 Task: Add a signature Karen Flores containing Best wishes for a happy National Youth Day, Karen Flores to email address softage.8@softage.net and add a label Dashboards
Action: Mouse moved to (1133, 60)
Screenshot: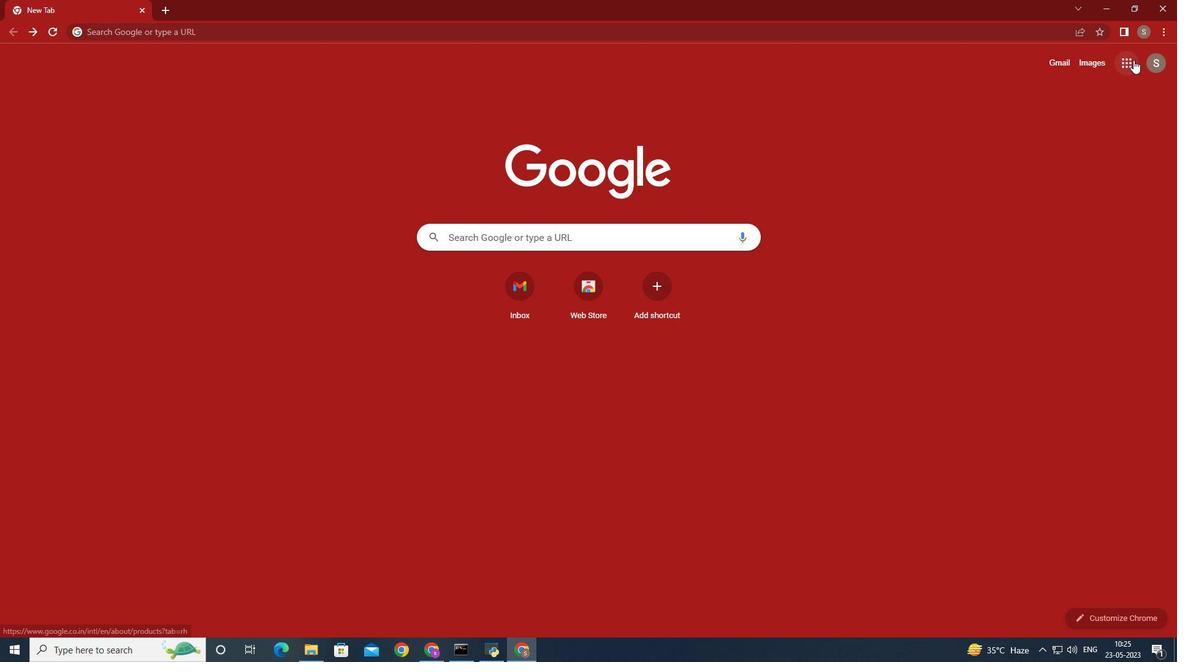 
Action: Mouse pressed left at (1133, 60)
Screenshot: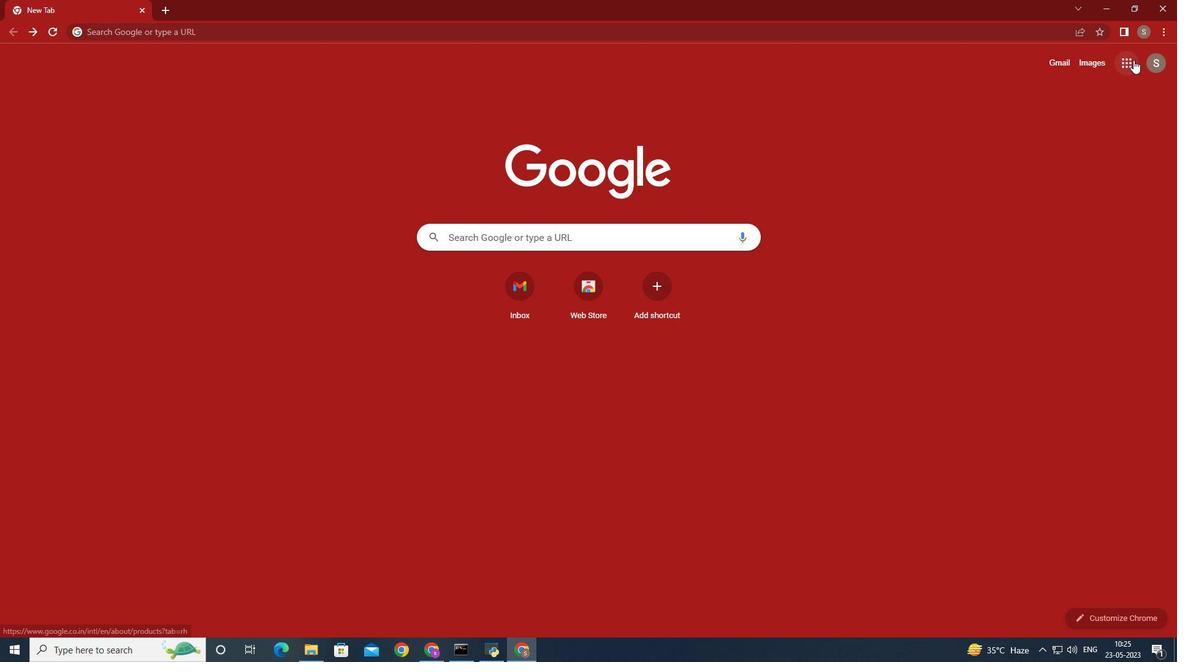 
Action: Mouse moved to (1068, 114)
Screenshot: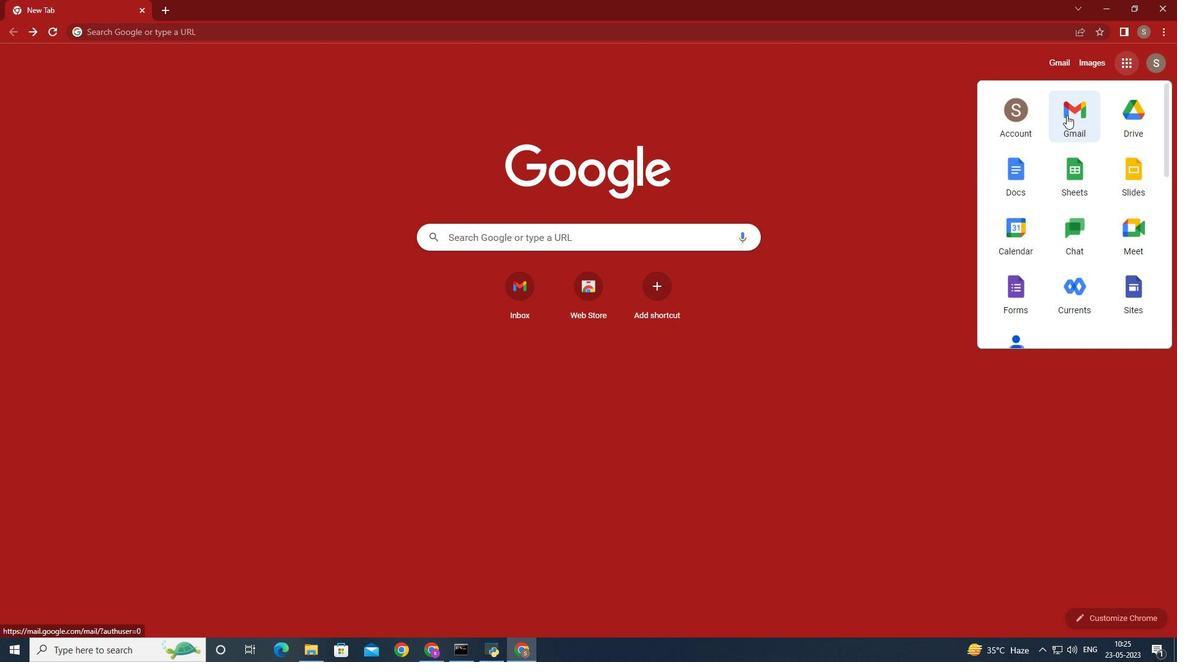 
Action: Mouse pressed left at (1068, 114)
Screenshot: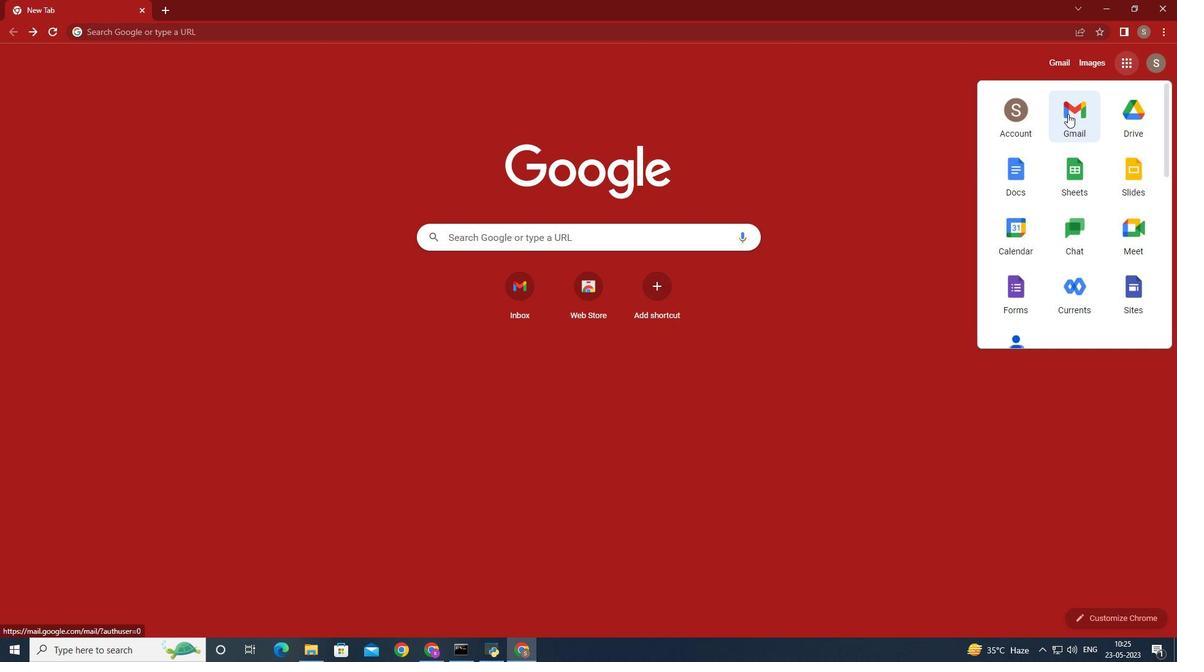 
Action: Mouse moved to (1038, 90)
Screenshot: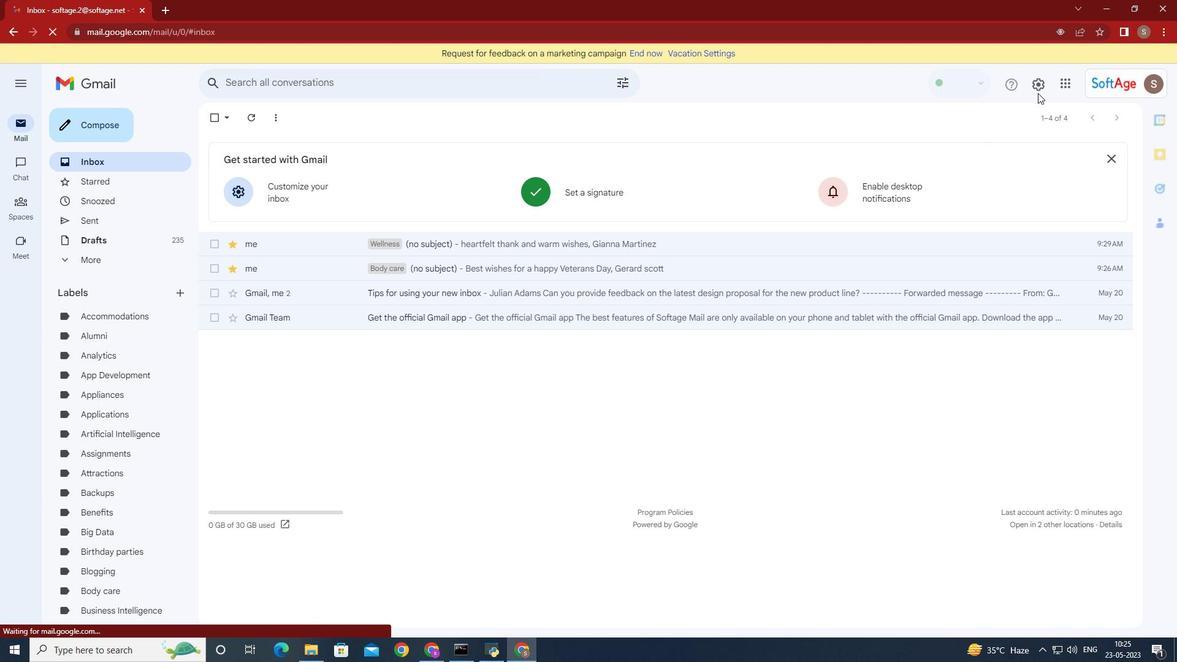 
Action: Mouse pressed left at (1038, 90)
Screenshot: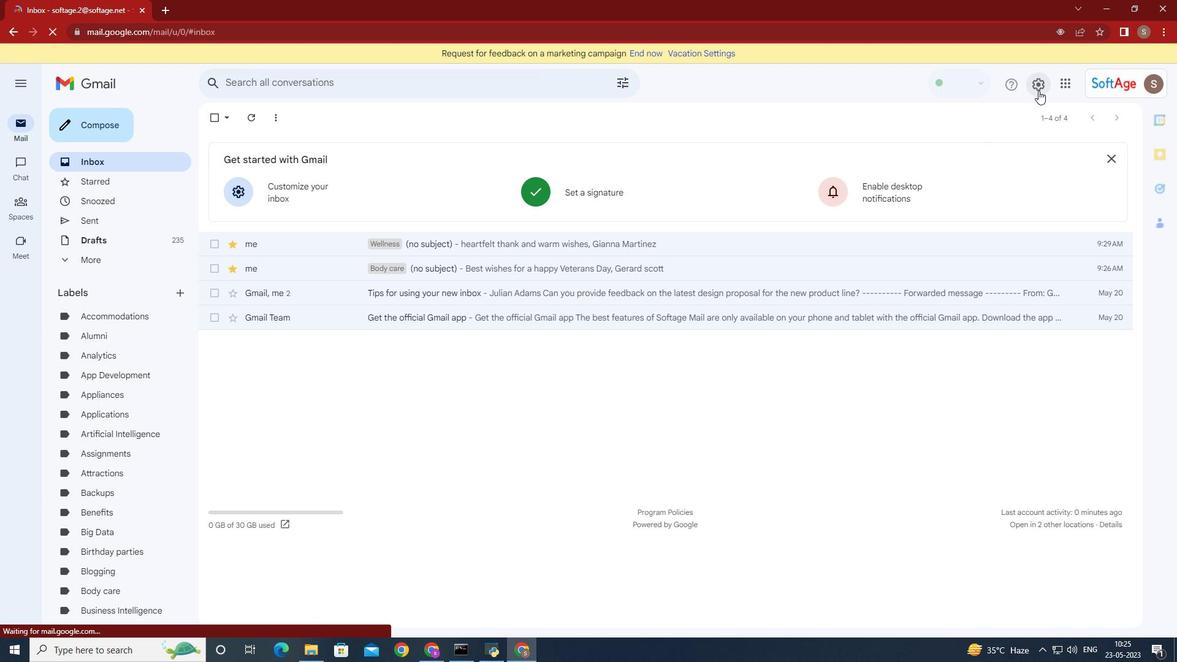 
Action: Mouse moved to (1053, 149)
Screenshot: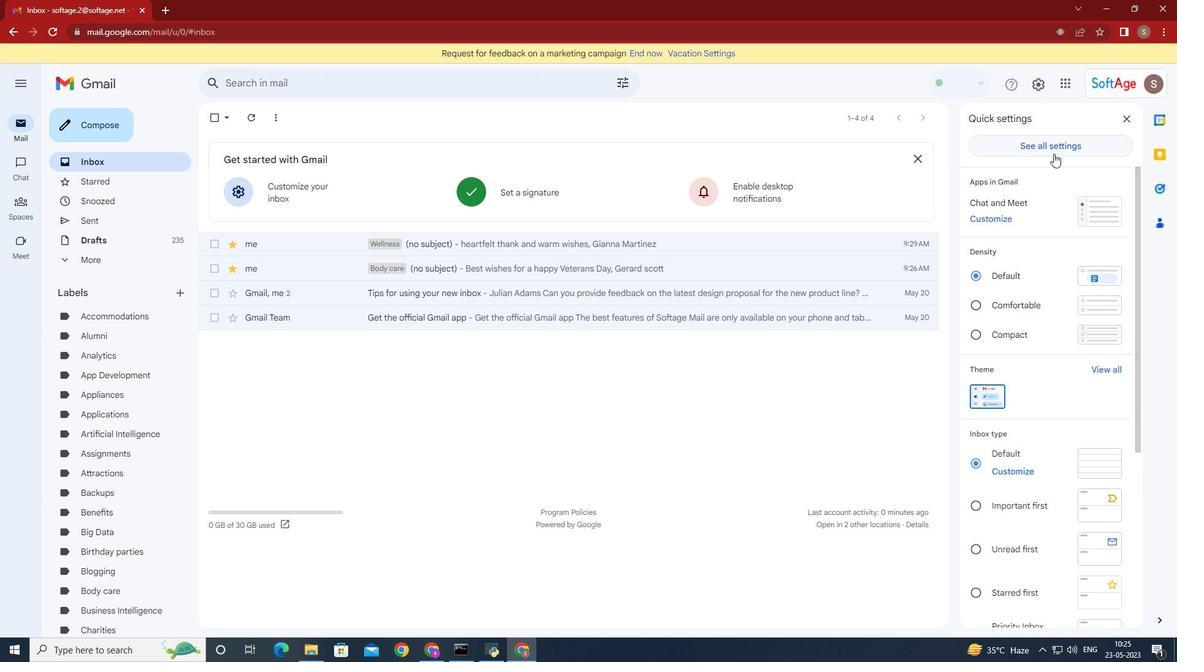 
Action: Mouse pressed left at (1053, 149)
Screenshot: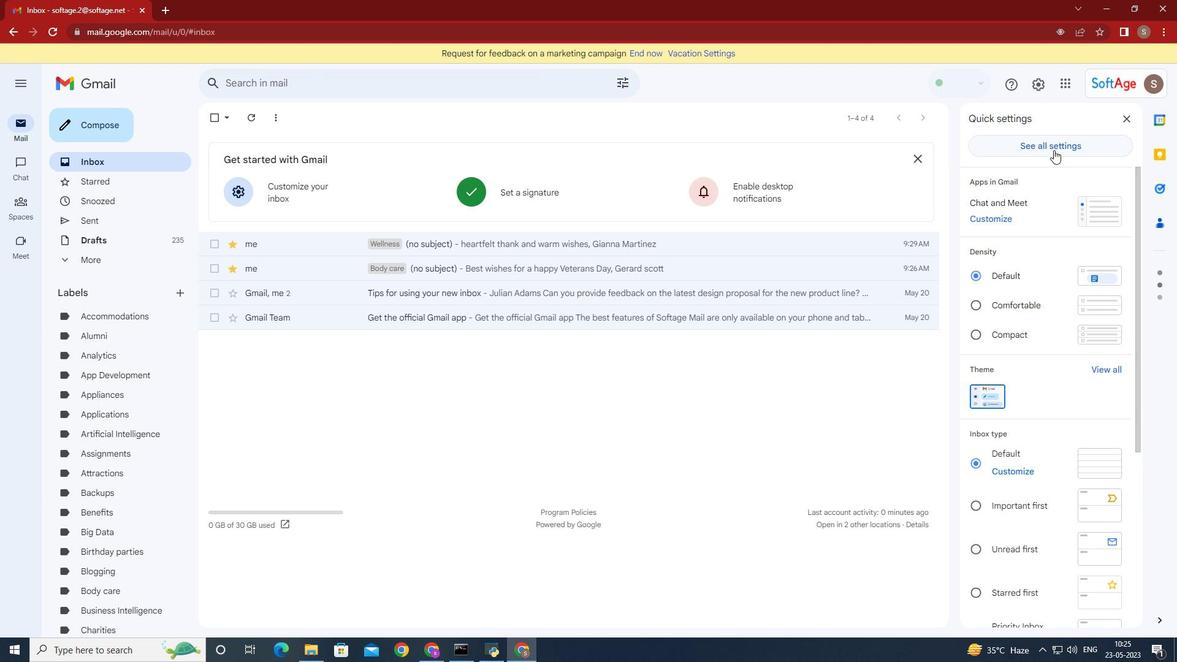 
Action: Mouse moved to (710, 328)
Screenshot: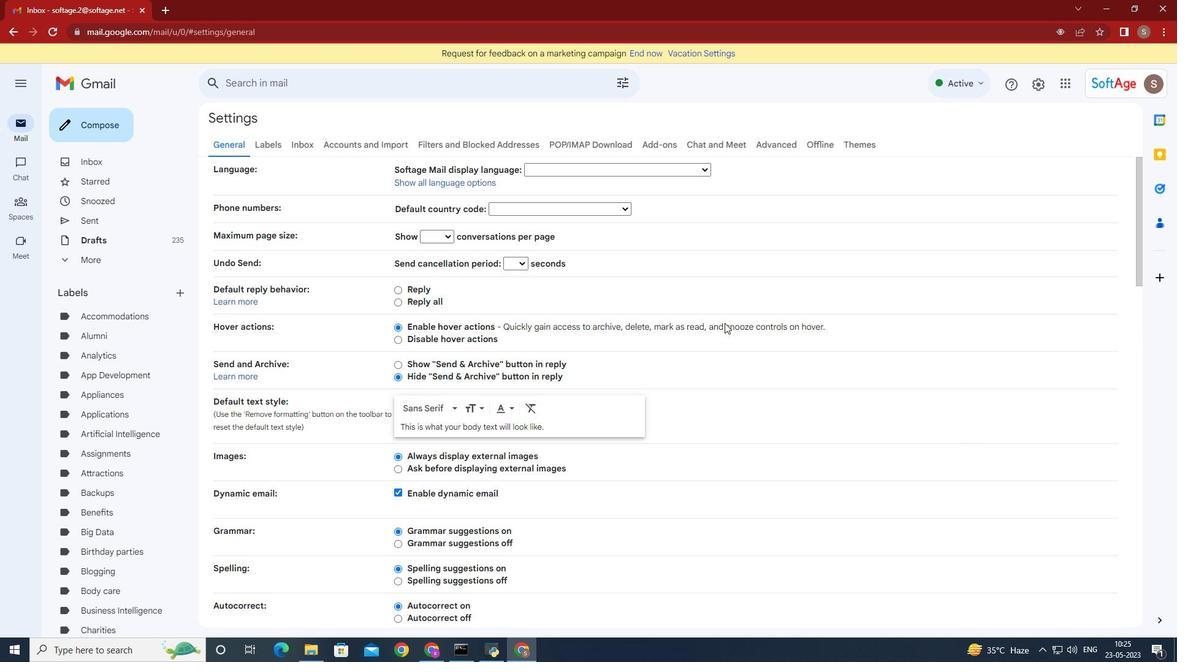 
Action: Mouse scrolled (710, 328) with delta (0, 0)
Screenshot: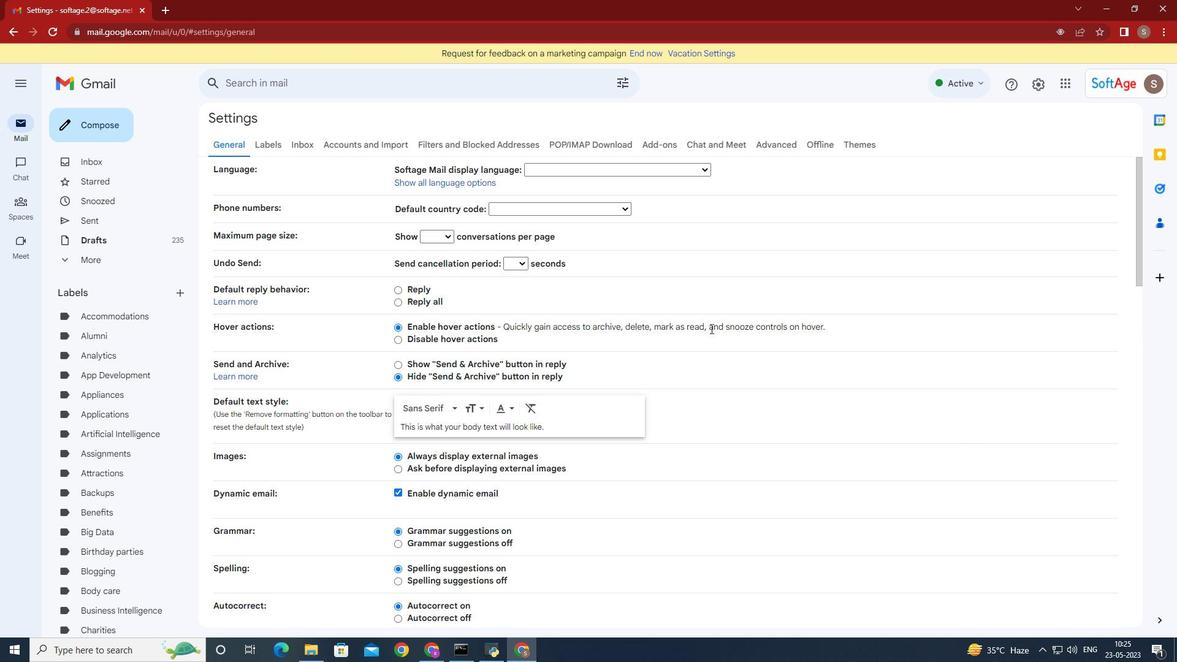 
Action: Mouse scrolled (710, 328) with delta (0, 0)
Screenshot: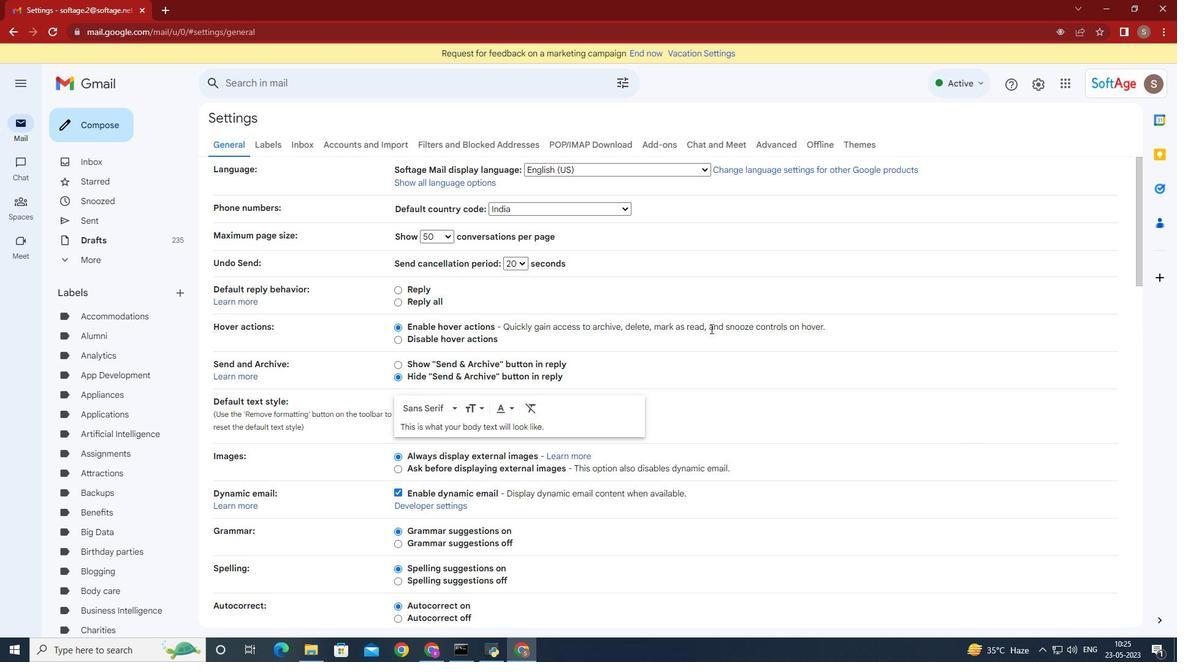 
Action: Mouse scrolled (710, 328) with delta (0, 0)
Screenshot: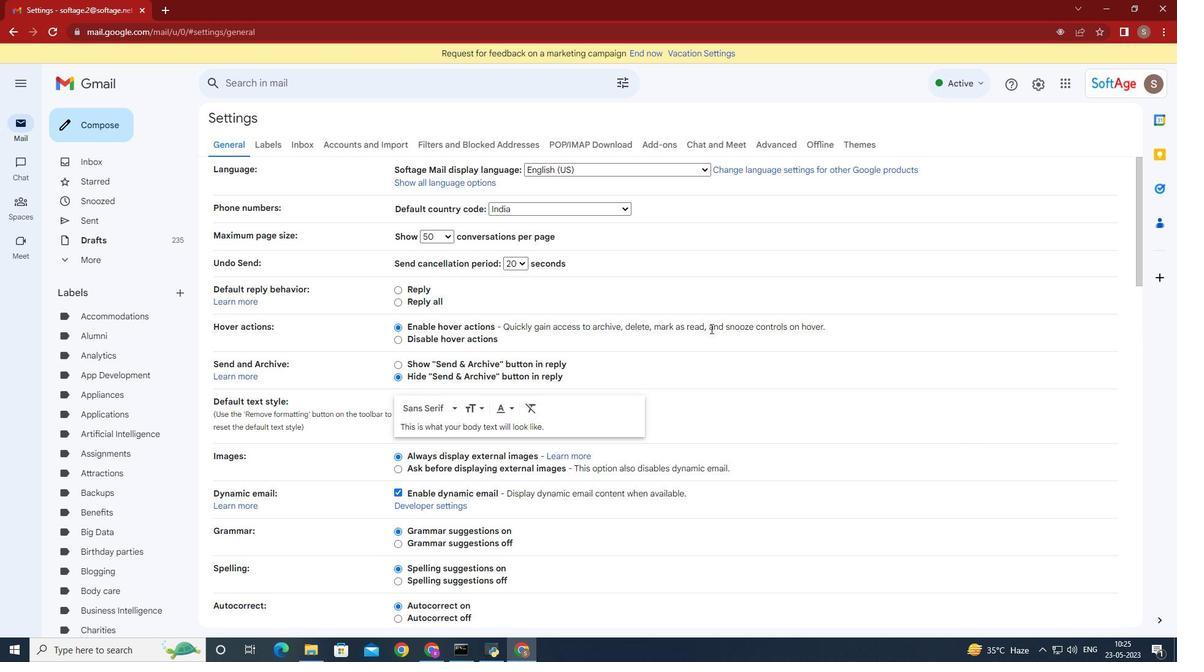 
Action: Mouse moved to (710, 328)
Screenshot: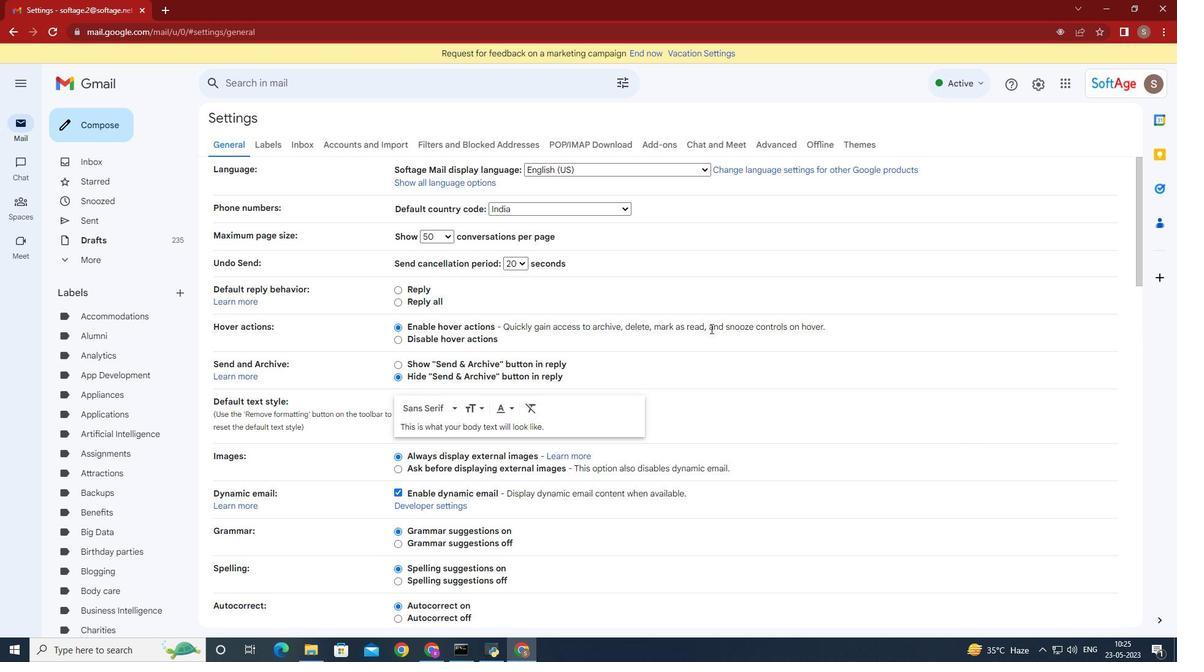 
Action: Mouse scrolled (710, 328) with delta (0, 0)
Screenshot: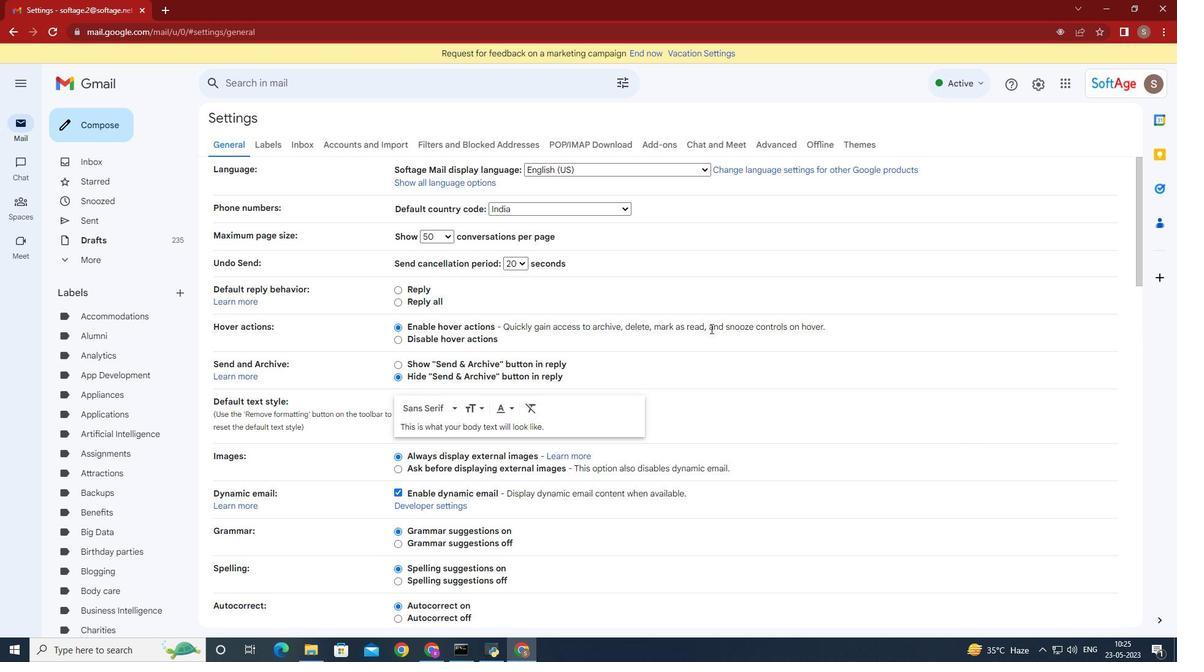 
Action: Mouse moved to (710, 328)
Screenshot: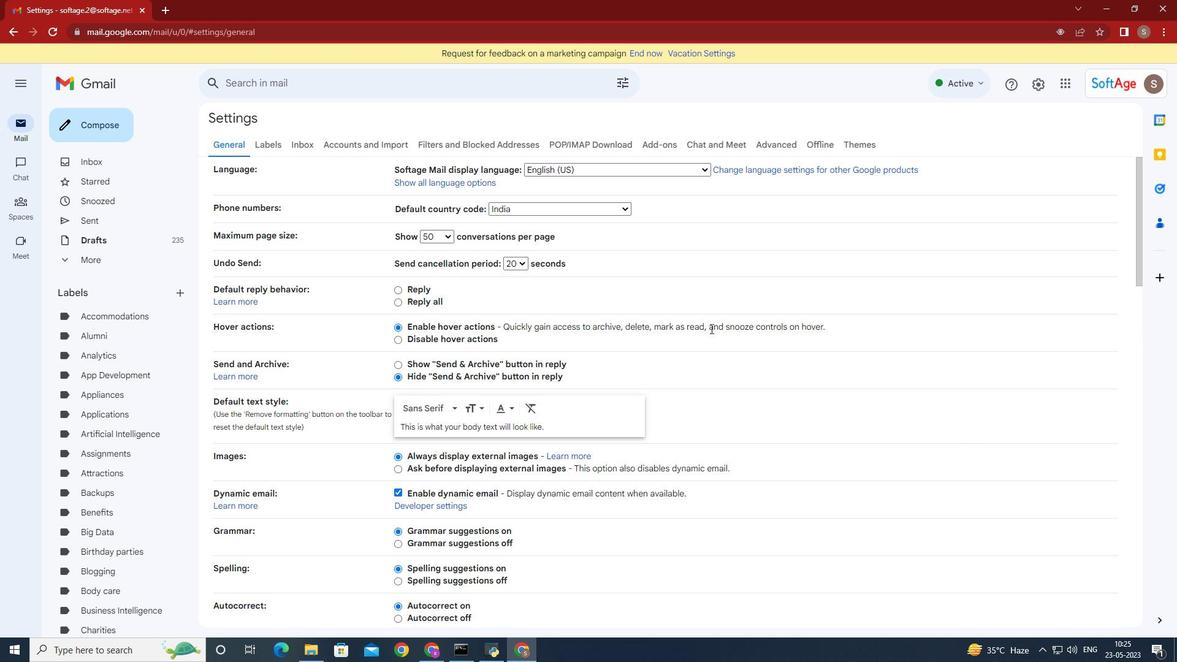 
Action: Mouse scrolled (710, 328) with delta (0, 0)
Screenshot: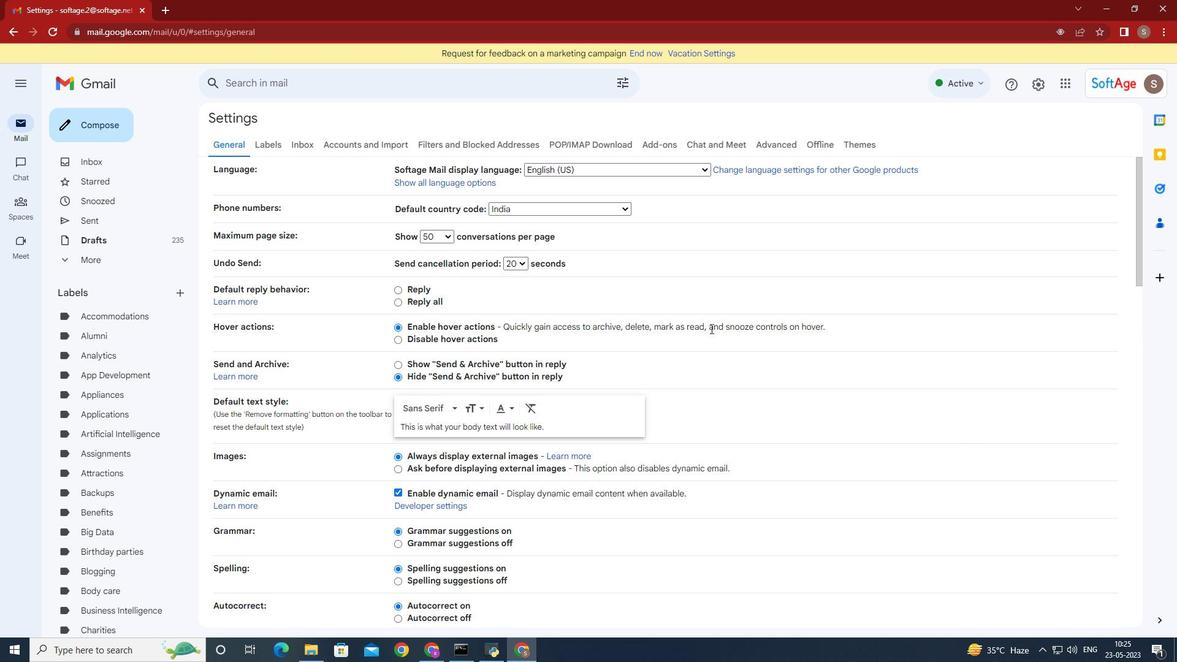 
Action: Mouse moved to (710, 323)
Screenshot: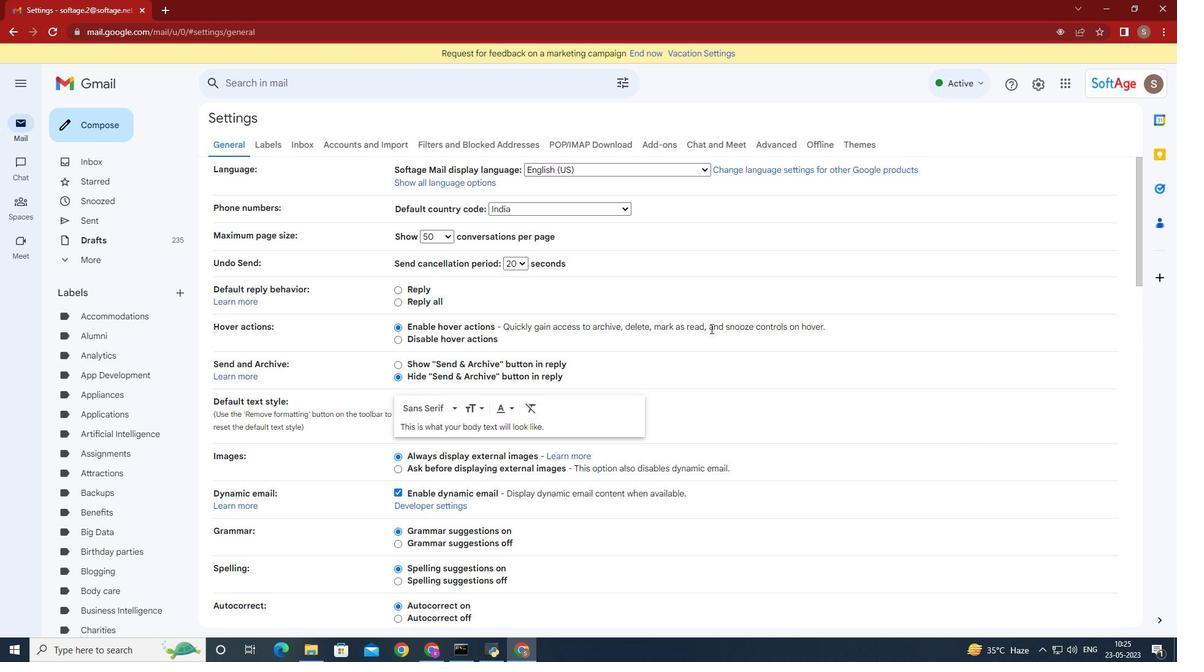 
Action: Mouse scrolled (710, 324) with delta (0, 0)
Screenshot: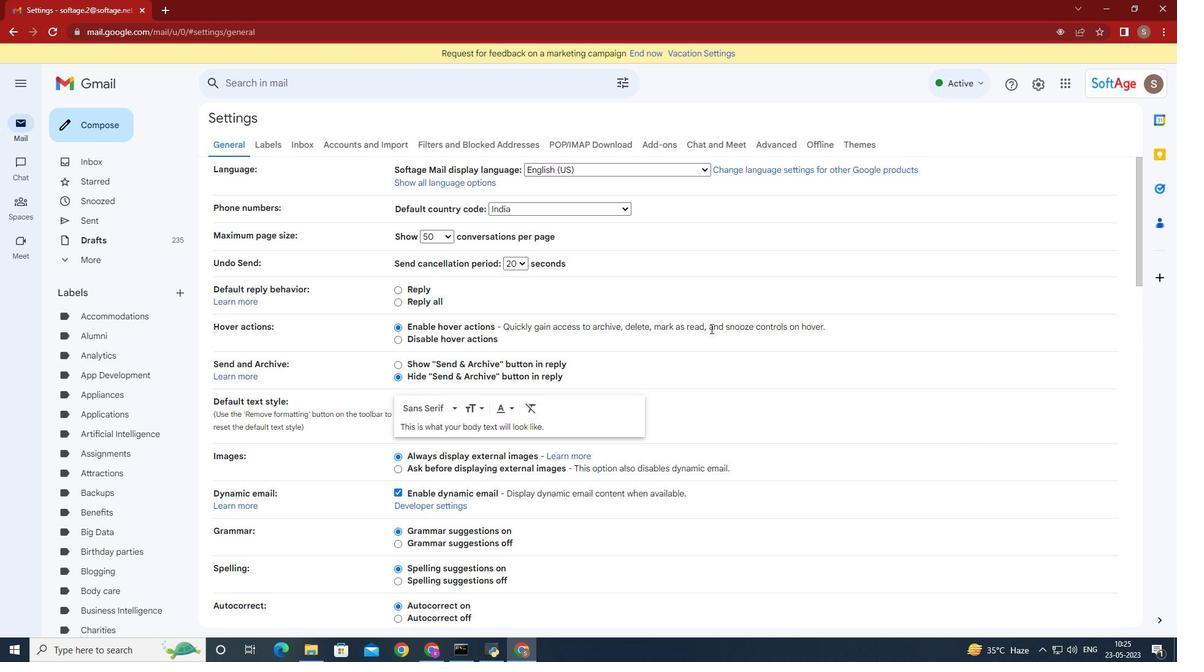 
Action: Mouse moved to (710, 321)
Screenshot: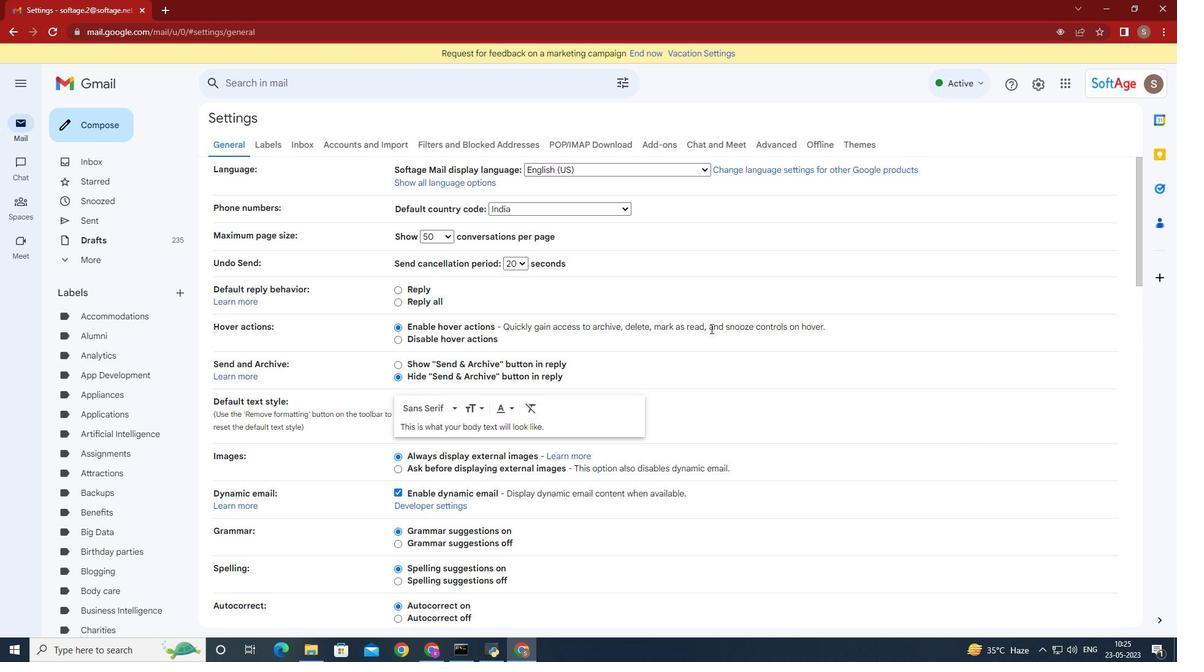 
Action: Mouse scrolled (710, 321) with delta (0, 0)
Screenshot: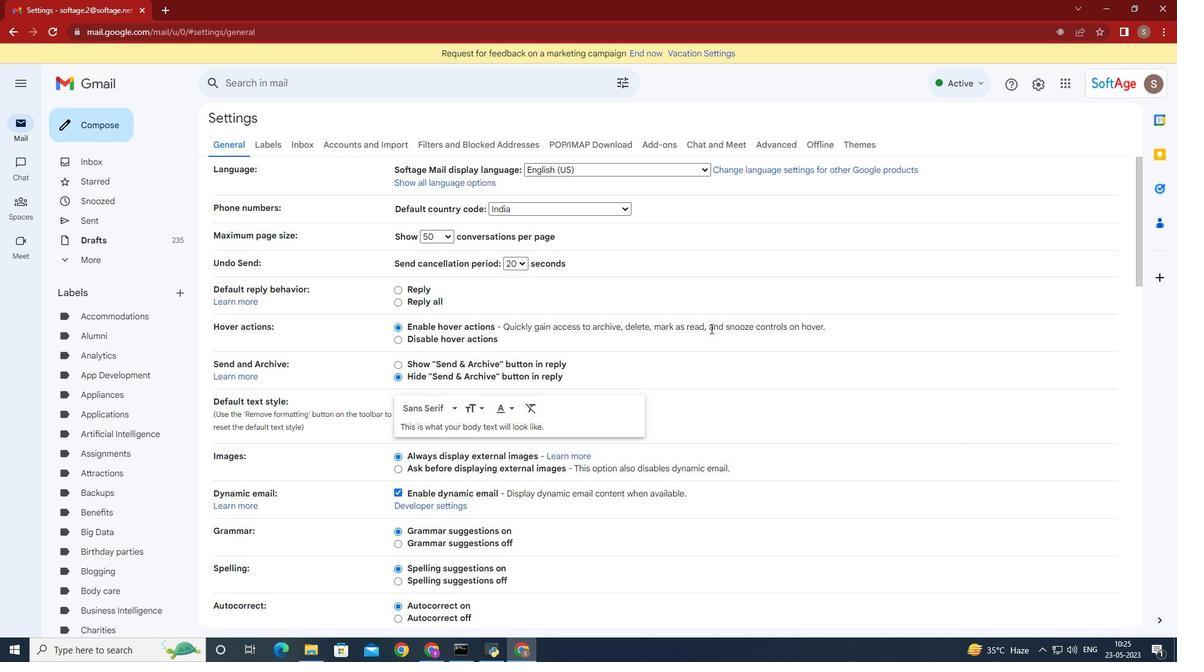
Action: Mouse moved to (703, 321)
Screenshot: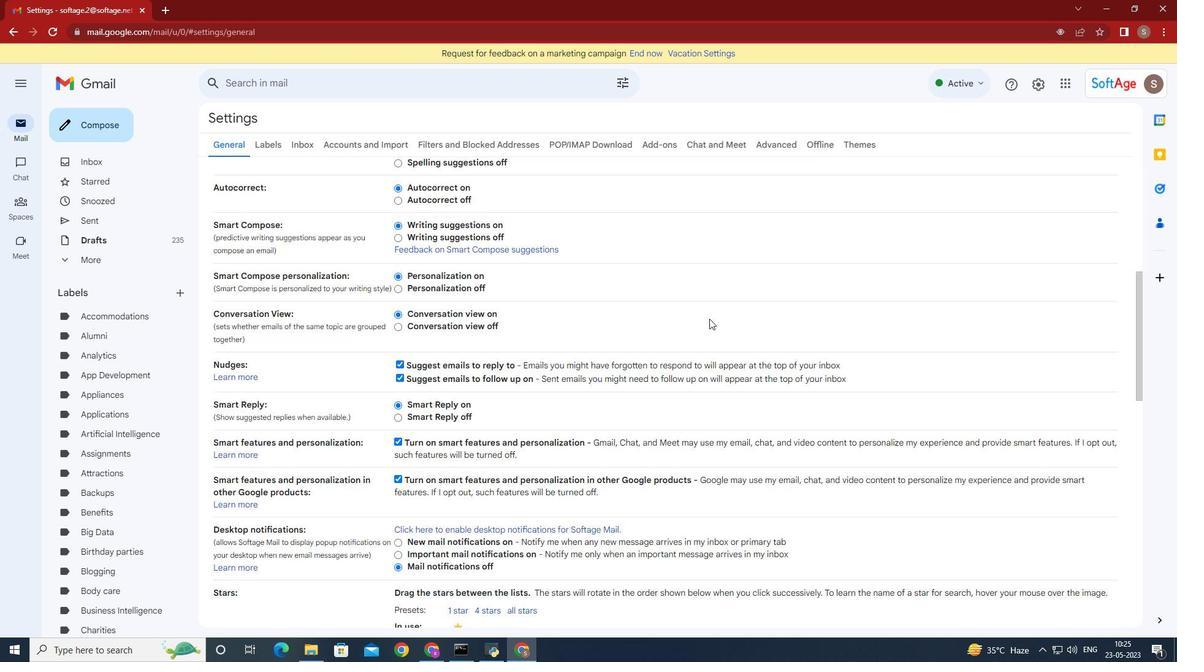 
Action: Mouse scrolled (703, 320) with delta (0, 0)
Screenshot: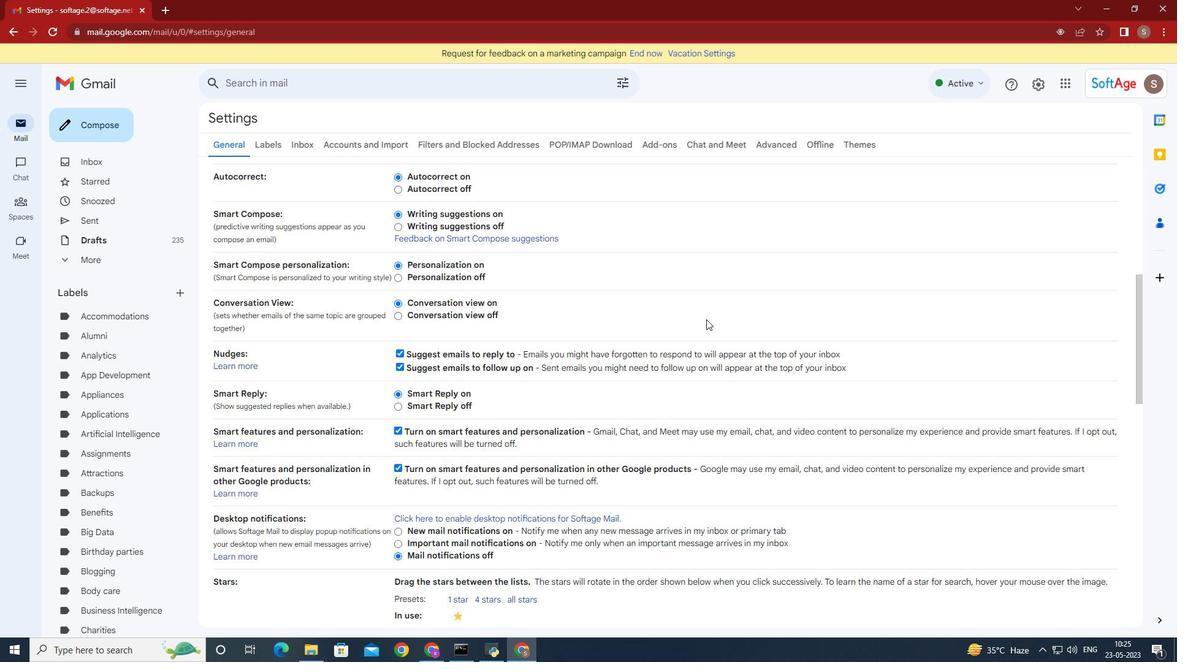
Action: Mouse scrolled (703, 320) with delta (0, 0)
Screenshot: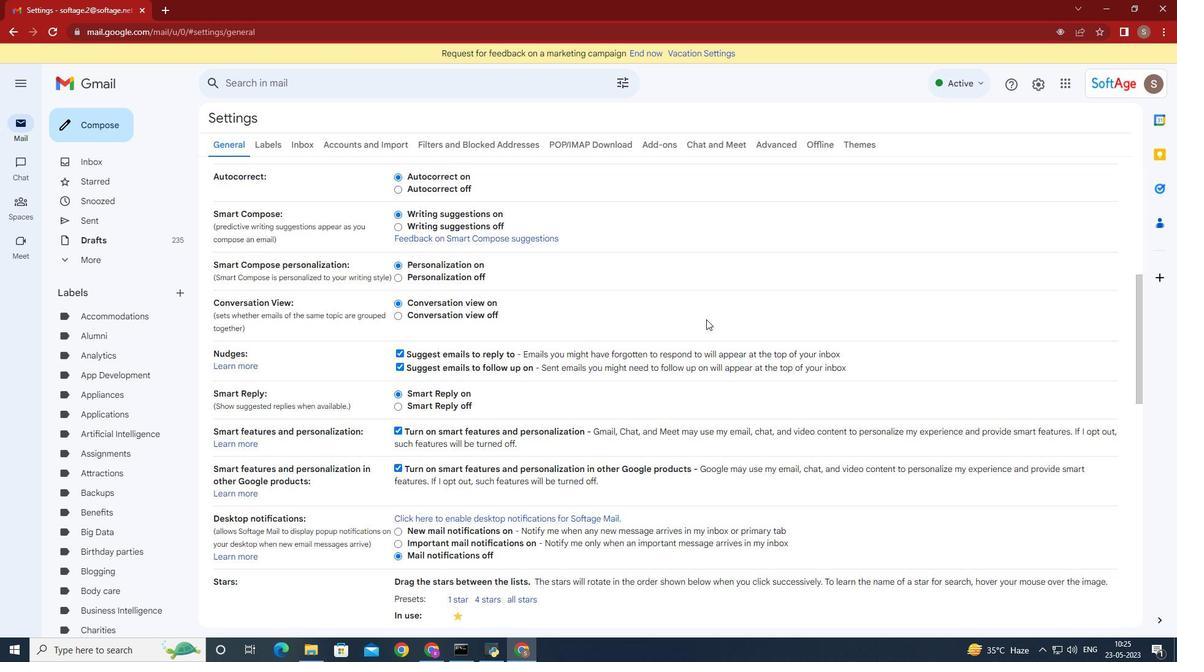 
Action: Mouse scrolled (703, 320) with delta (0, 0)
Screenshot: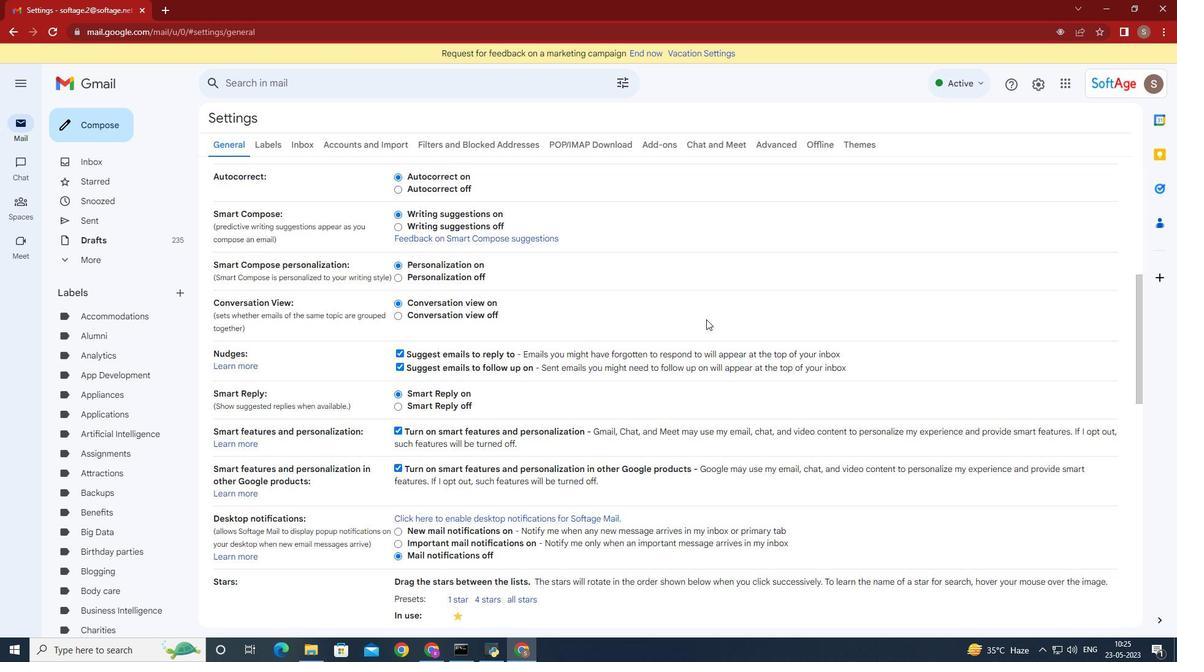 
Action: Mouse scrolled (703, 320) with delta (0, 0)
Screenshot: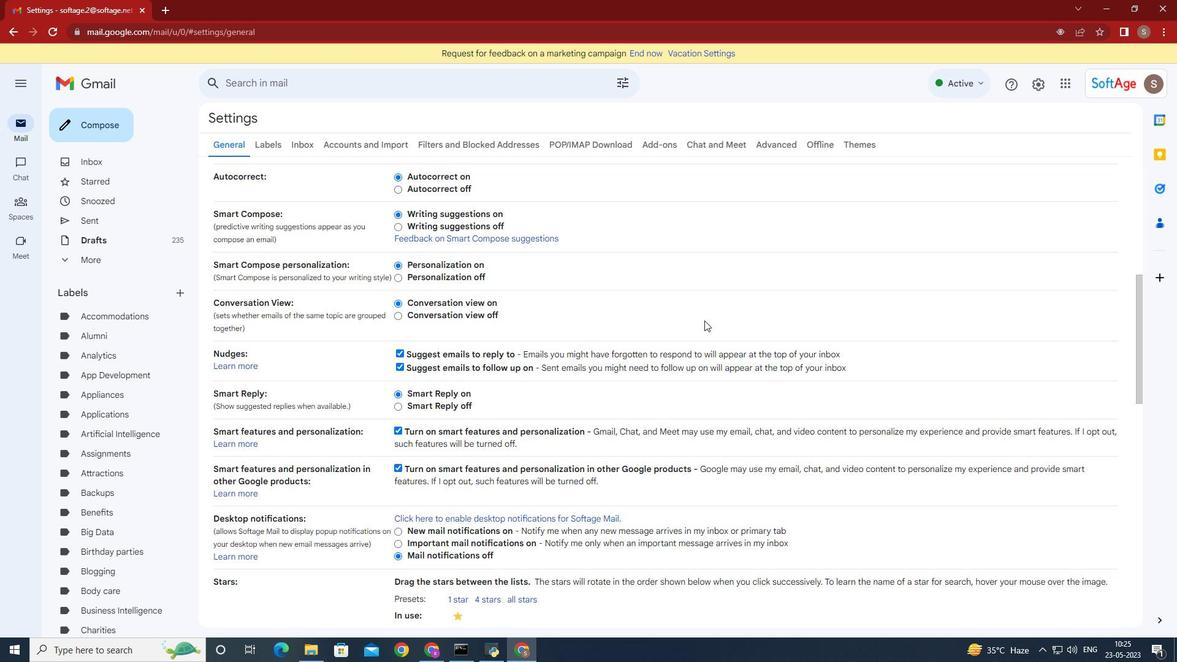 
Action: Mouse moved to (601, 496)
Screenshot: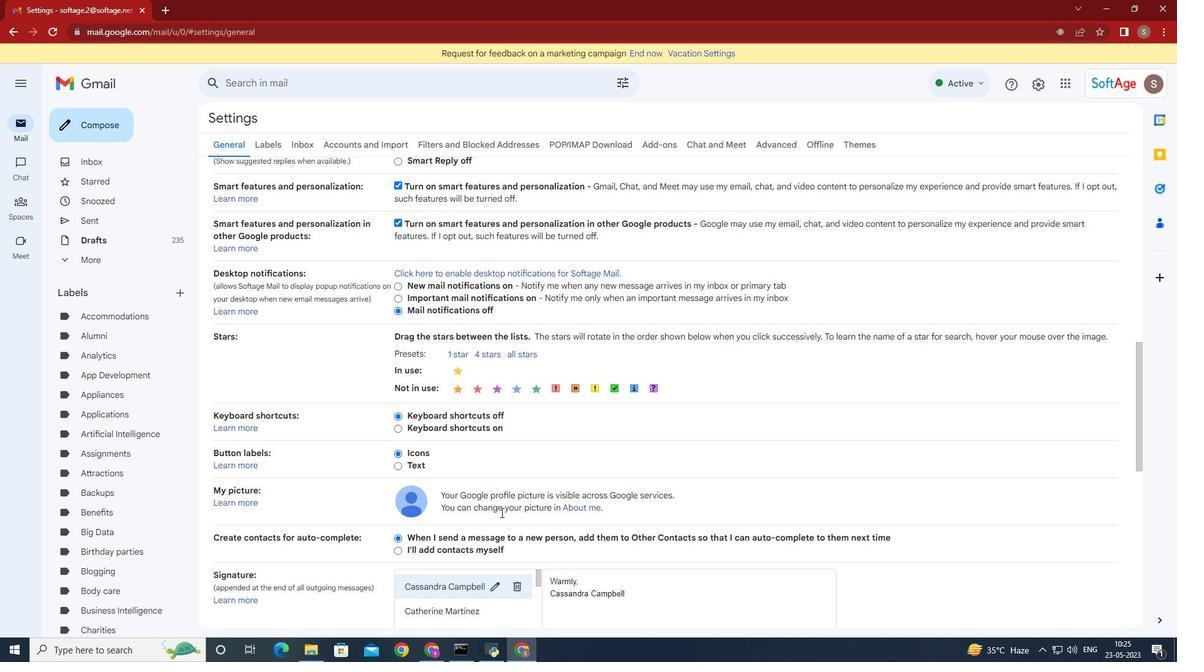 
Action: Mouse scrolled (588, 498) with delta (0, 0)
Screenshot: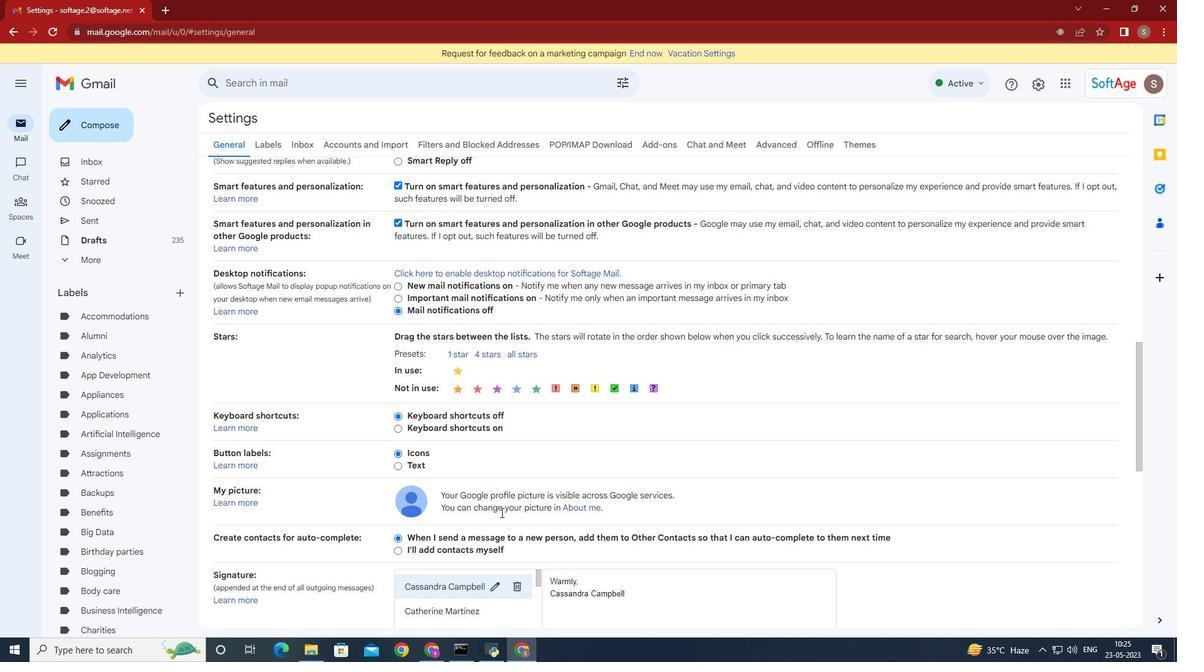 
Action: Mouse moved to (613, 492)
Screenshot: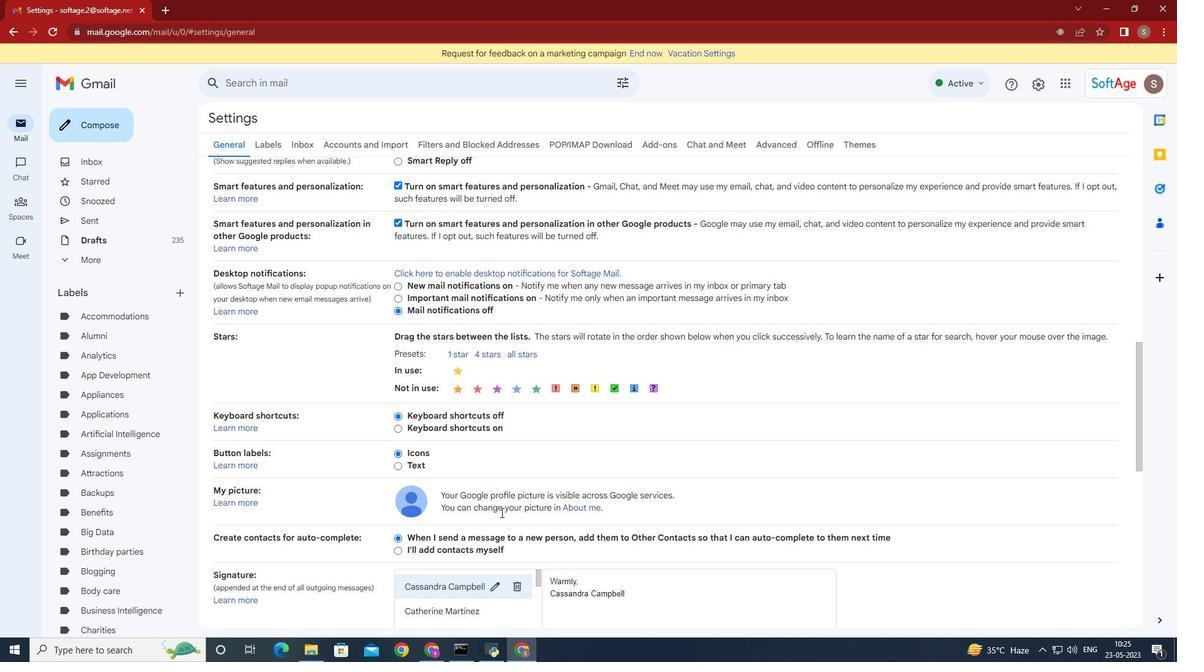 
Action: Mouse scrolled (613, 491) with delta (0, 0)
Screenshot: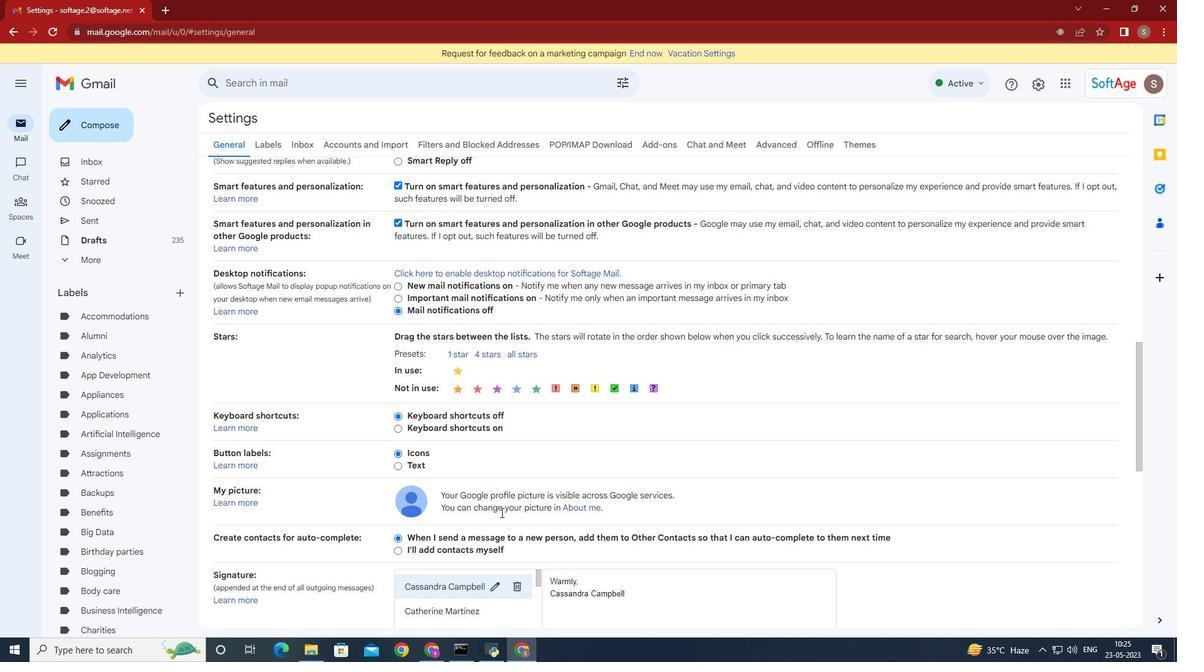 
Action: Mouse moved to (619, 486)
Screenshot: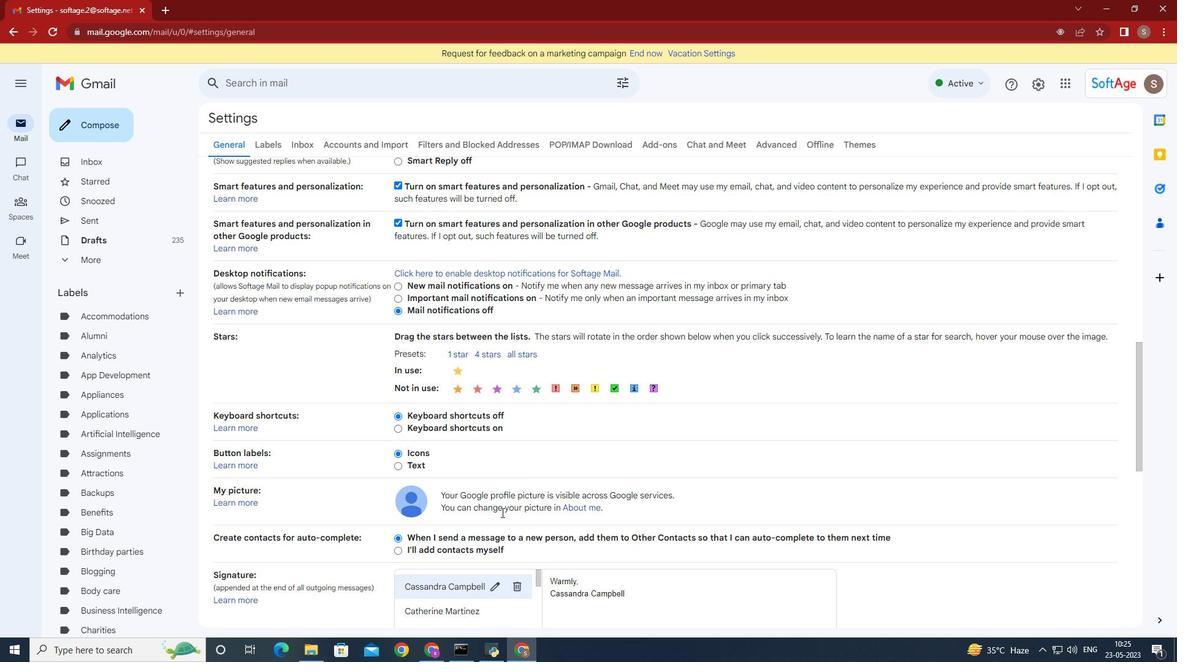 
Action: Mouse scrolled (619, 486) with delta (0, 0)
Screenshot: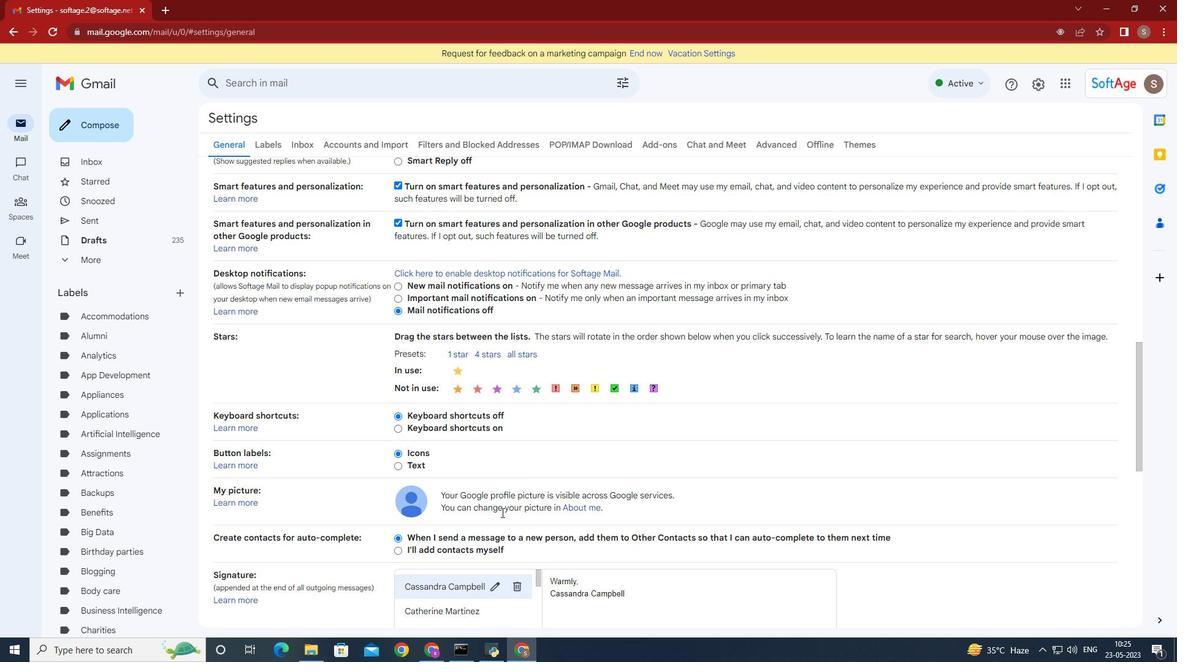
Action: Mouse moved to (631, 468)
Screenshot: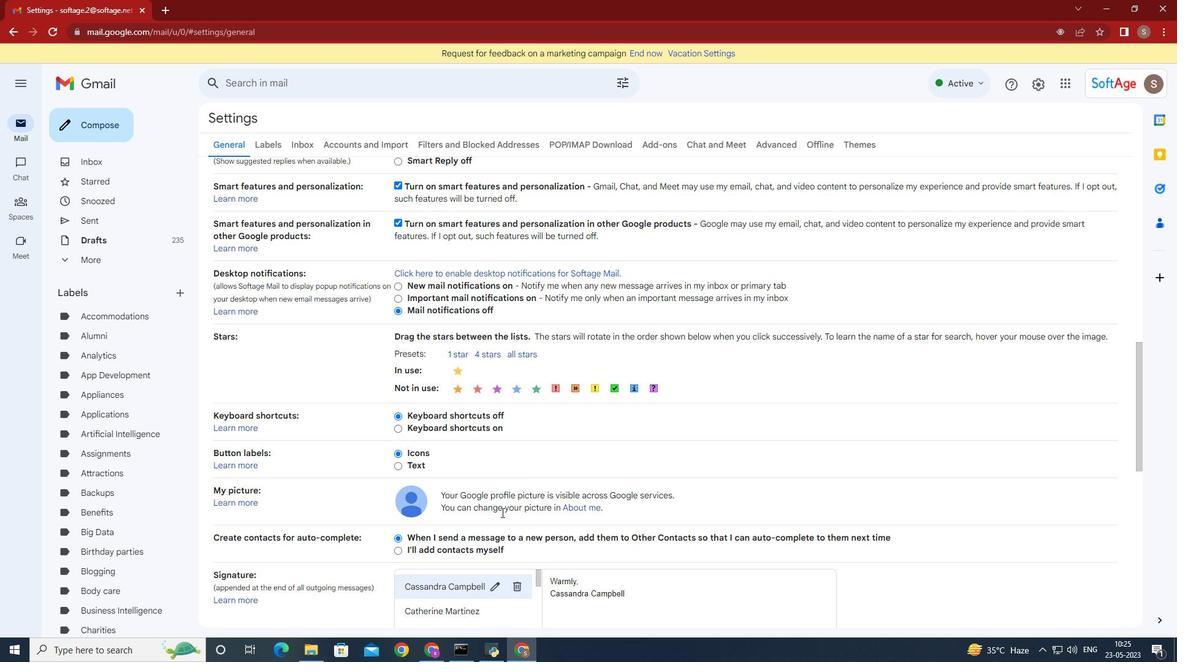 
Action: Mouse scrolled (631, 467) with delta (0, 0)
Screenshot: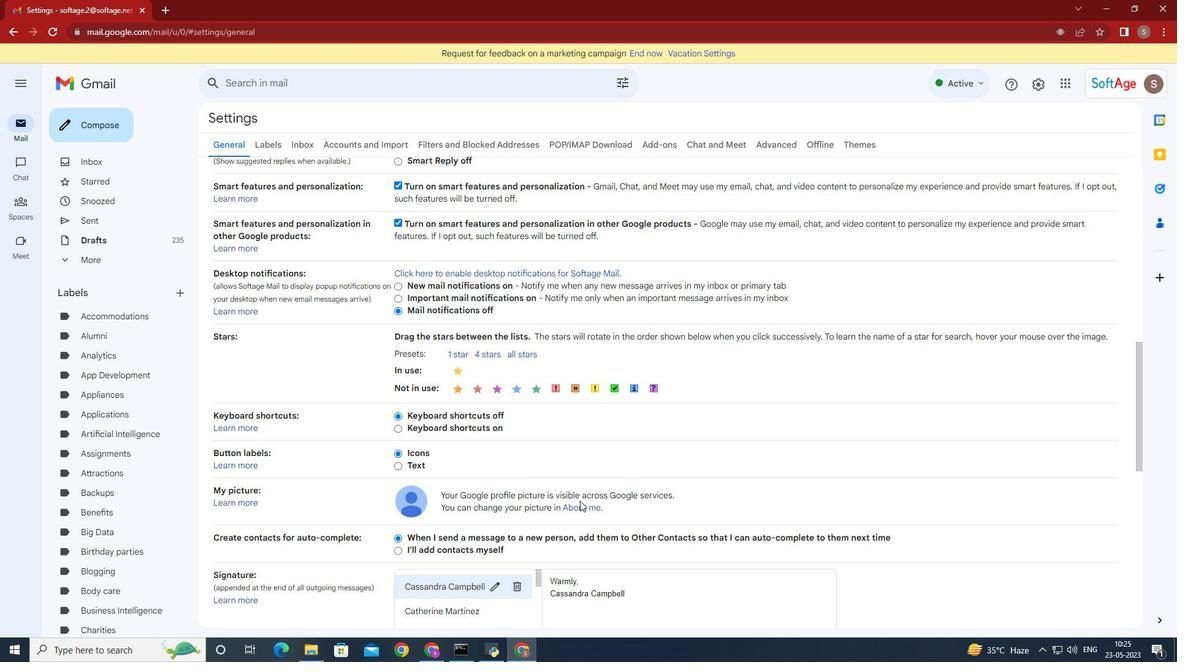 
Action: Mouse moved to (503, 445)
Screenshot: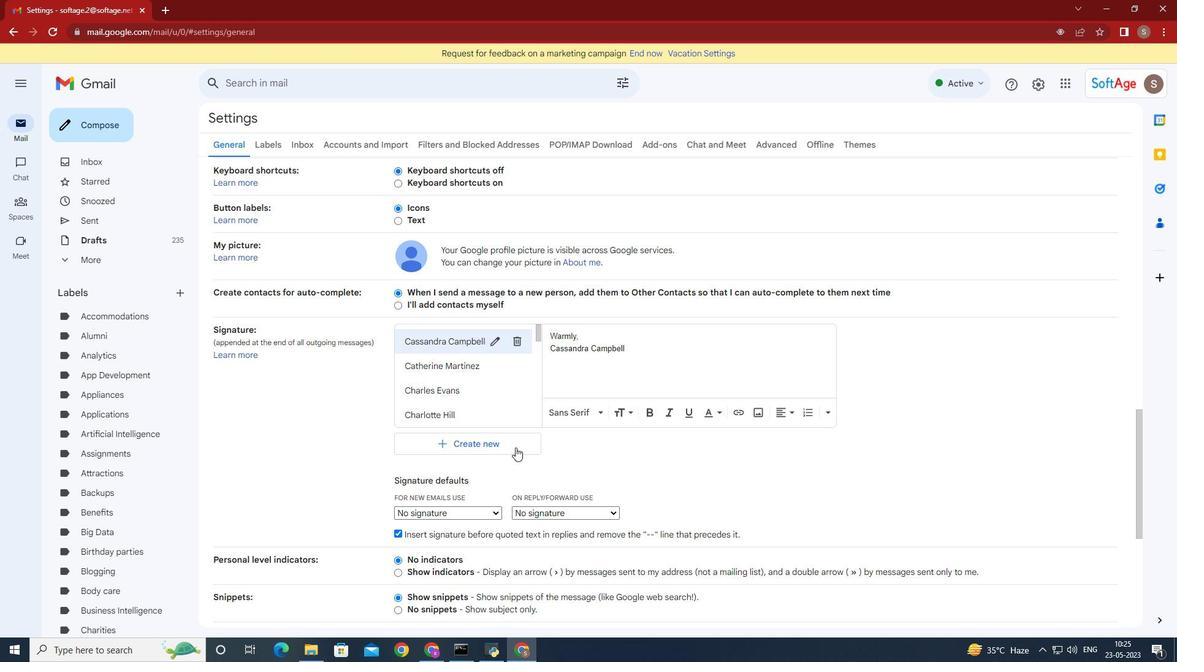 
Action: Mouse pressed left at (503, 445)
Screenshot: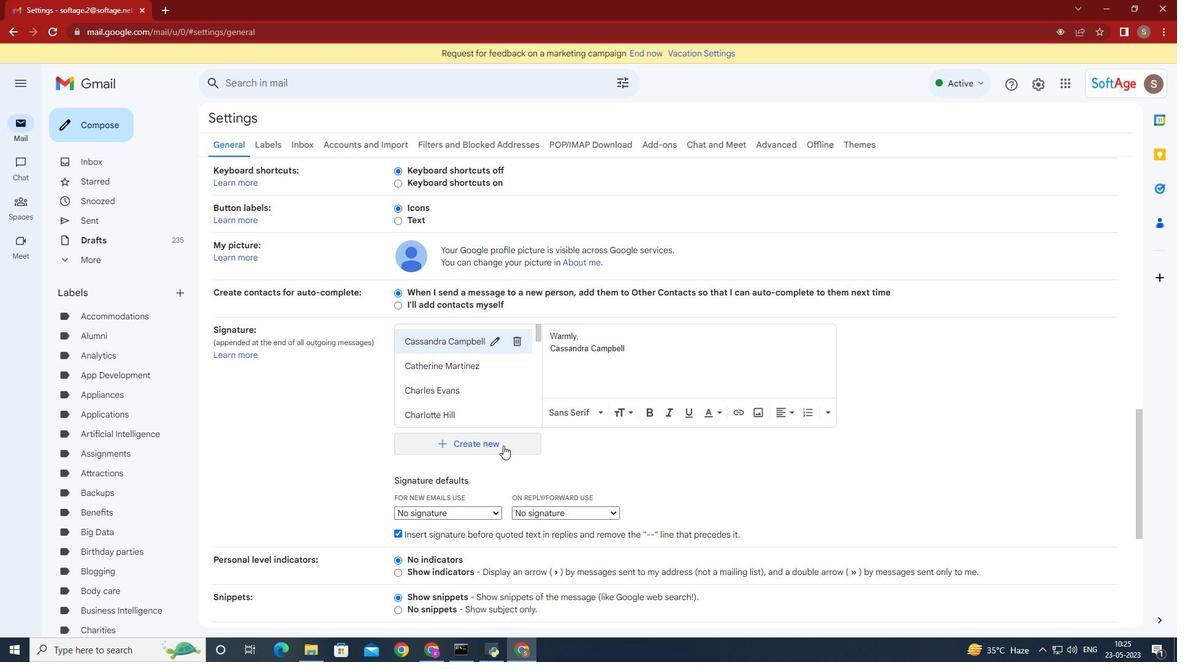 
Action: Mouse moved to (535, 337)
Screenshot: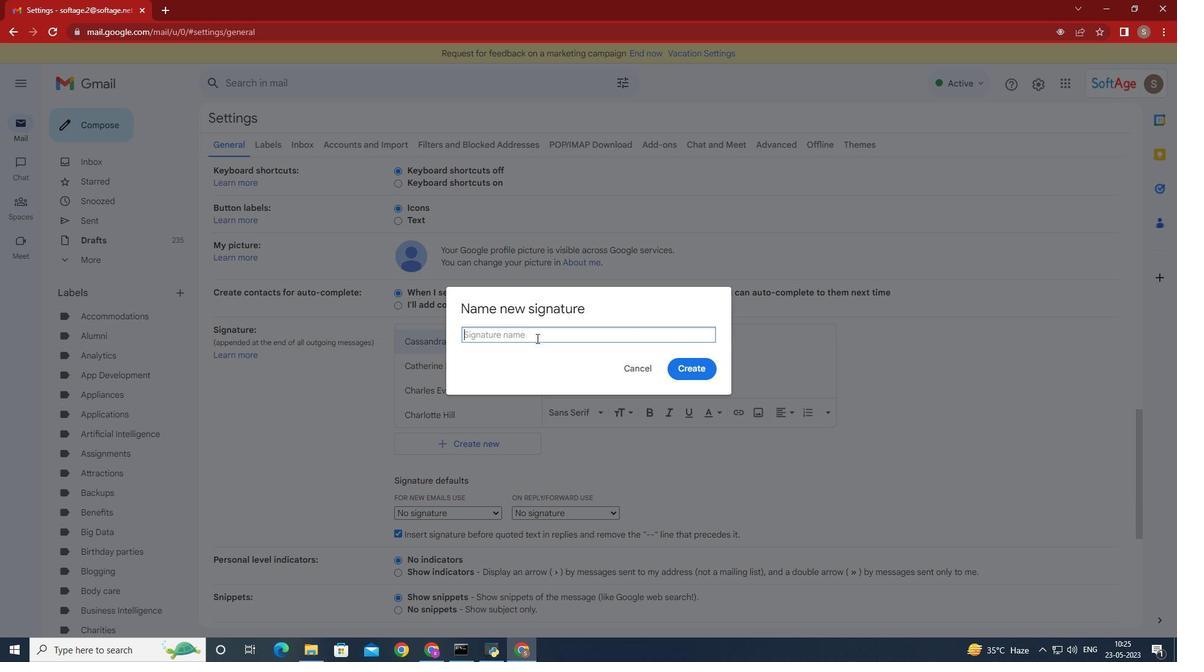 
Action: Key pressed <Key.shift>Karen<Key.space><Key.shift>Flores<Key.space>
Screenshot: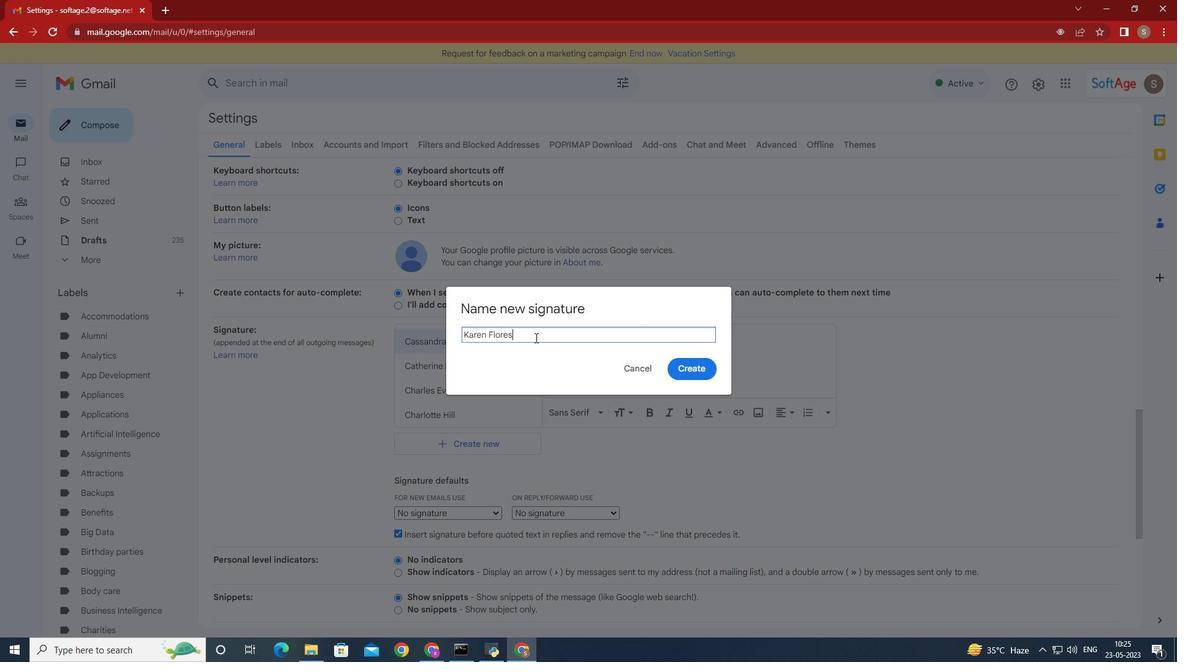 
Action: Mouse moved to (673, 368)
Screenshot: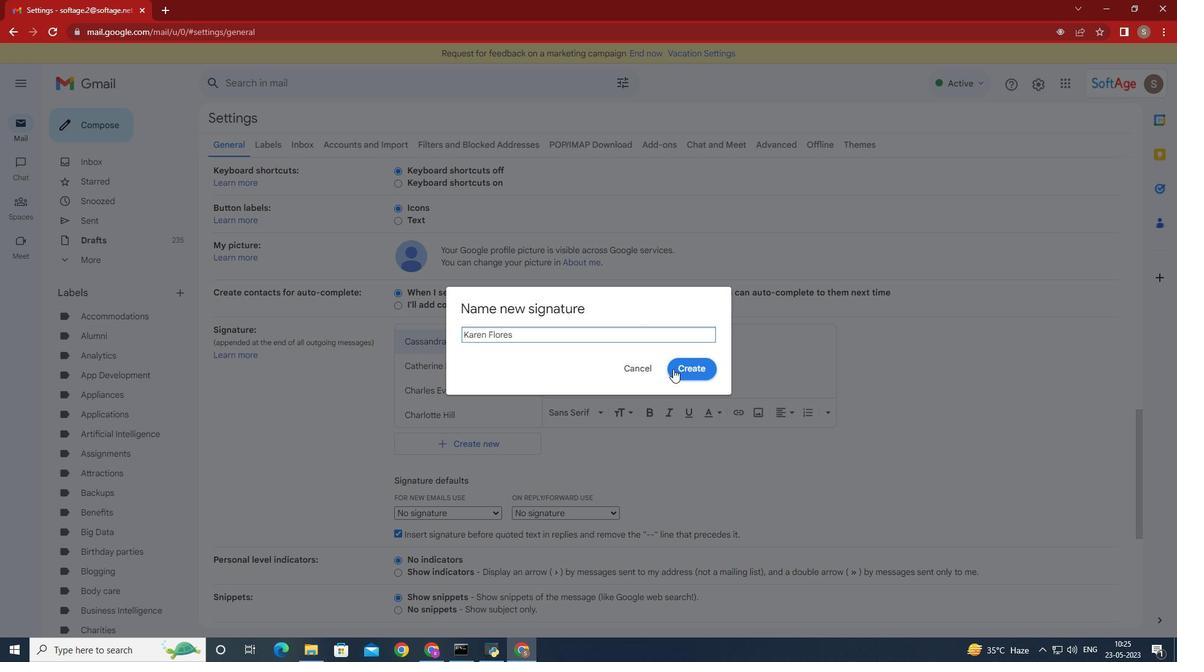 
Action: Mouse pressed left at (673, 368)
Screenshot: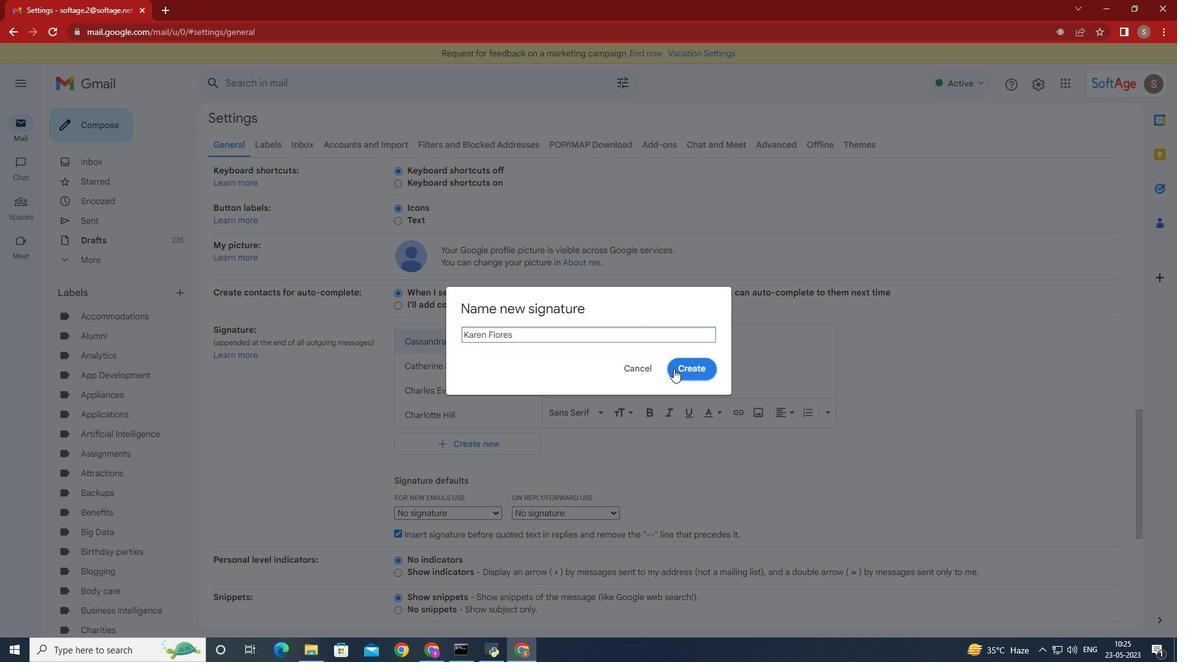 
Action: Mouse moved to (673, 368)
Screenshot: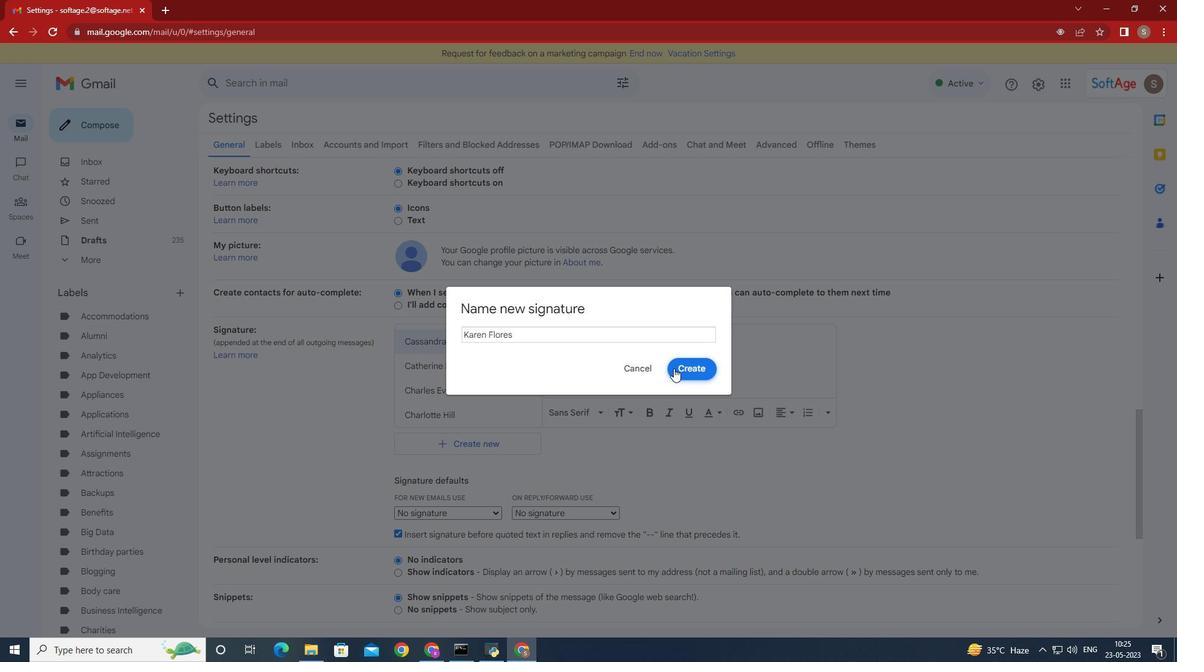 
Action: Key pressed <Key.shift>Best<Key.space>containing<Key.space><Key.shift>Best<Key.space>wishes<Key.space>for<Key.space>a<Key.space>happy<Key.space><Key.shift>National<Key.space><Key.shift>Youth<Key.space><Key.shift>Day,<Key.enter><Key.shift>Karen<Key.space><Key.shift>Flores
Screenshot: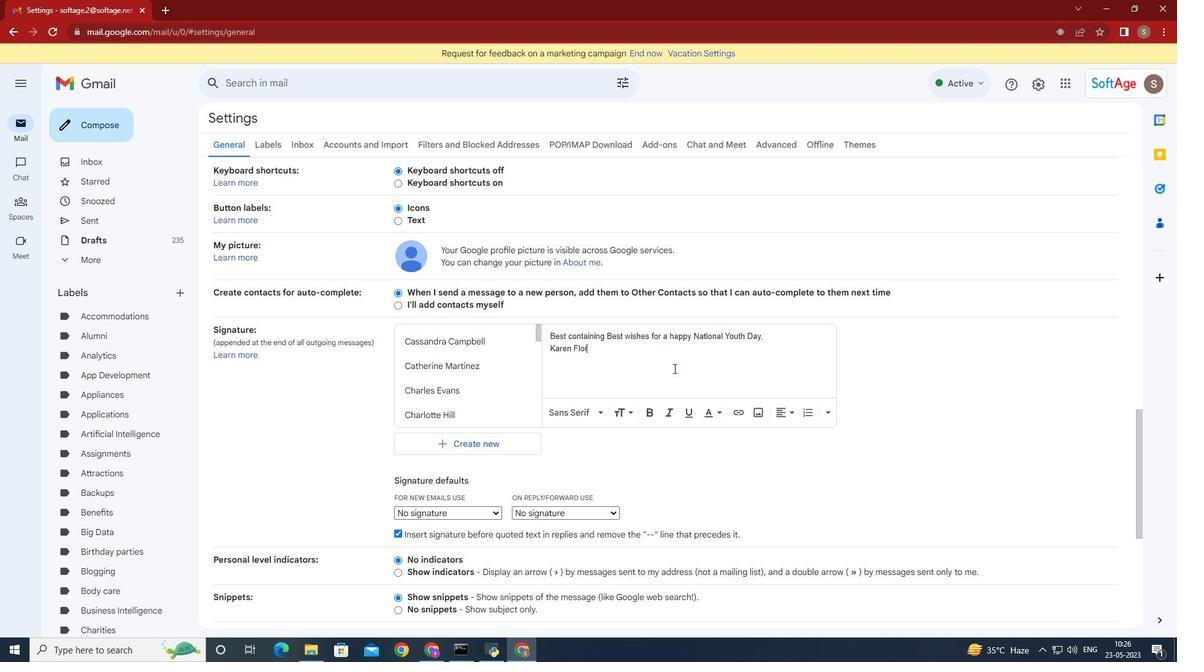 
Action: Mouse moved to (494, 516)
Screenshot: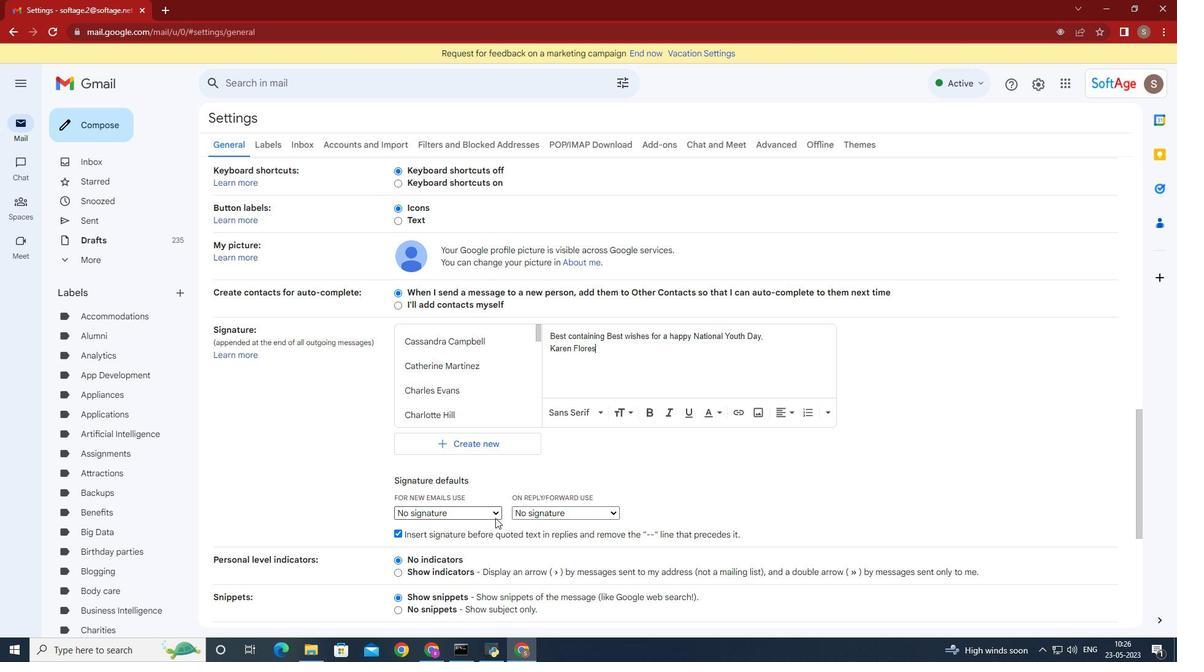 
Action: Mouse pressed left at (494, 516)
Screenshot: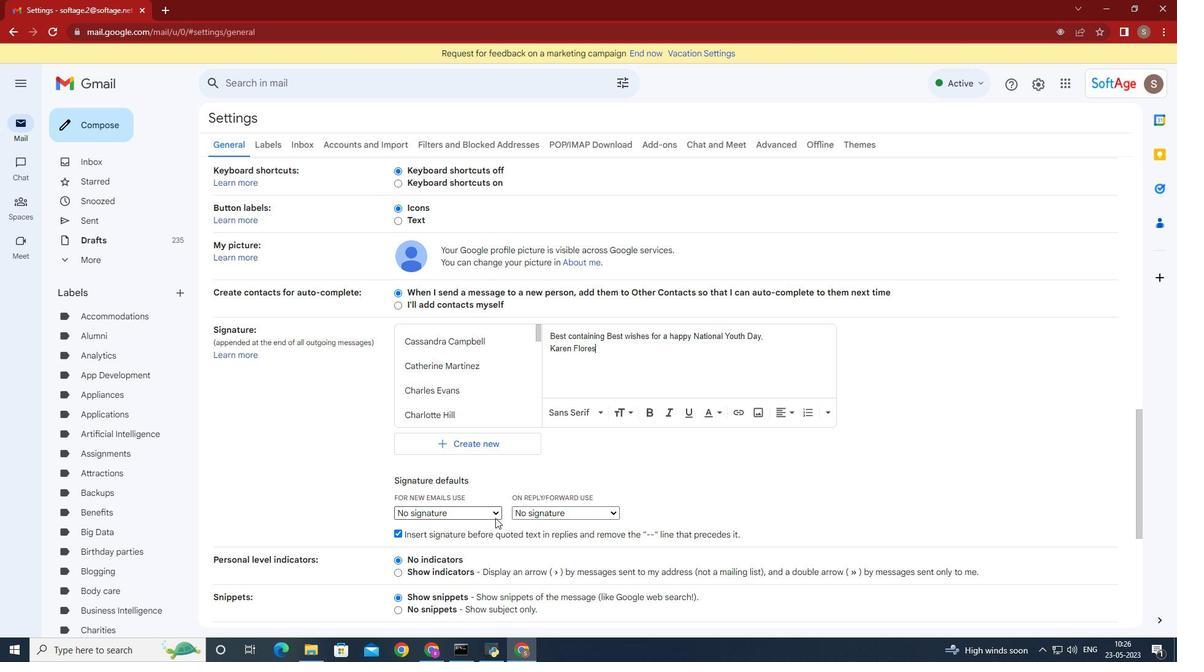 
Action: Mouse moved to (456, 499)
Screenshot: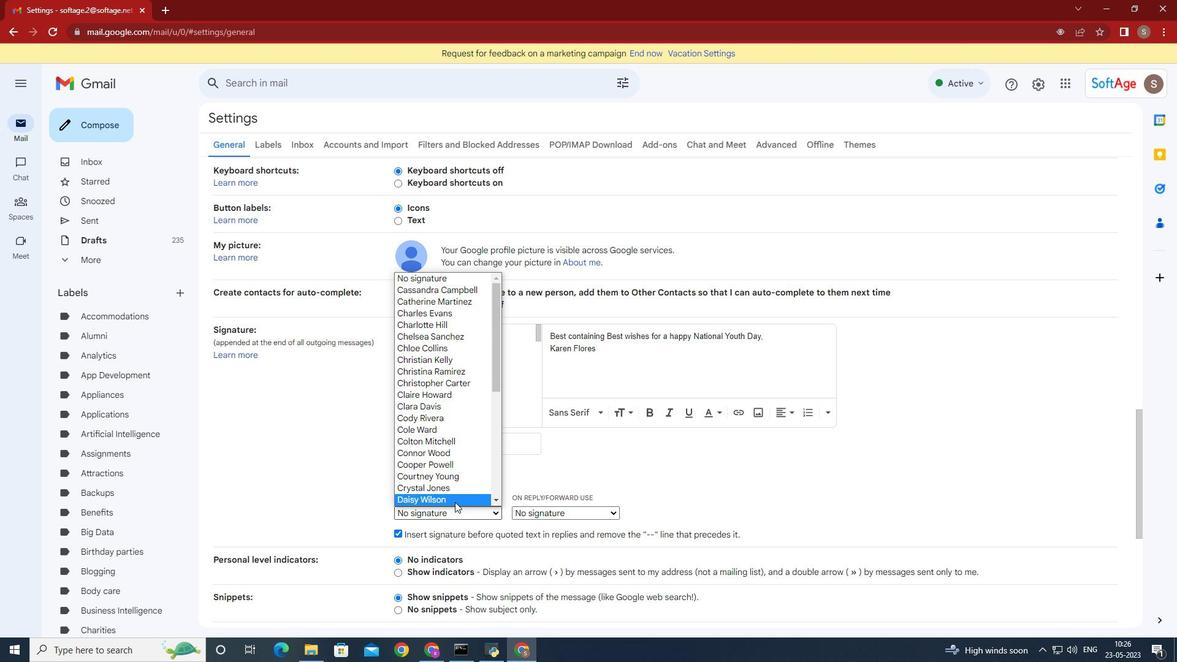 
Action: Mouse scrolled (456, 499) with delta (0, 0)
Screenshot: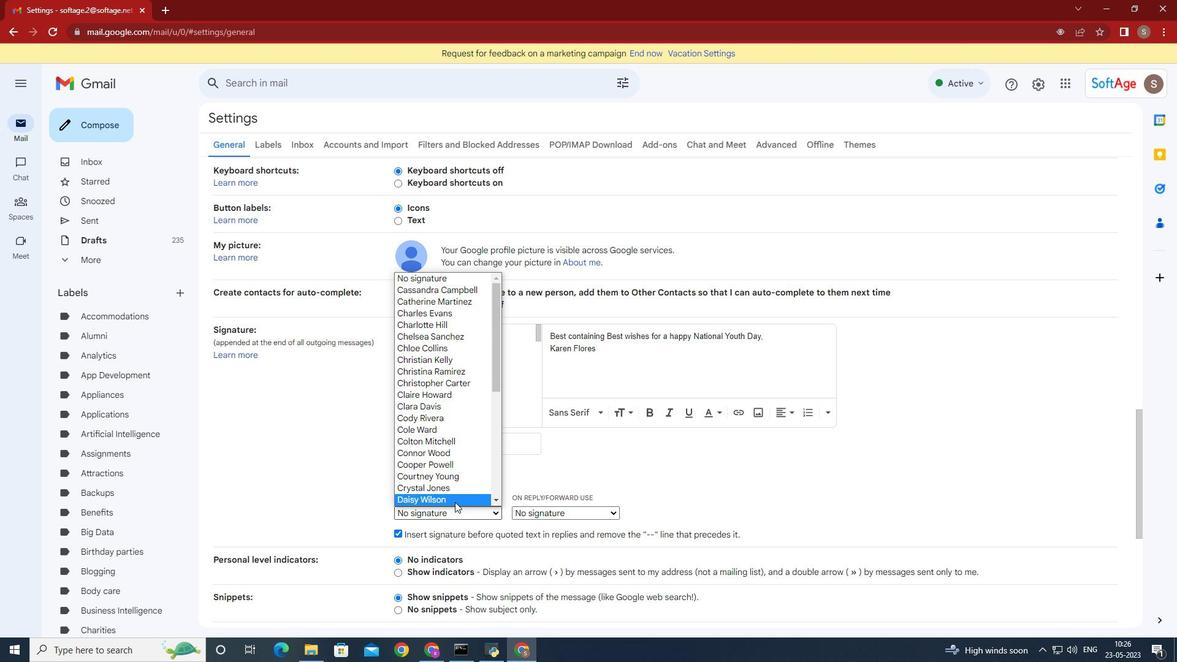 
Action: Mouse moved to (458, 497)
Screenshot: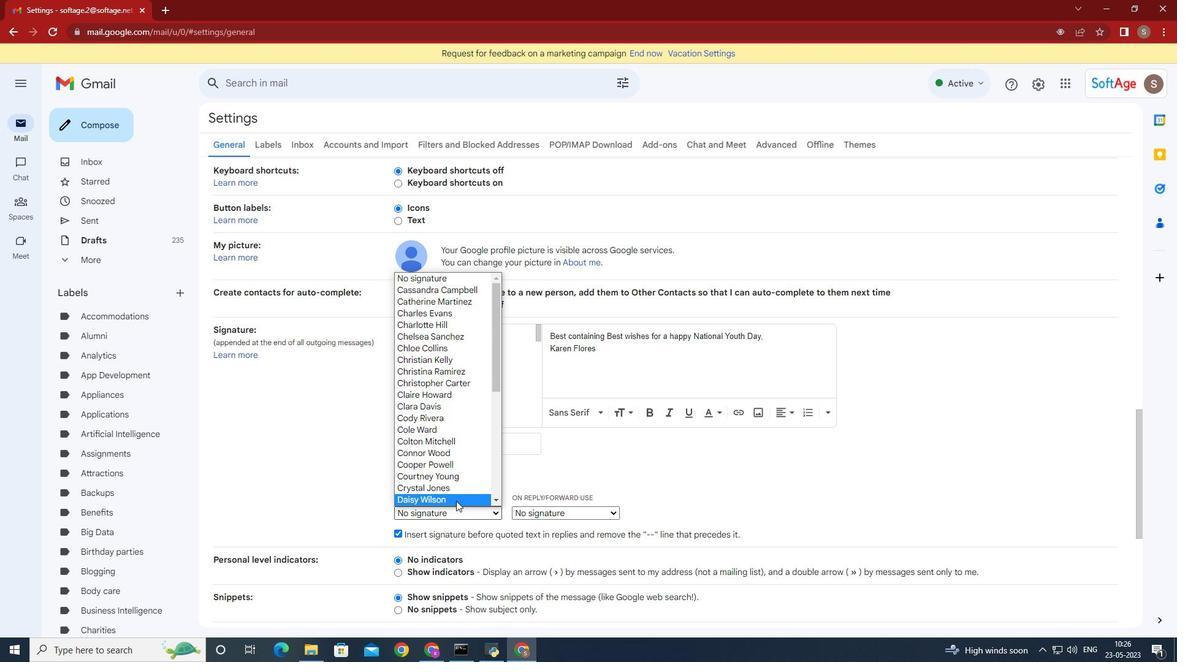 
Action: Mouse scrolled (458, 496) with delta (0, 0)
Screenshot: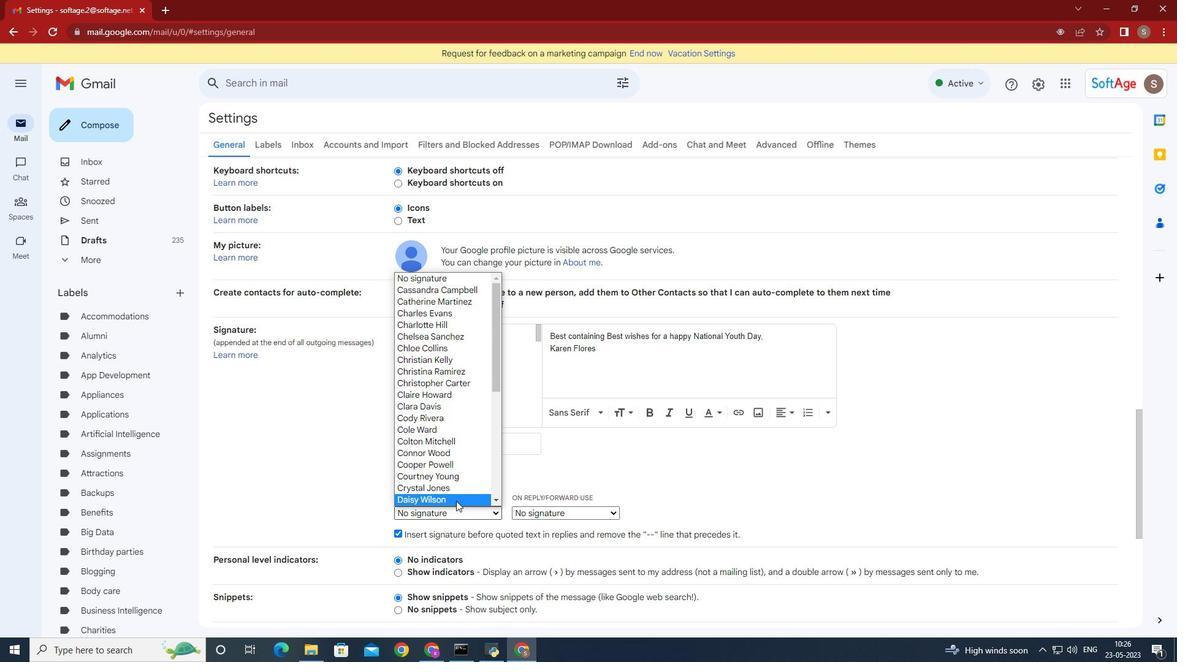 
Action: Mouse moved to (461, 496)
Screenshot: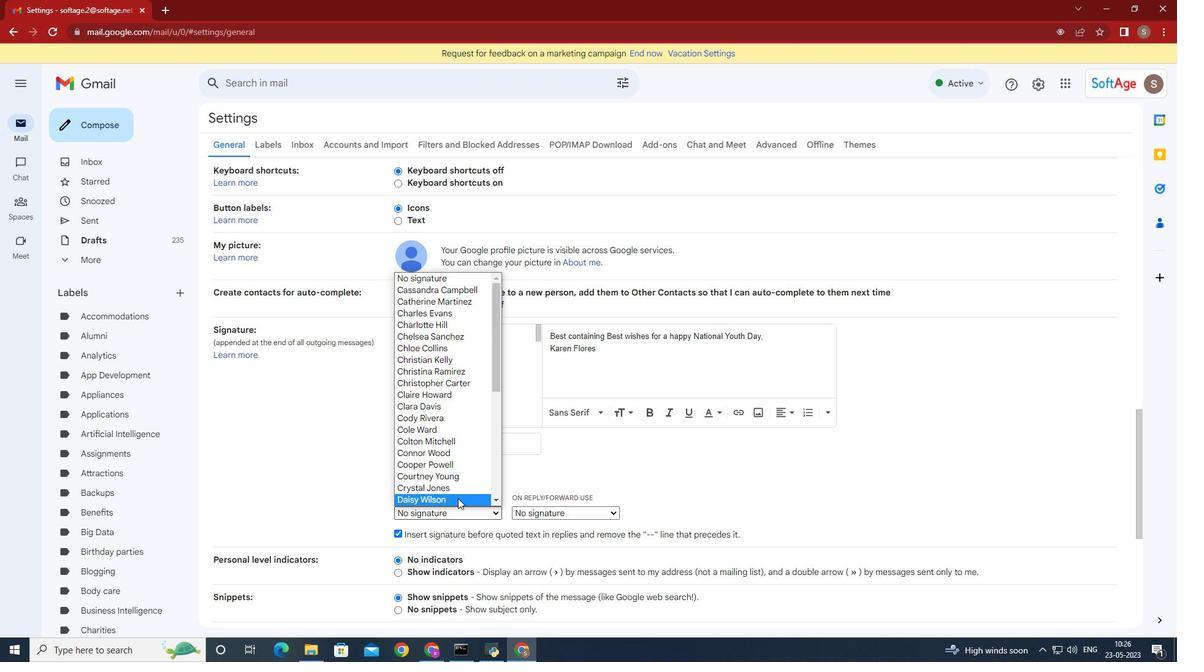 
Action: Mouse scrolled (461, 495) with delta (0, 0)
Screenshot: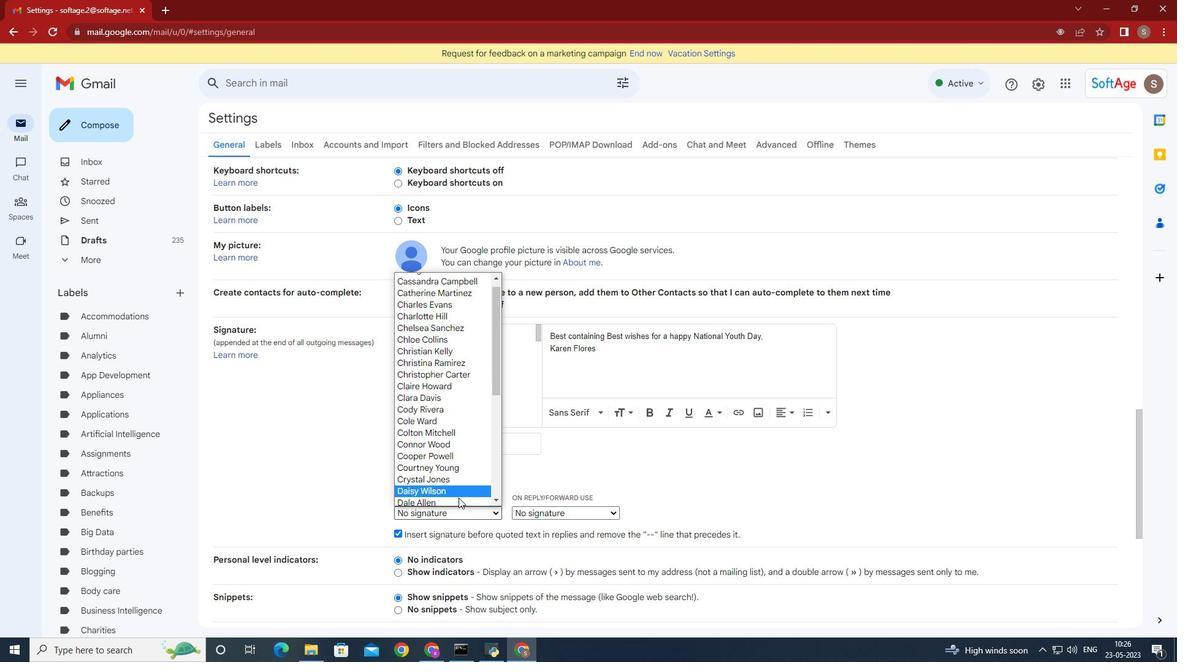 
Action: Mouse scrolled (461, 495) with delta (0, 0)
Screenshot: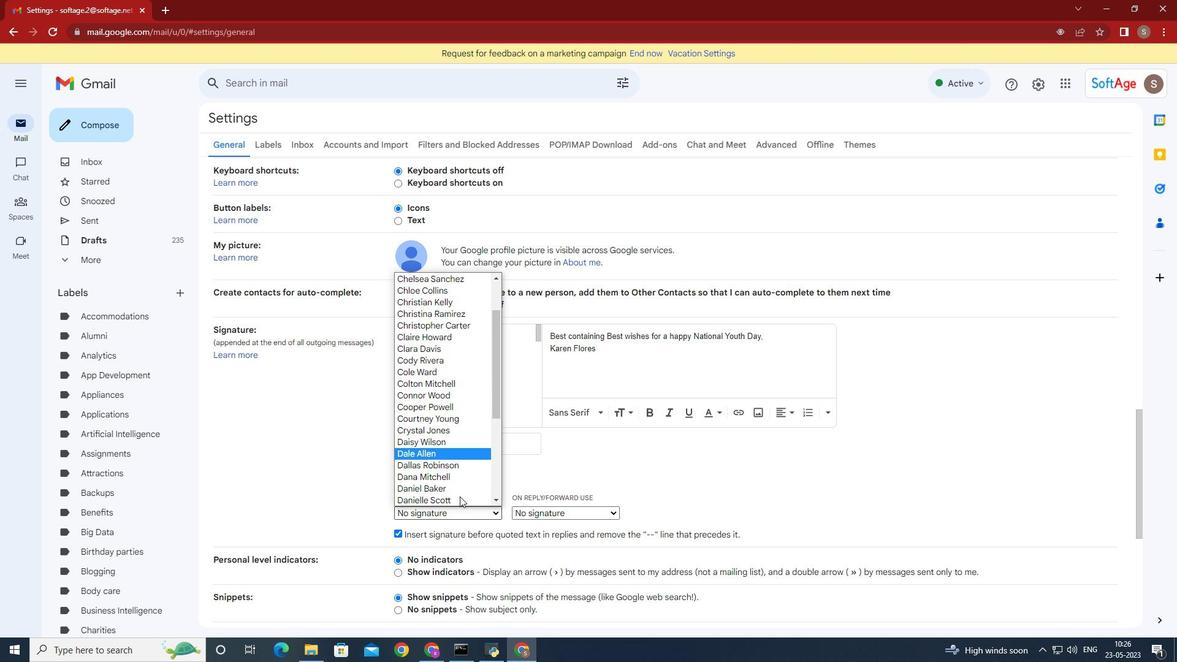 
Action: Mouse moved to (461, 496)
Screenshot: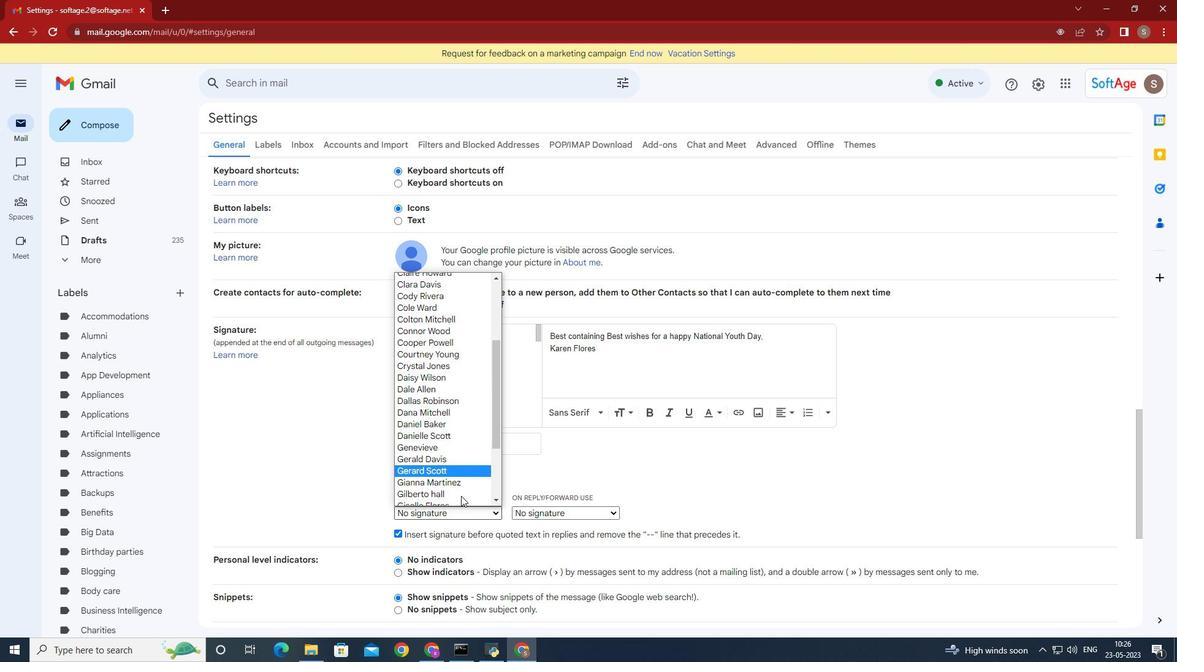 
Action: Mouse scrolled (461, 495) with delta (0, 0)
Screenshot: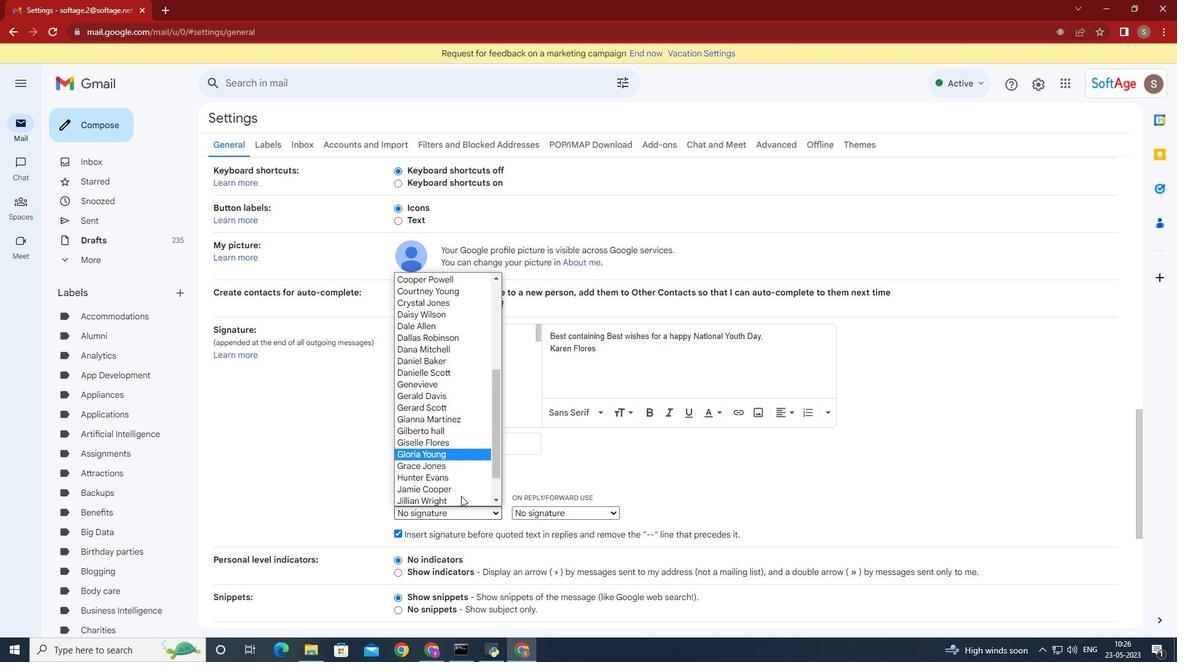 
Action: Mouse moved to (462, 494)
Screenshot: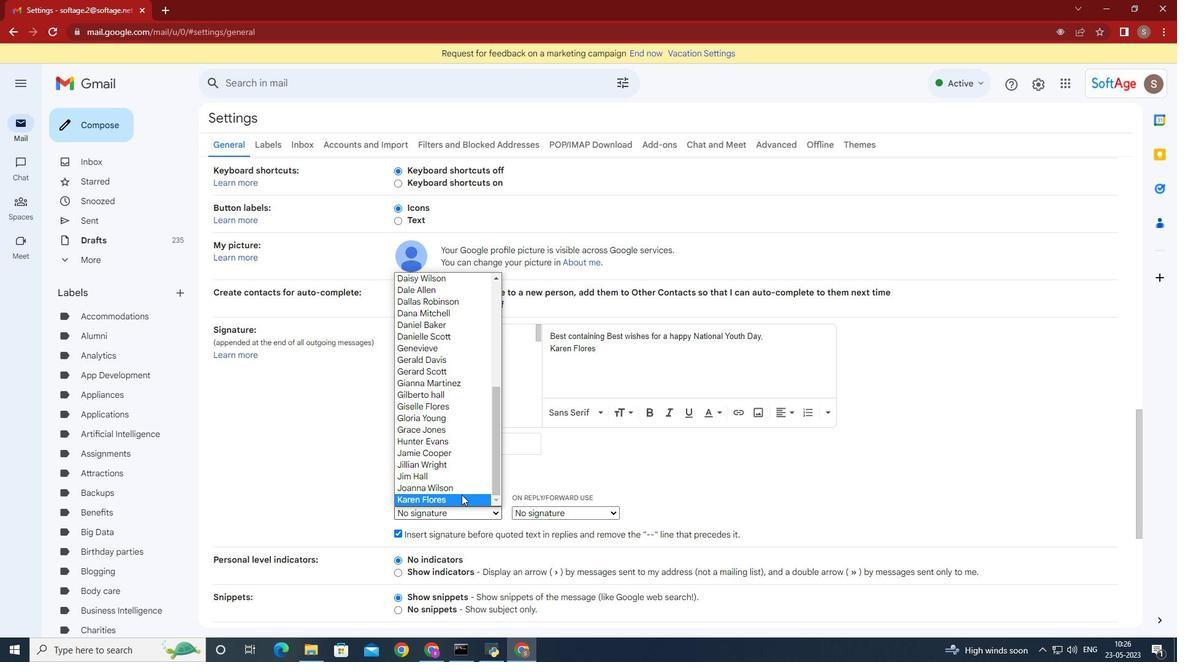 
Action: Mouse pressed left at (462, 494)
Screenshot: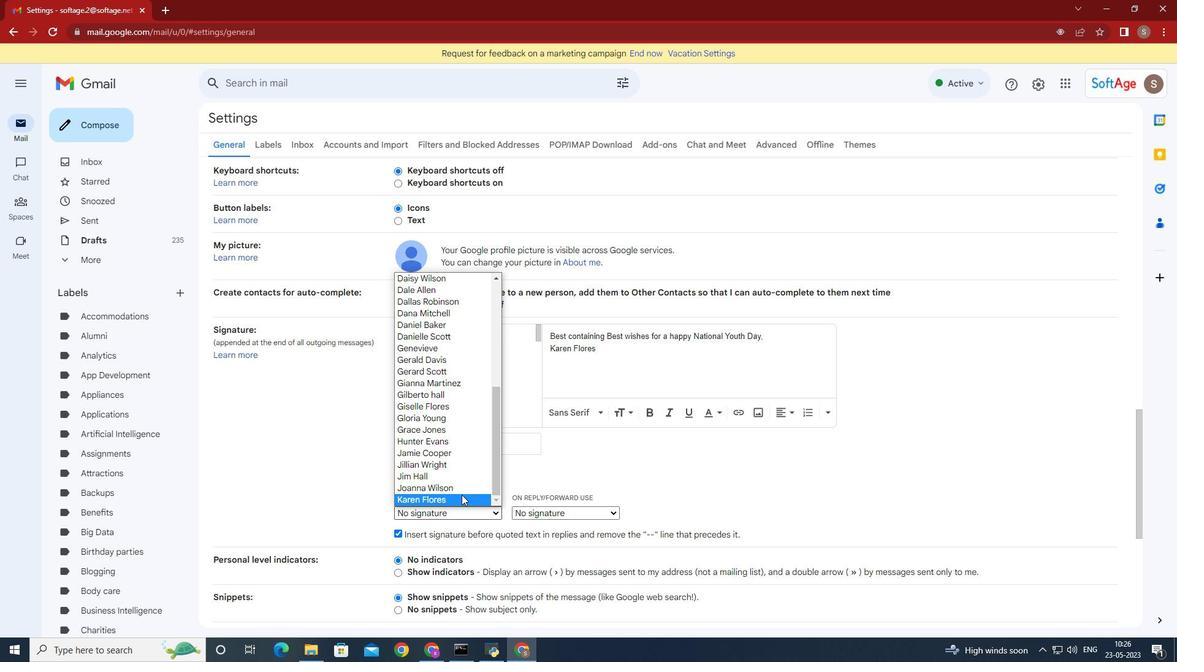 
Action: Mouse moved to (607, 514)
Screenshot: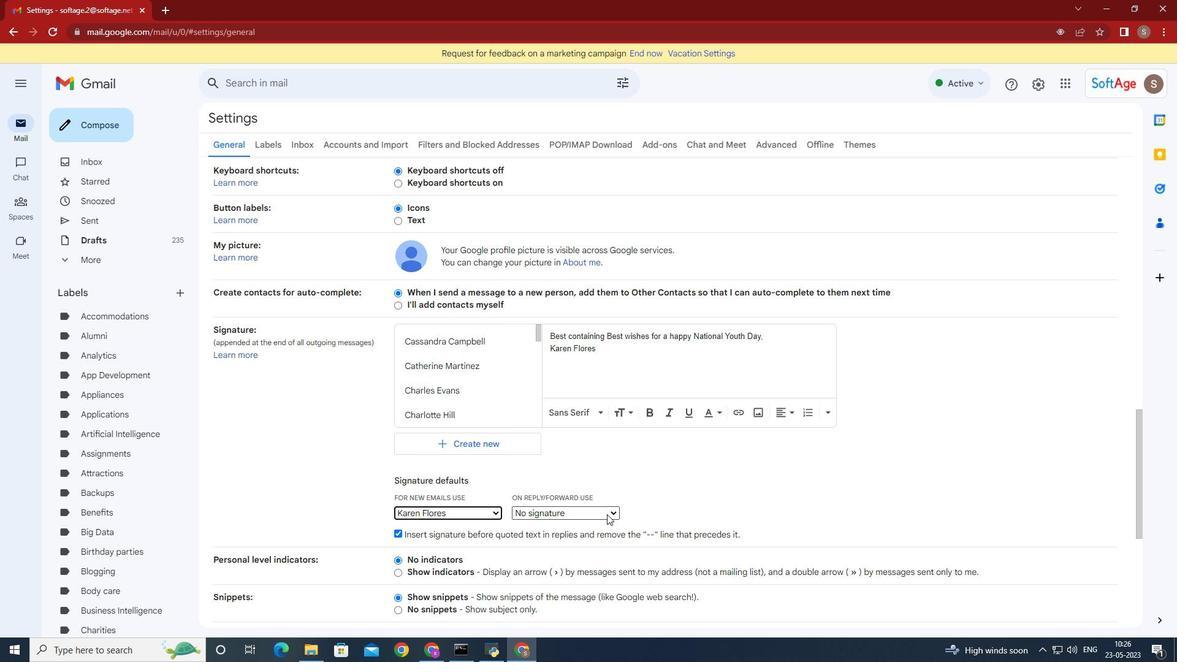 
Action: Mouse pressed left at (607, 514)
Screenshot: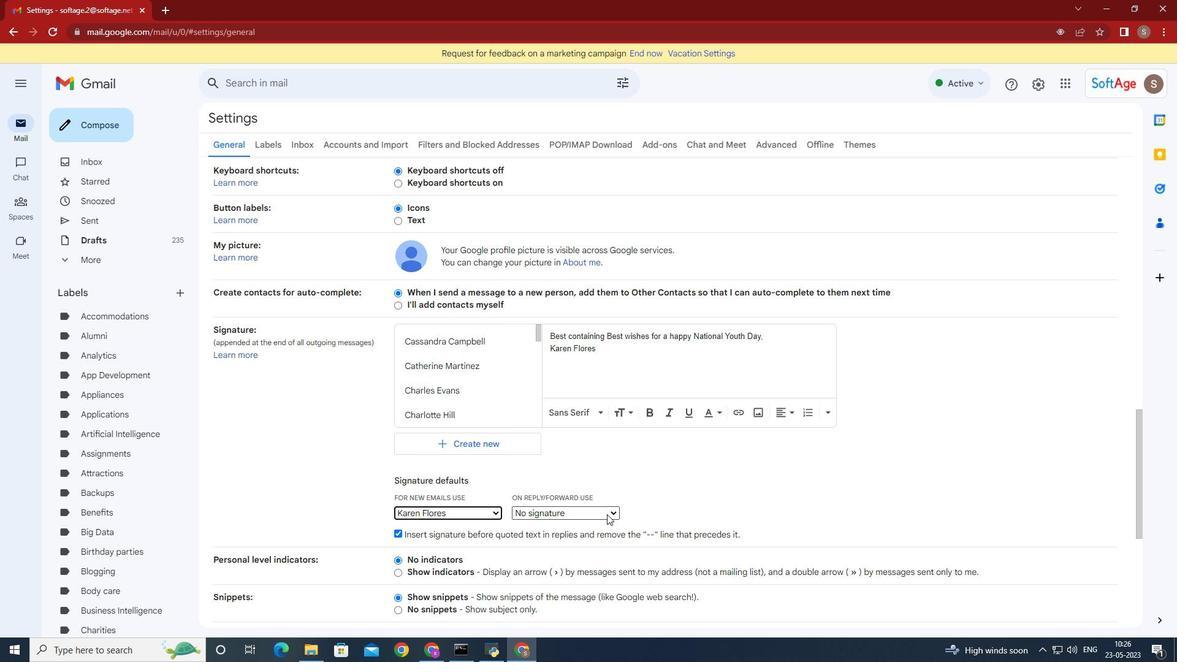 
Action: Mouse moved to (578, 485)
Screenshot: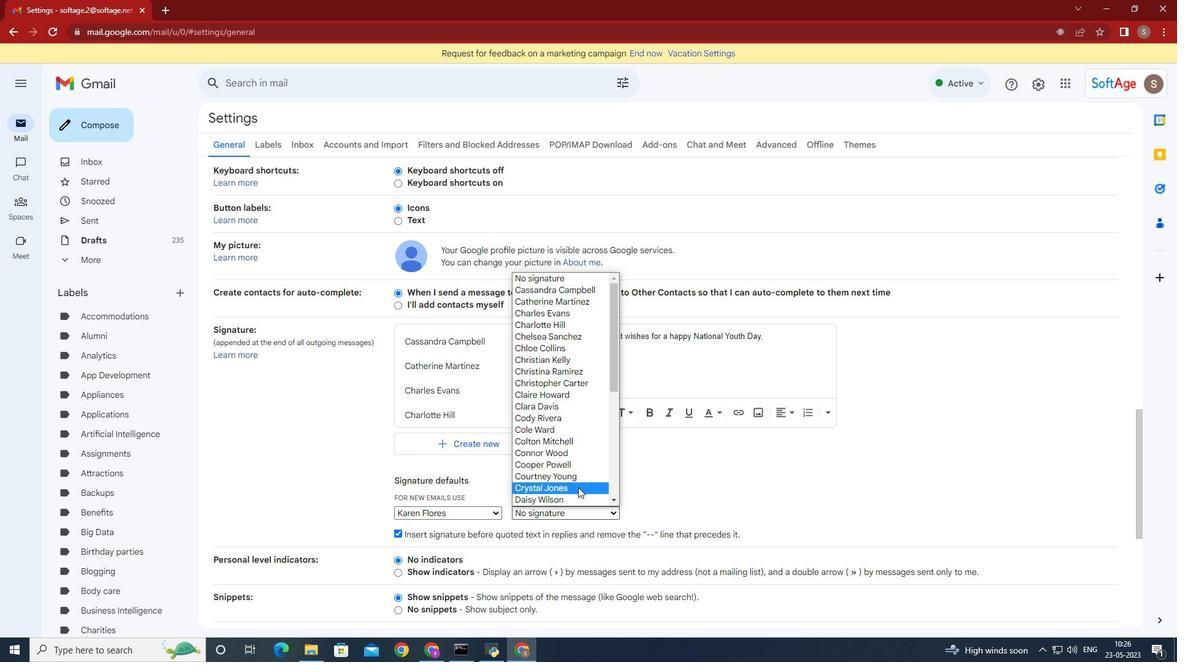 
Action: Mouse scrolled (578, 484) with delta (0, 0)
Screenshot: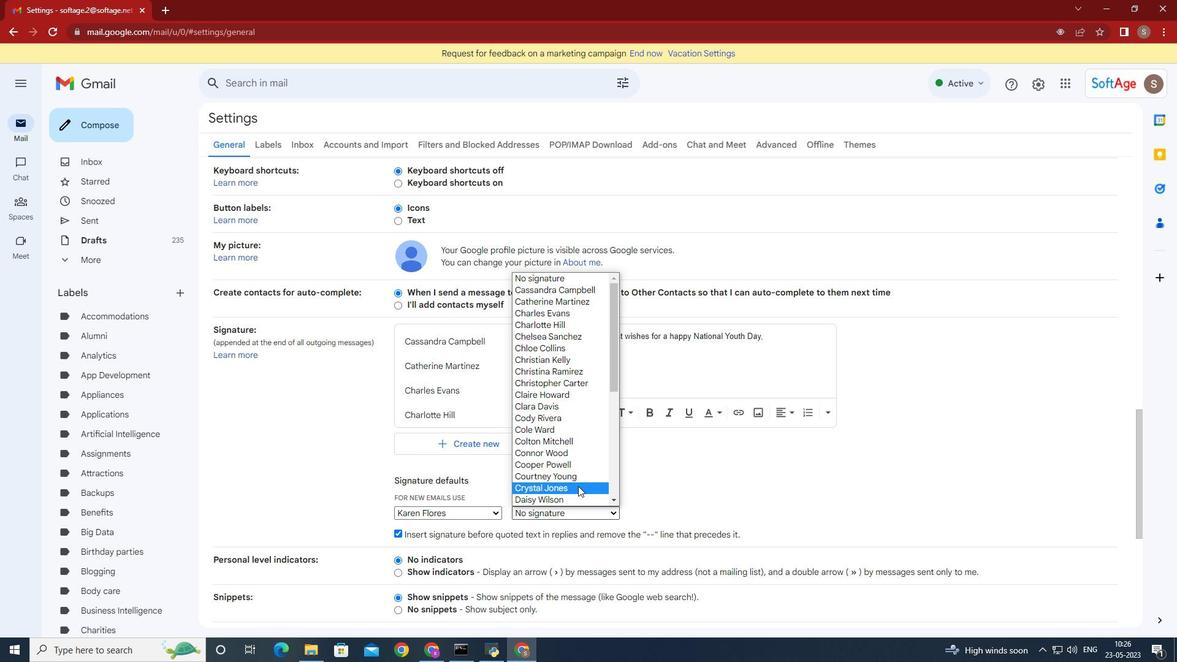 
Action: Mouse moved to (579, 485)
Screenshot: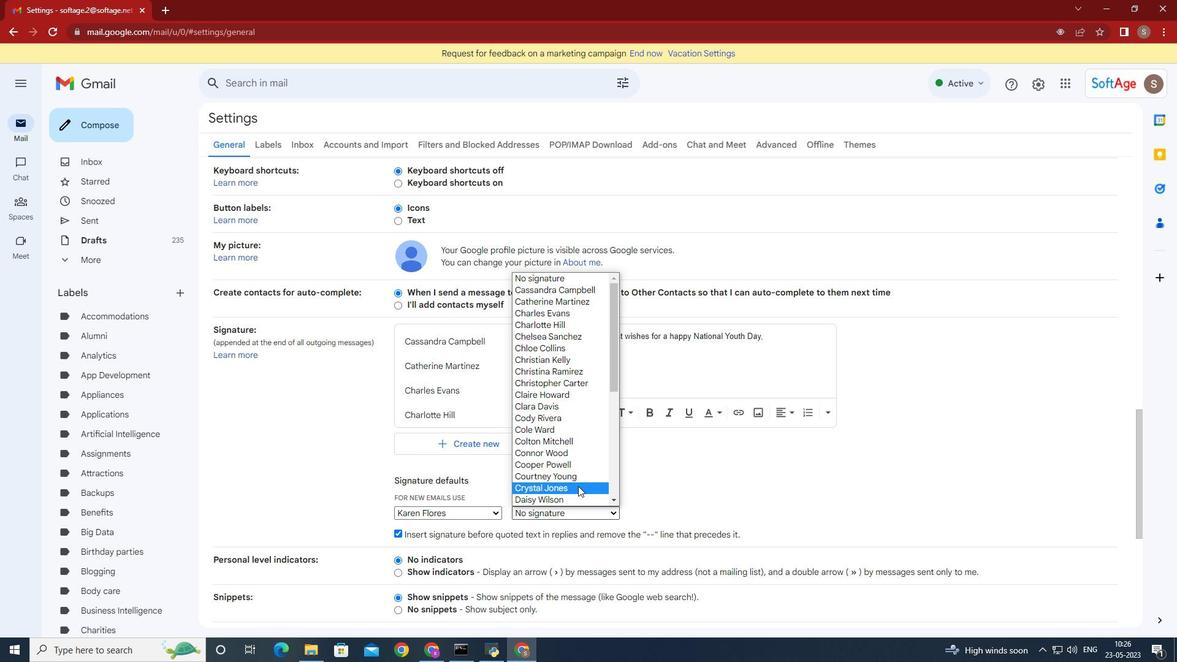 
Action: Mouse scrolled (579, 484) with delta (0, 0)
Screenshot: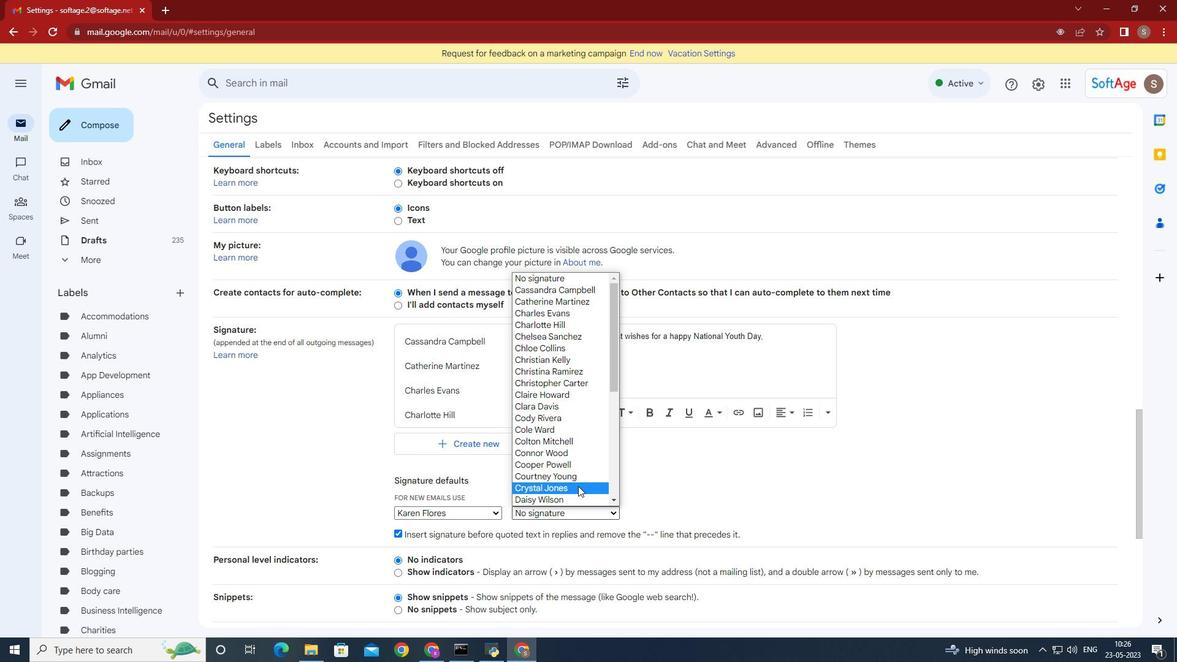 
Action: Mouse scrolled (579, 484) with delta (0, 0)
Screenshot: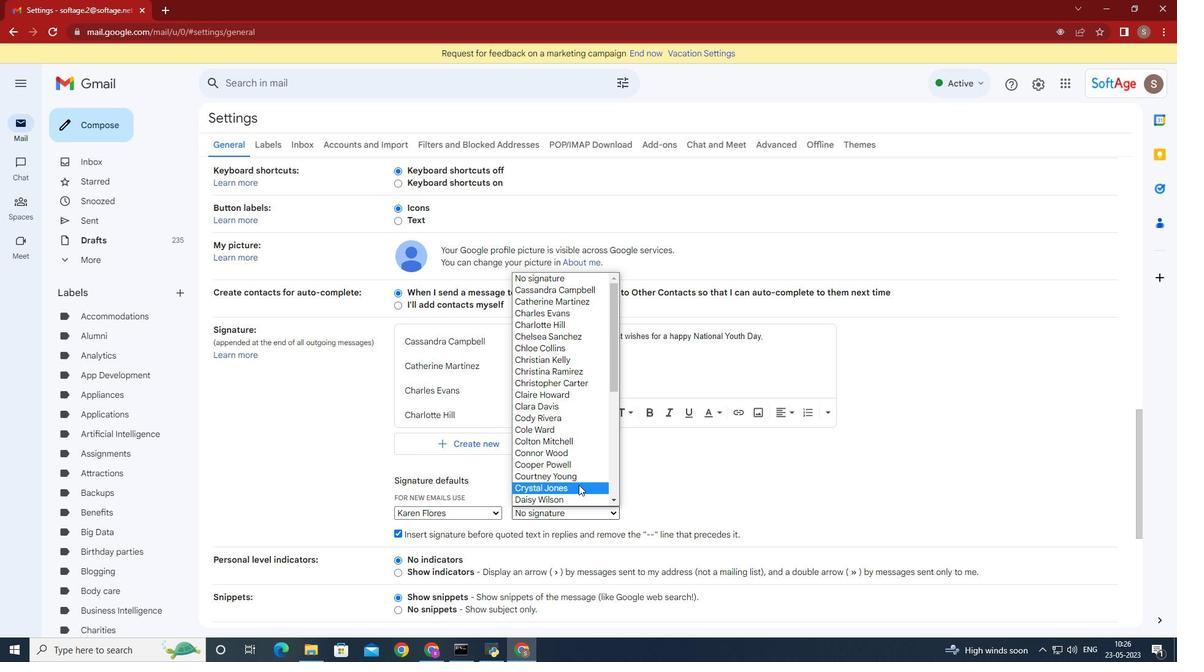 
Action: Mouse moved to (579, 485)
Screenshot: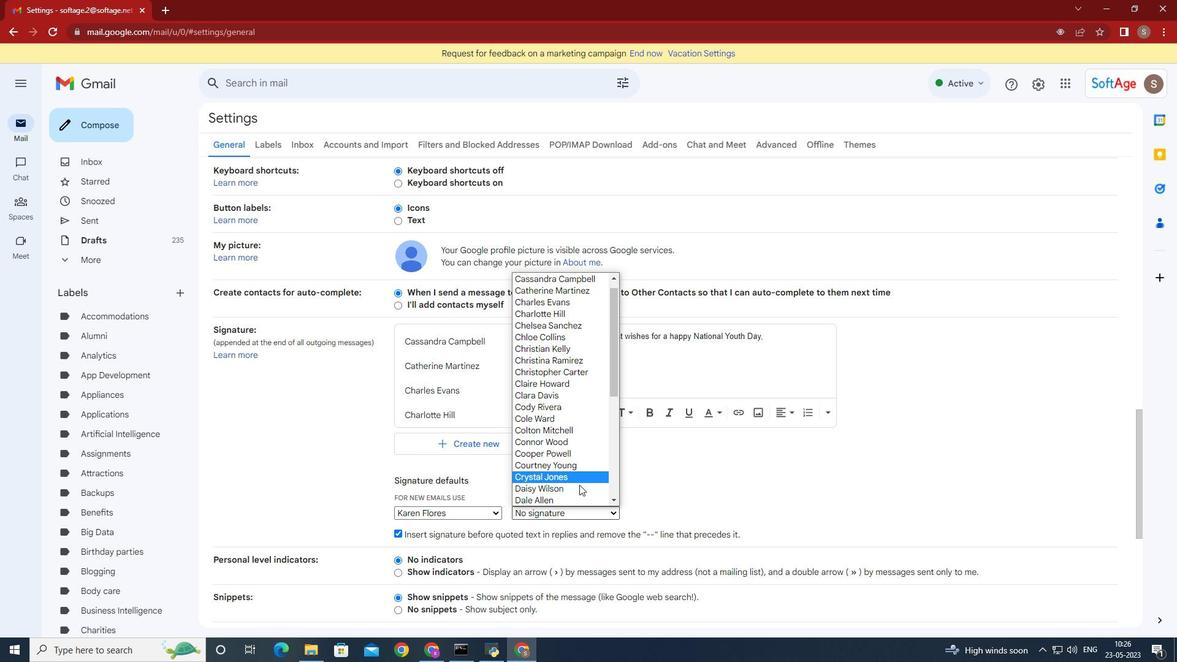 
Action: Mouse scrolled (579, 484) with delta (0, 0)
Screenshot: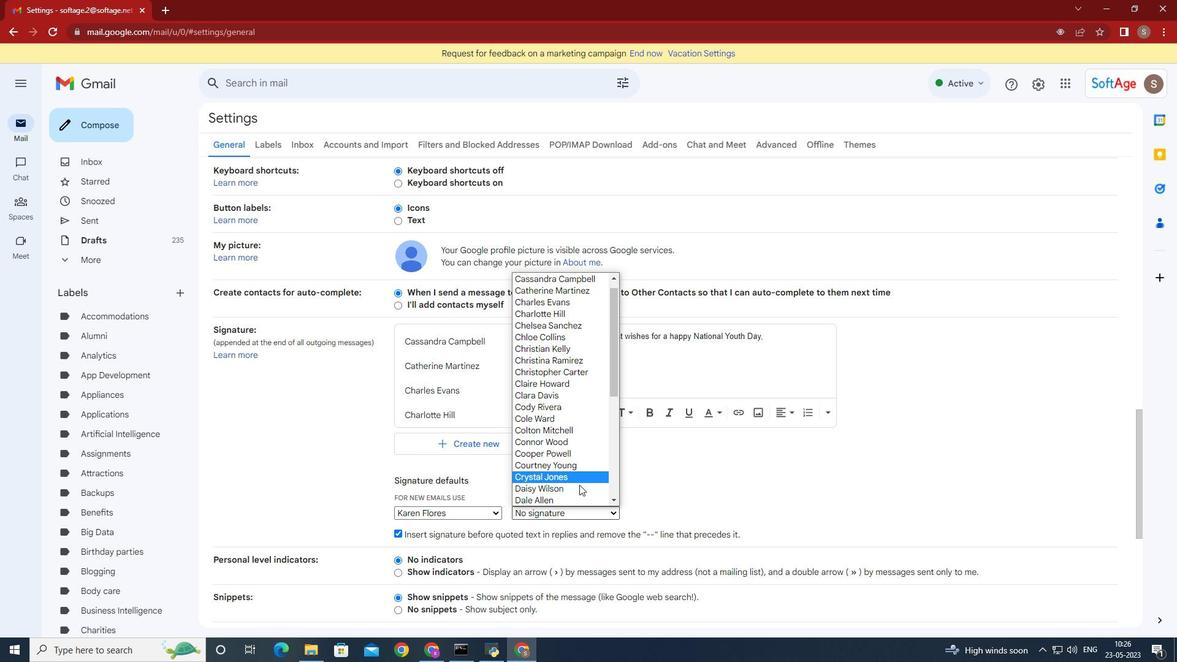 
Action: Mouse moved to (579, 484)
Screenshot: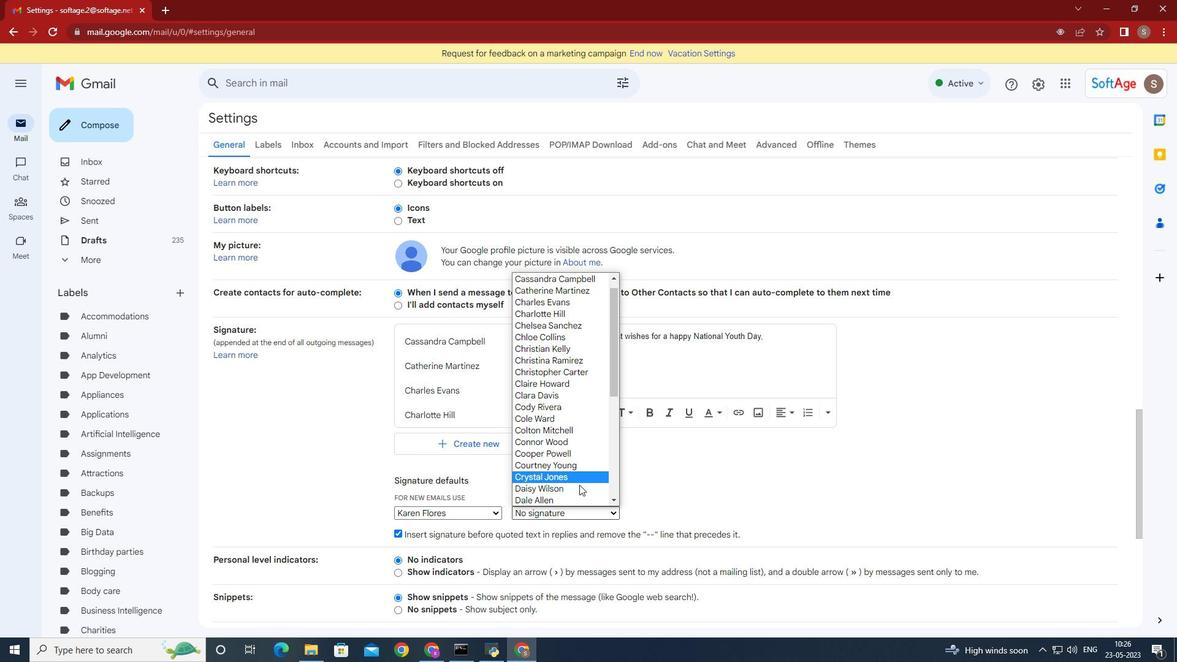 
Action: Mouse scrolled (579, 484) with delta (0, 0)
Screenshot: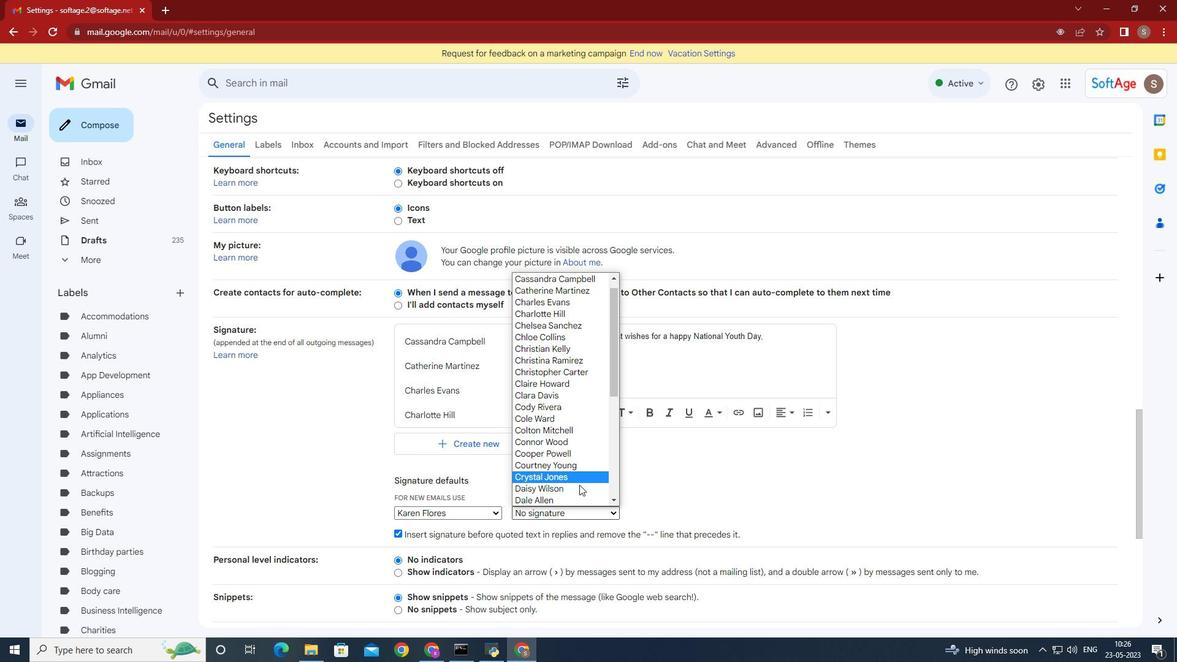 
Action: Mouse scrolled (579, 484) with delta (0, 0)
Screenshot: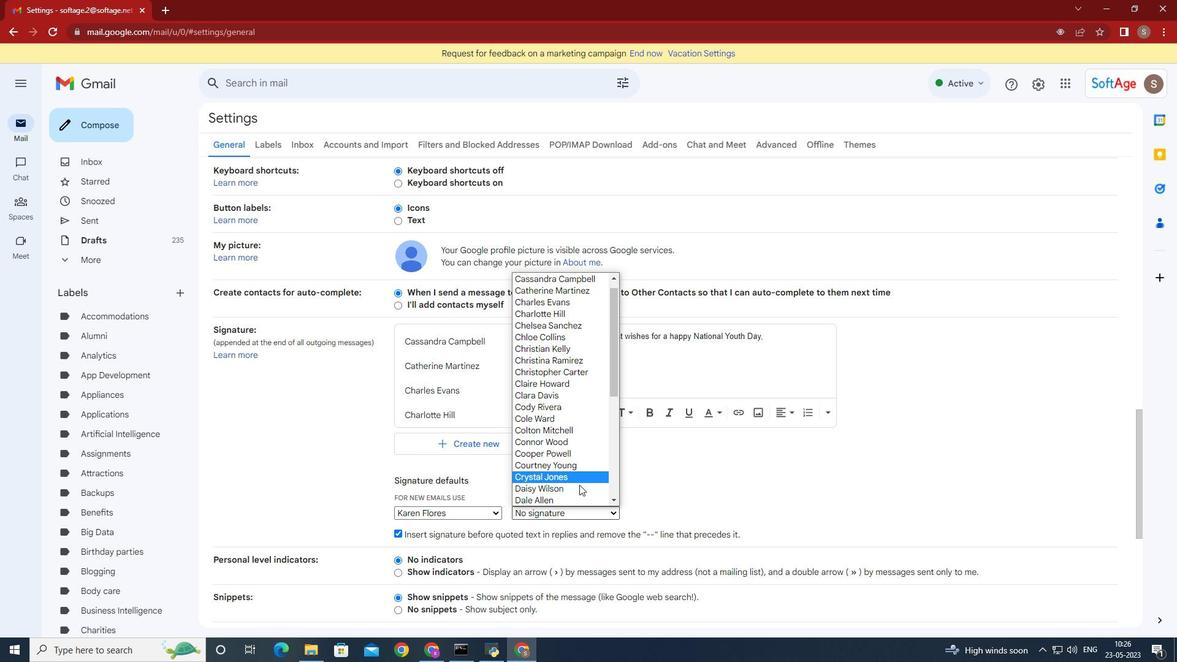 
Action: Mouse moved to (583, 495)
Screenshot: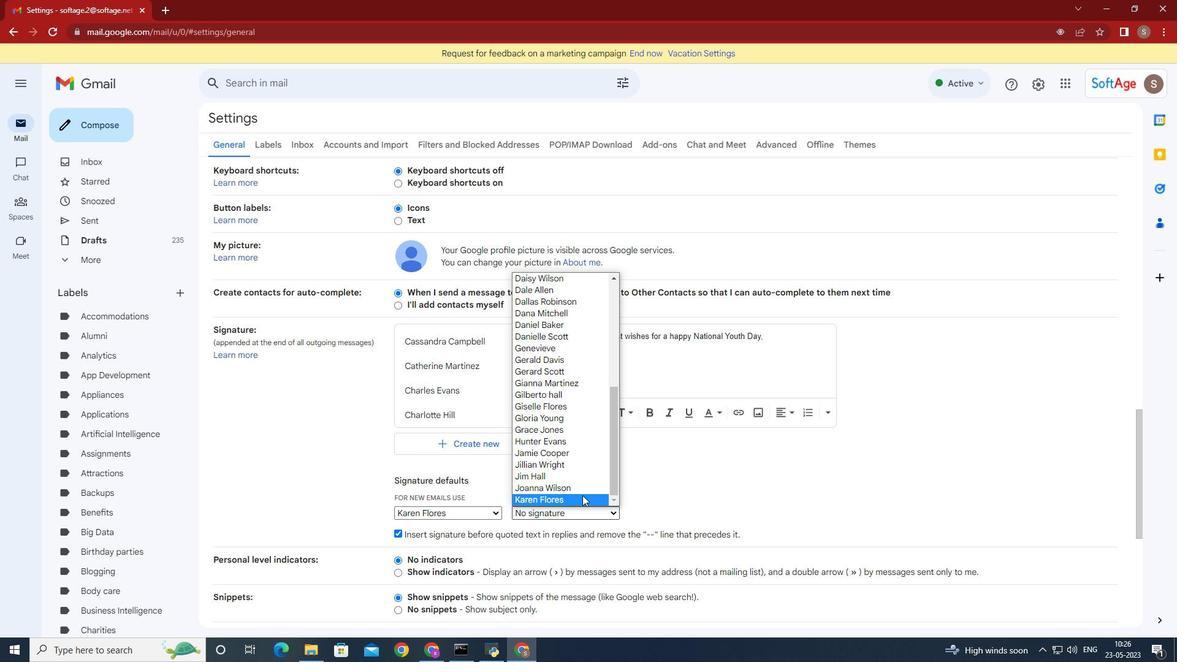 
Action: Mouse pressed left at (583, 495)
Screenshot: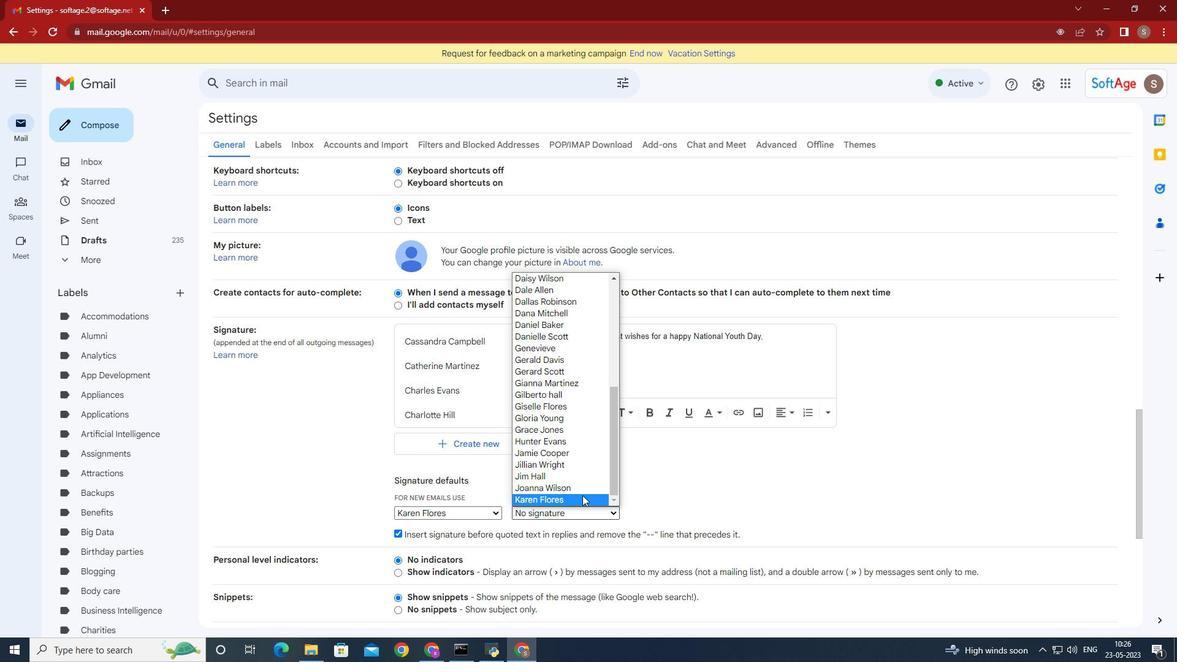 
Action: Mouse moved to (724, 489)
Screenshot: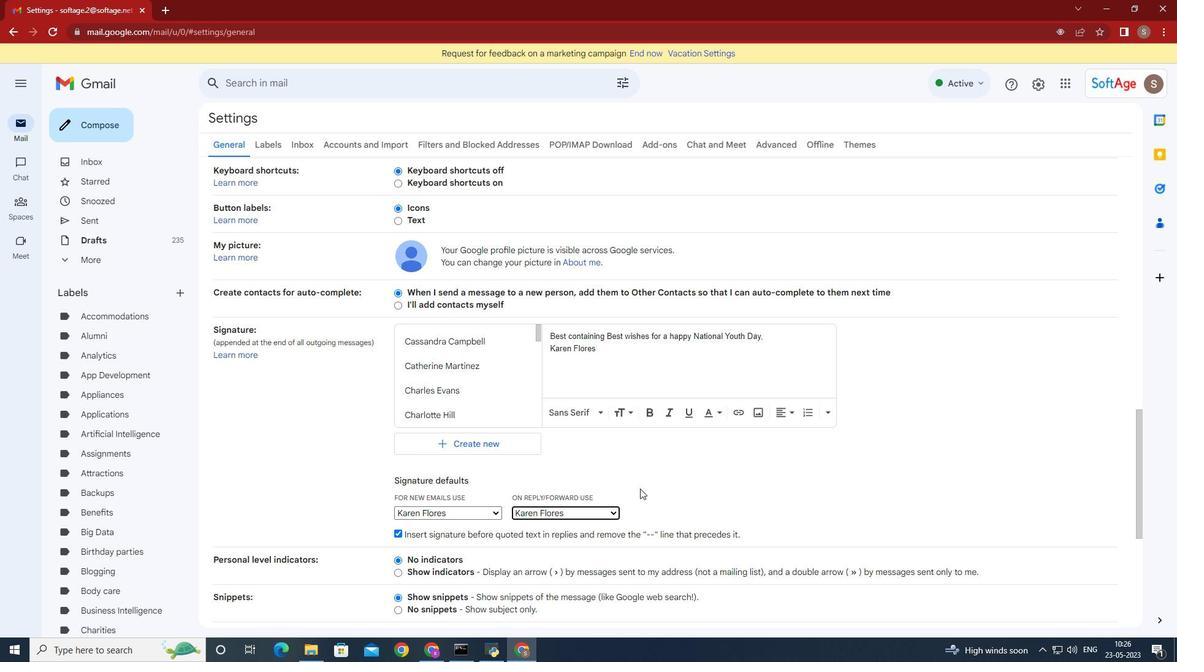 
Action: Mouse scrolled (724, 488) with delta (0, 0)
Screenshot: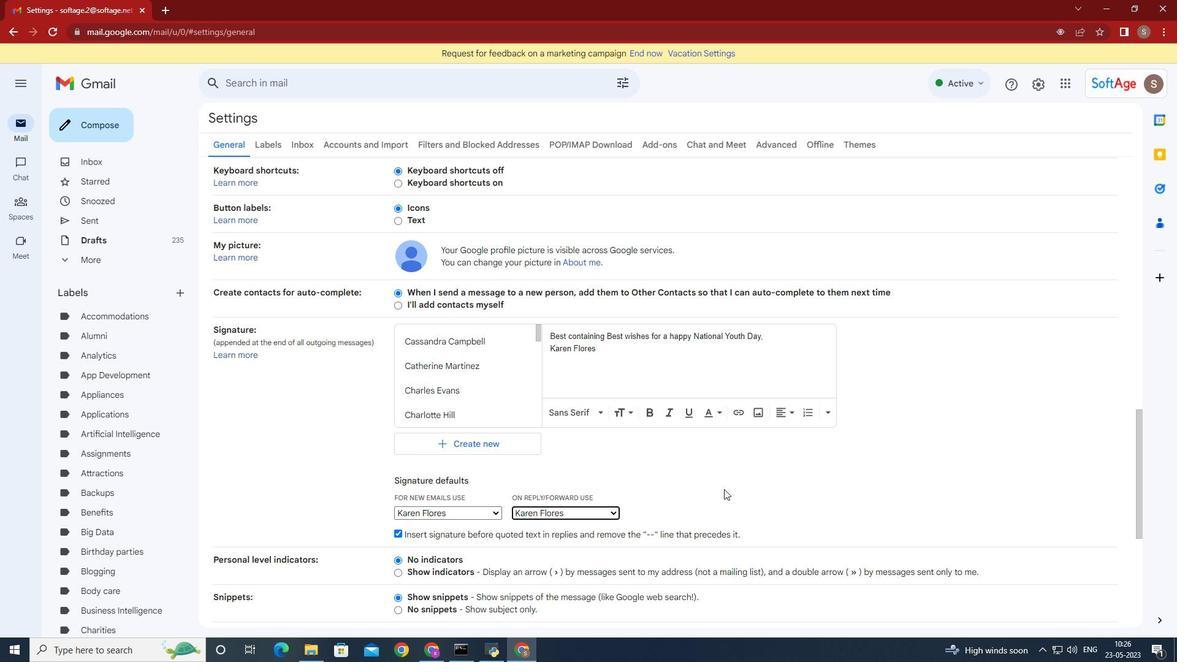 
Action: Mouse scrolled (724, 488) with delta (0, 0)
Screenshot: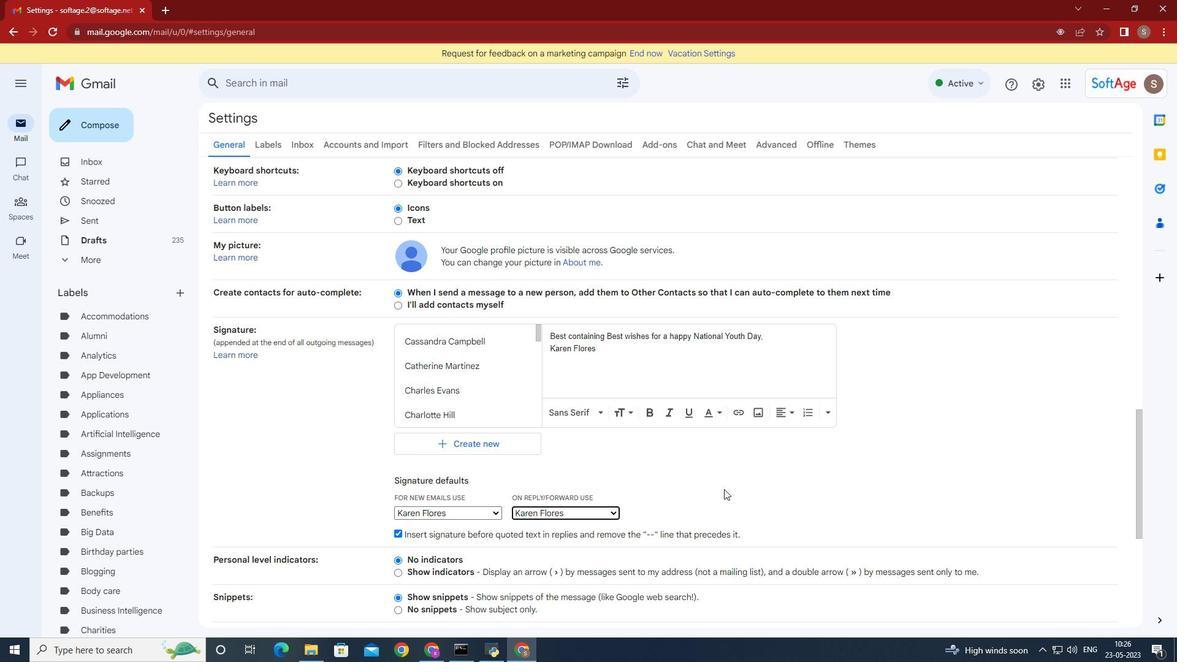 
Action: Mouse moved to (724, 489)
Screenshot: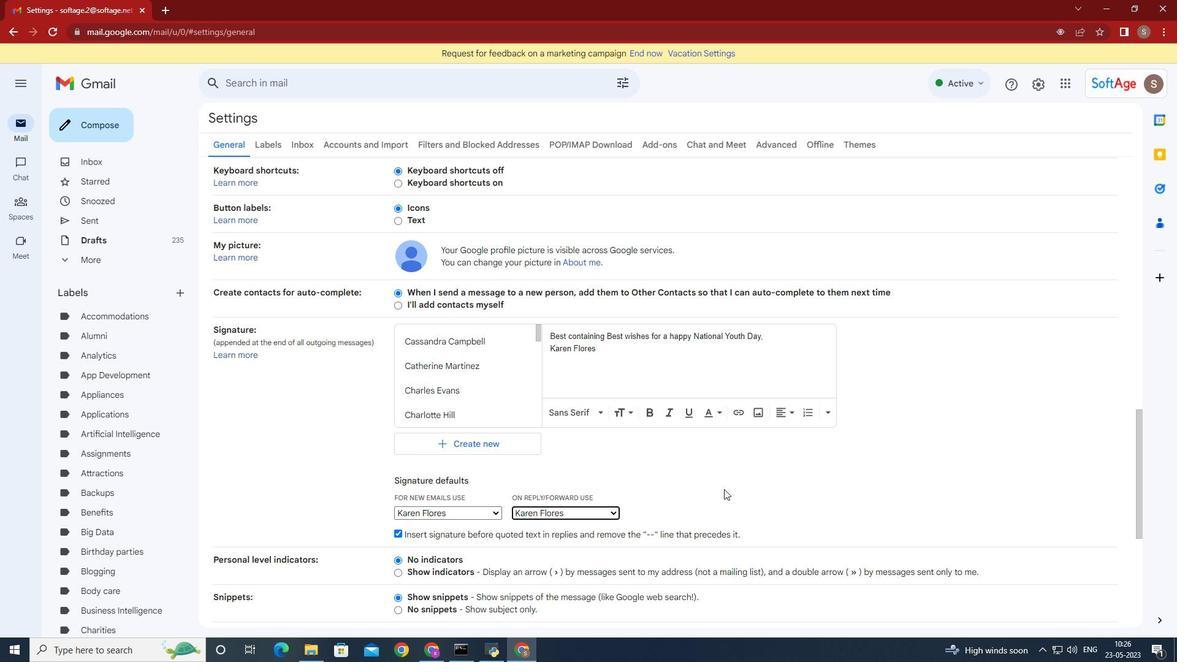 
Action: Mouse scrolled (724, 488) with delta (0, 0)
Screenshot: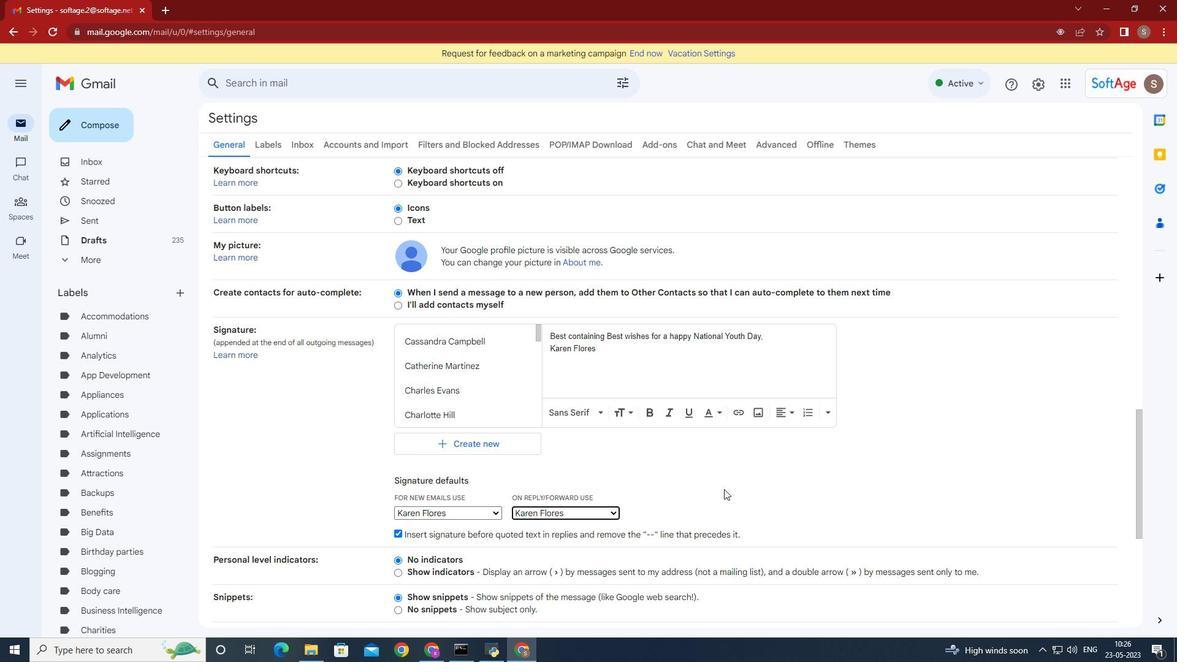 
Action: Mouse scrolled (724, 488) with delta (0, 0)
Screenshot: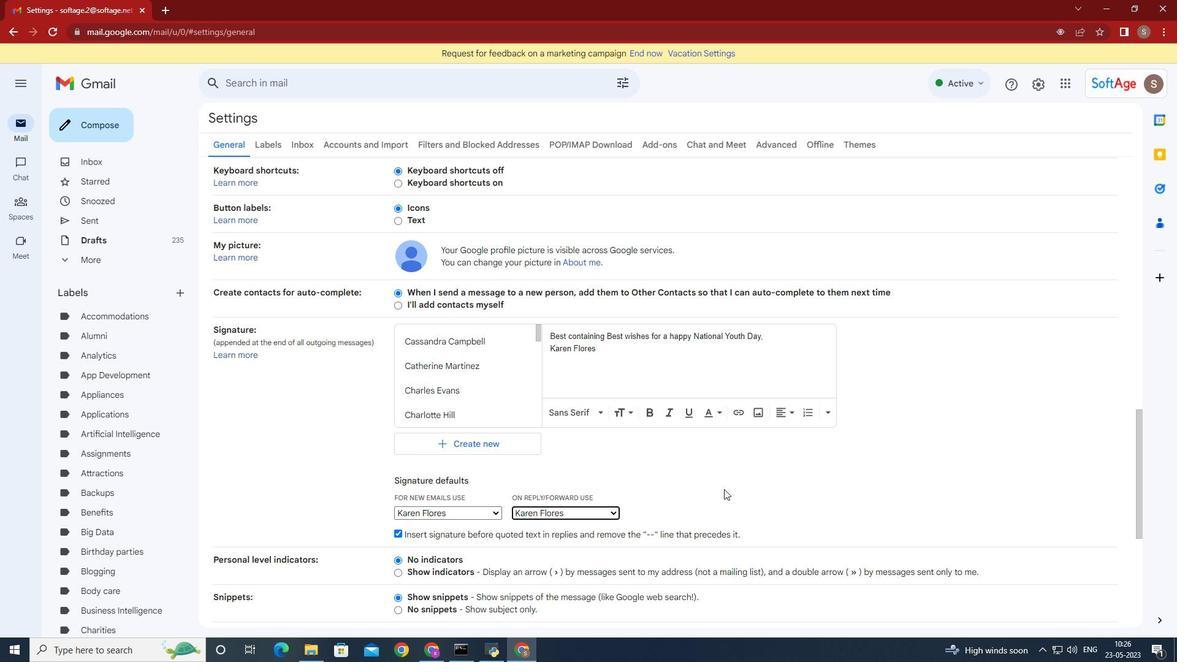 
Action: Mouse scrolled (724, 488) with delta (0, 0)
Screenshot: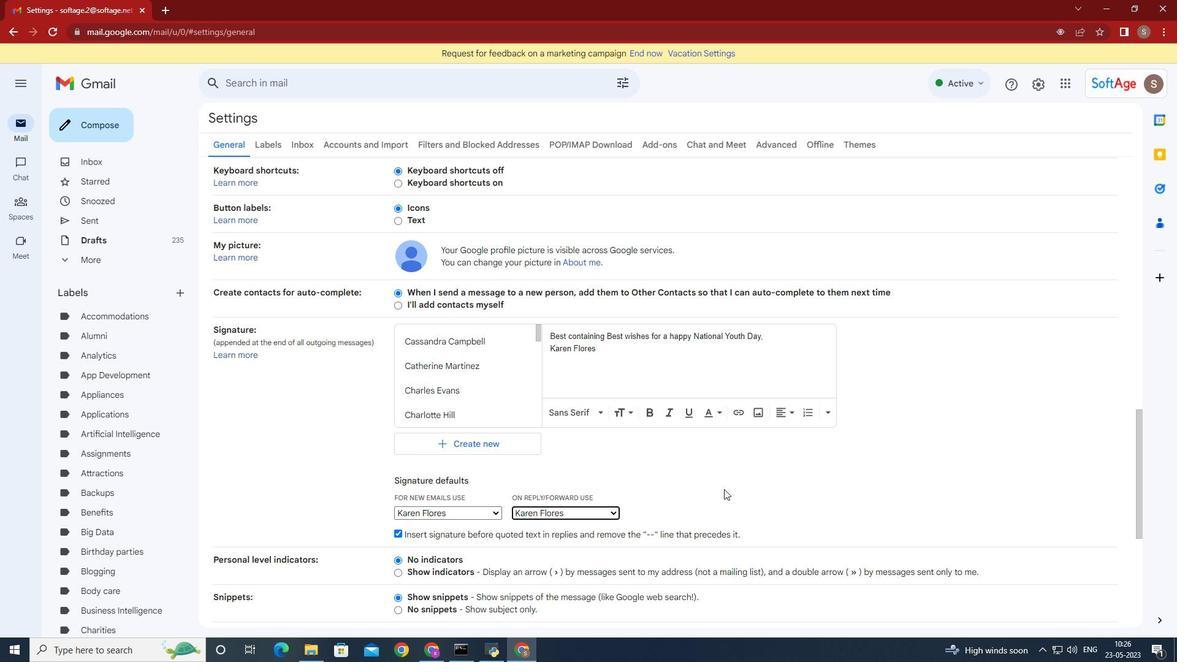 
Action: Mouse moved to (724, 489)
Screenshot: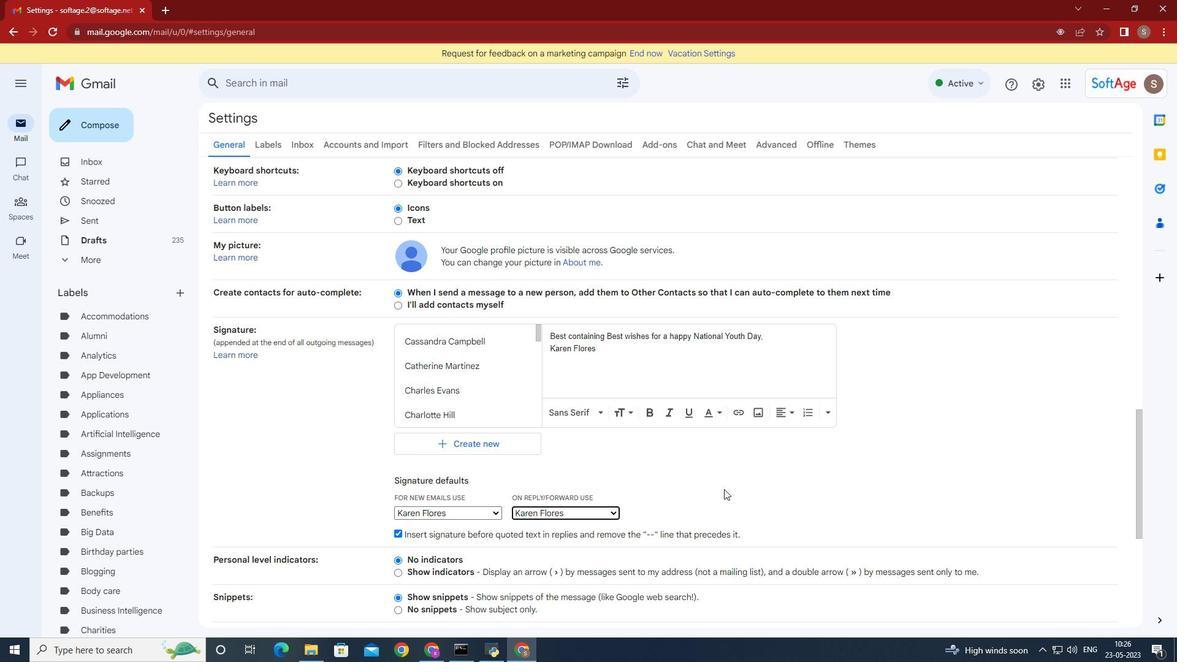 
Action: Mouse scrolled (724, 488) with delta (0, 0)
Screenshot: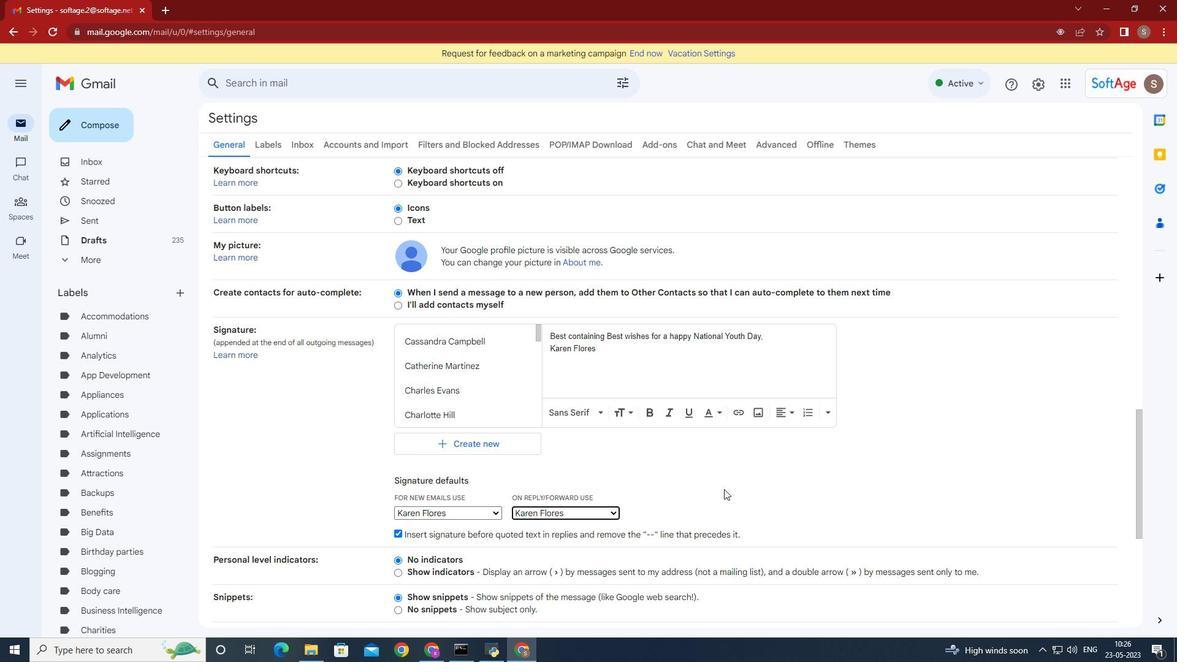 
Action: Mouse moved to (725, 488)
Screenshot: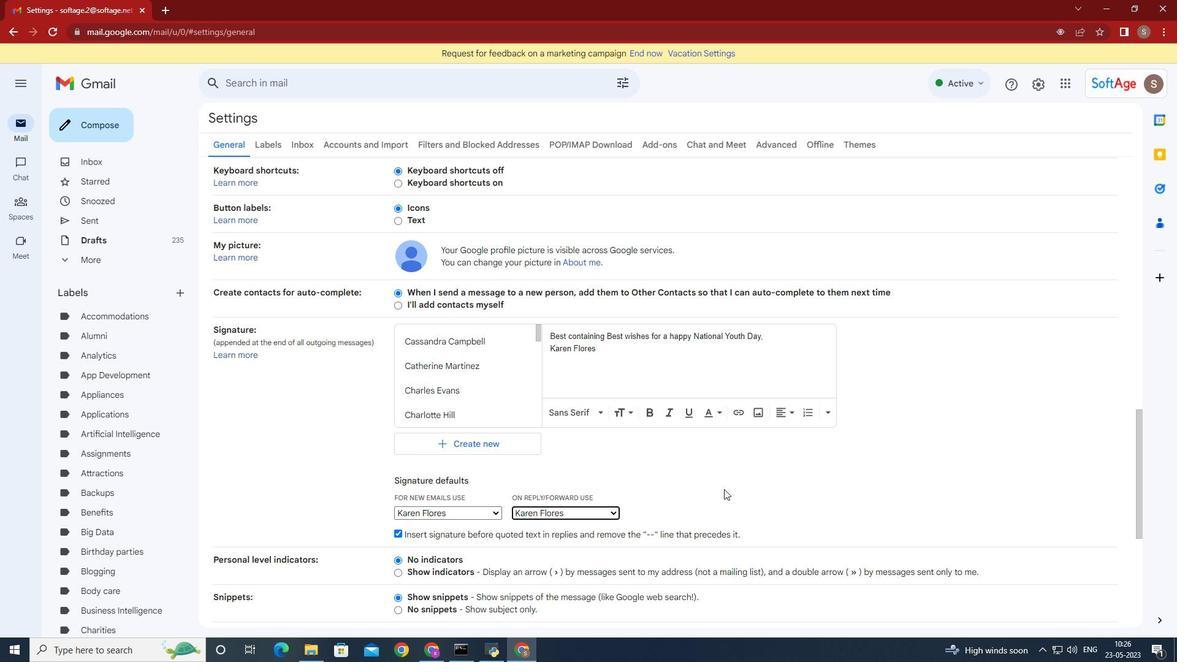 
Action: Mouse scrolled (725, 488) with delta (0, 0)
Screenshot: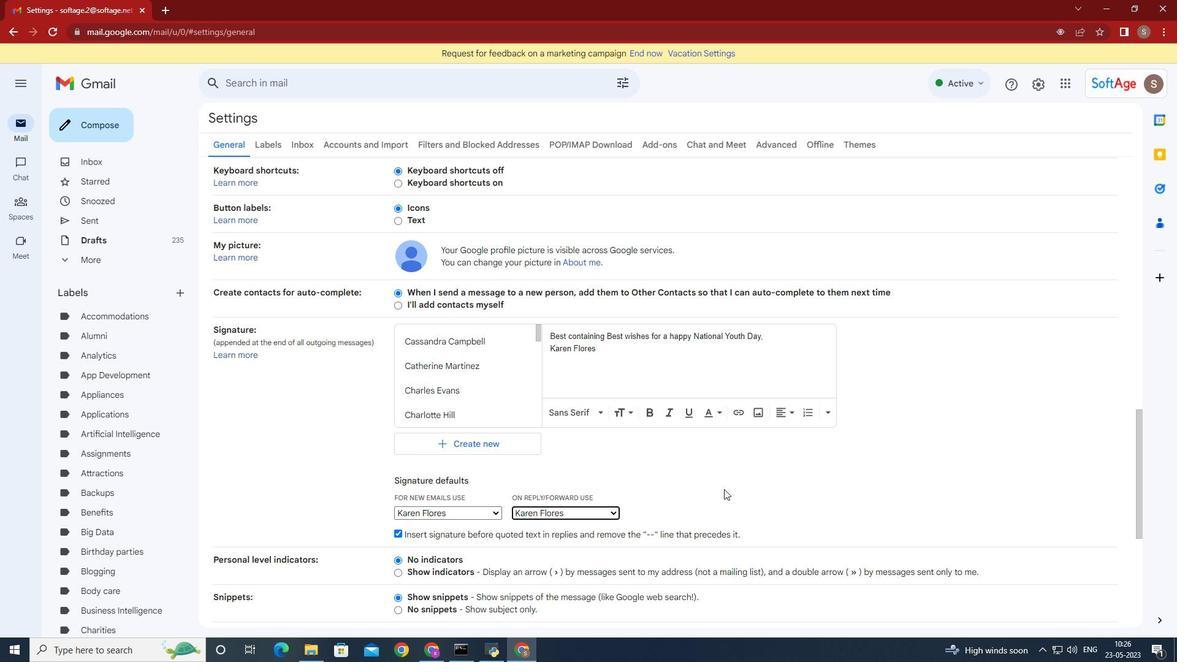 
Action: Mouse moved to (645, 558)
Screenshot: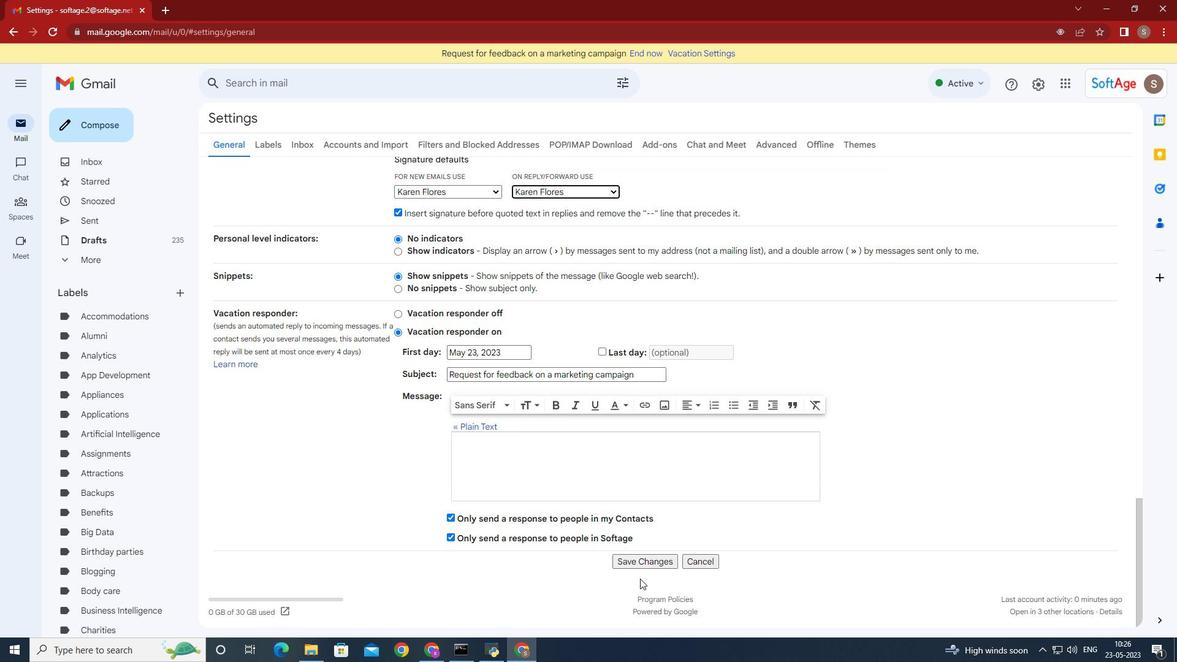 
Action: Mouse pressed left at (645, 558)
Screenshot: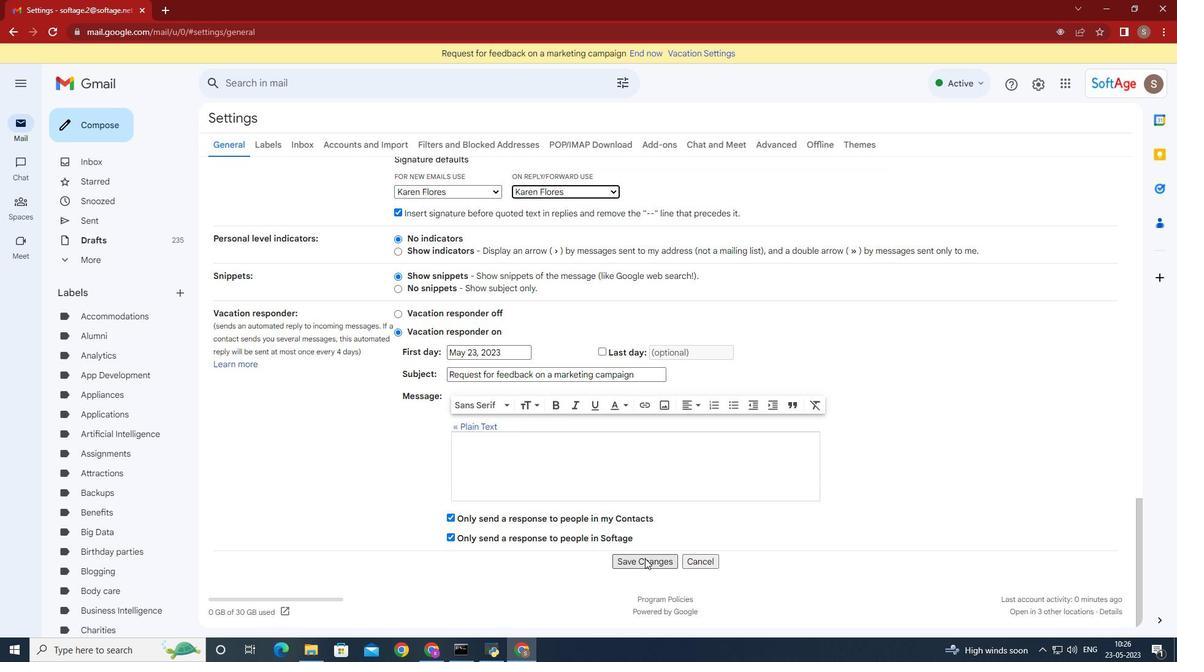 
Action: Mouse moved to (89, 122)
Screenshot: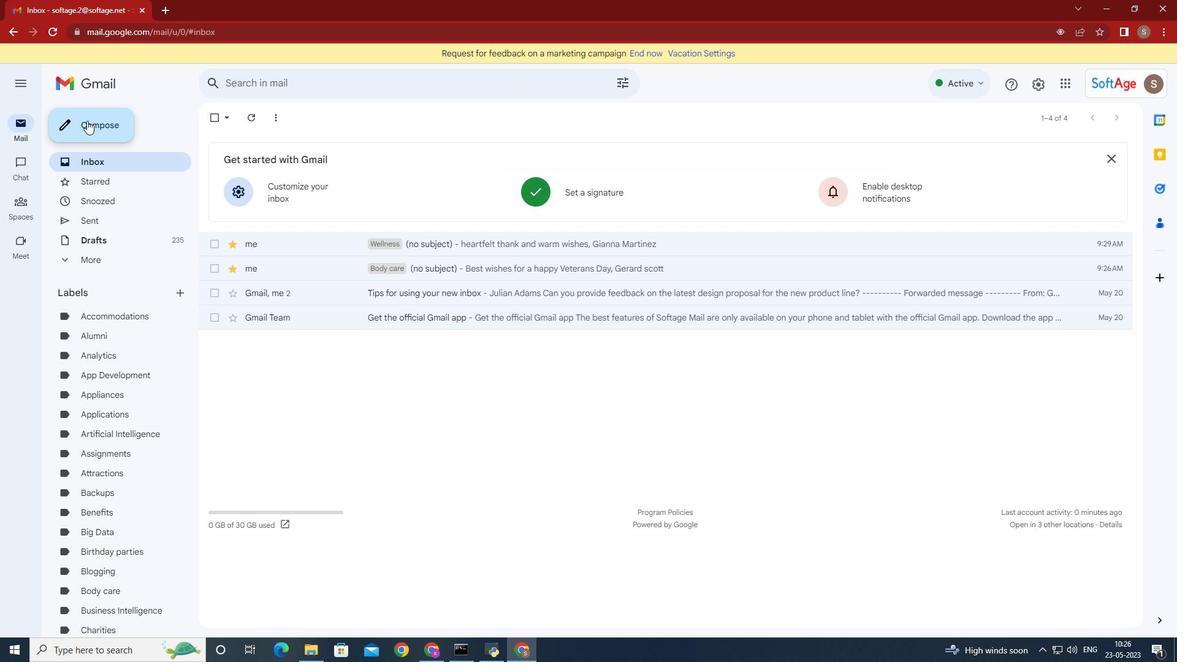 
Action: Mouse pressed left at (89, 122)
Screenshot: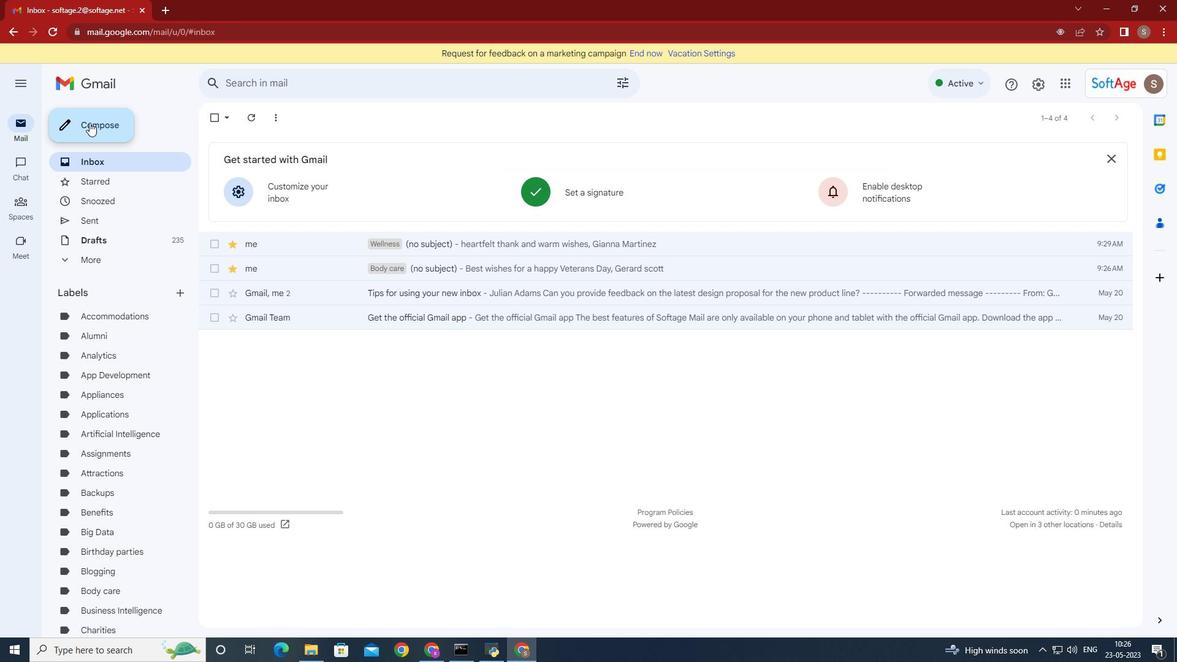 
Action: Mouse moved to (232, 116)
Screenshot: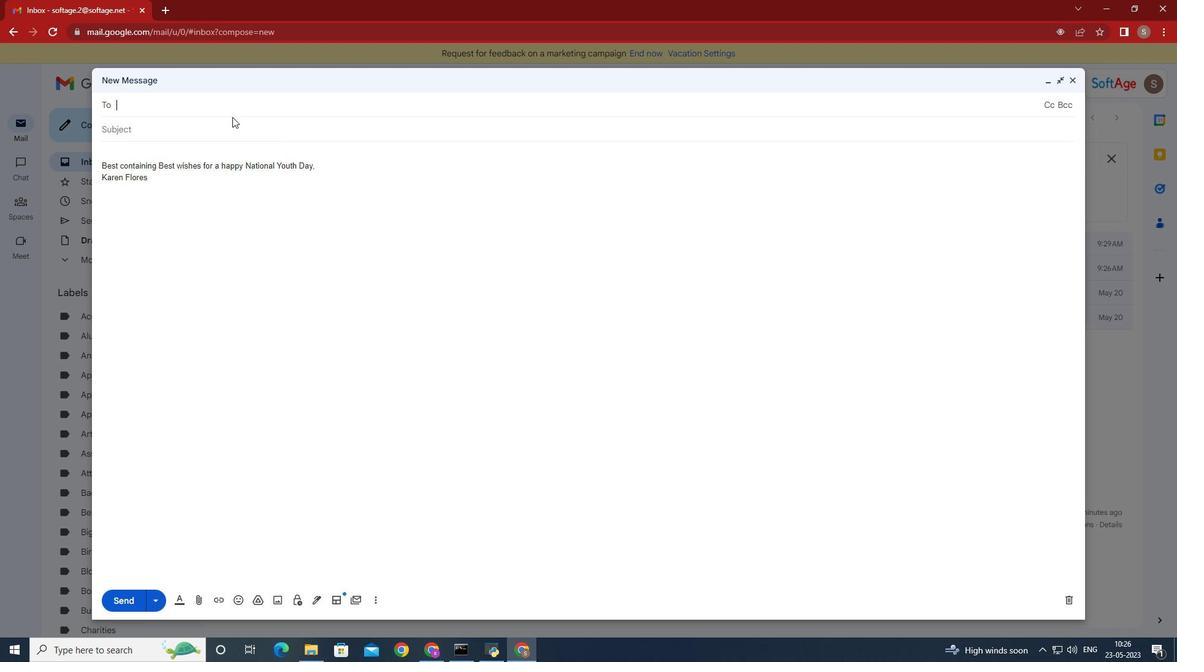 
Action: Key pressed <Key.shift>S
Screenshot: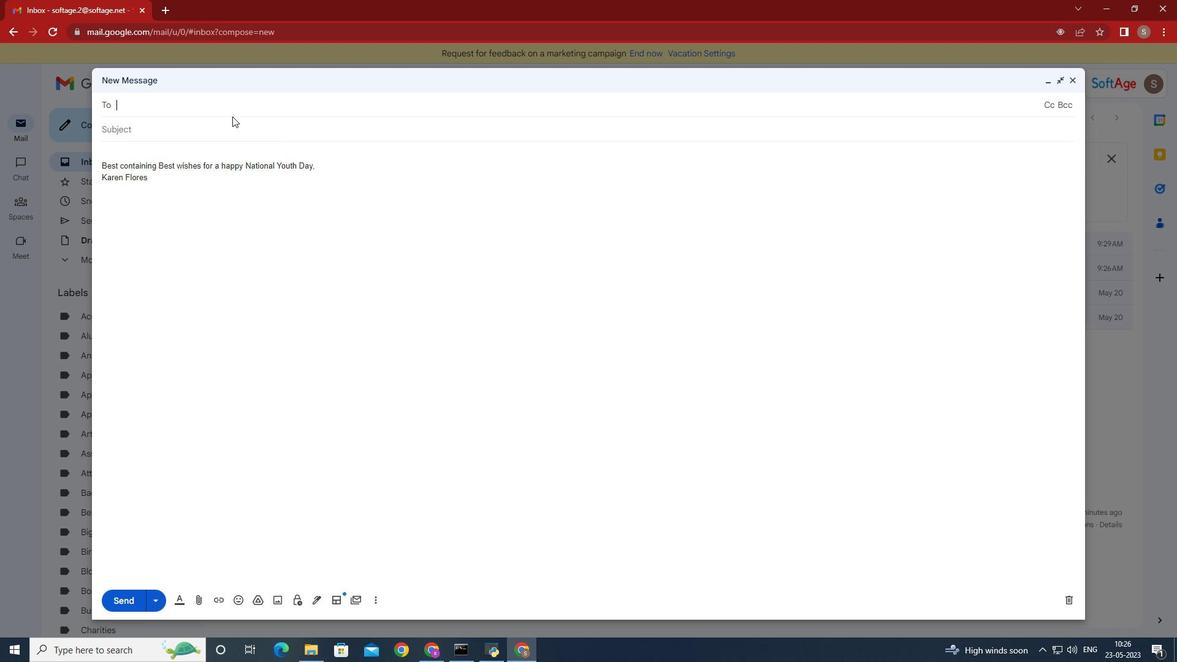 
Action: Mouse scrolled (232, 115) with delta (0, 0)
Screenshot: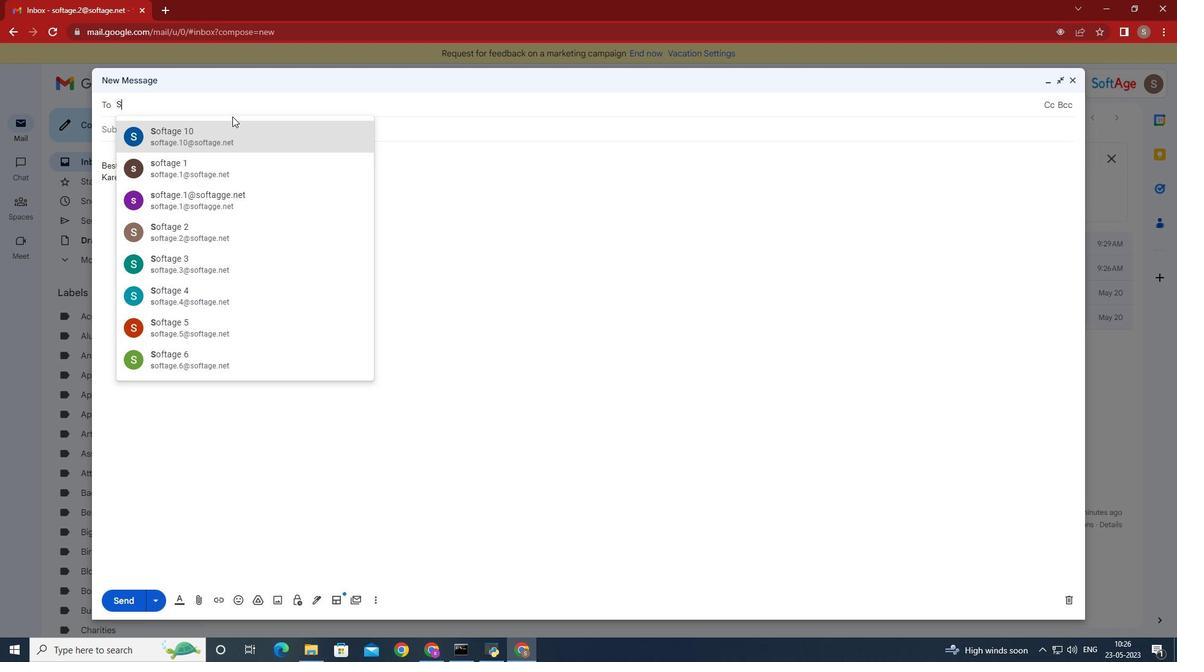 
Action: Key pressed oftage.8
Screenshot: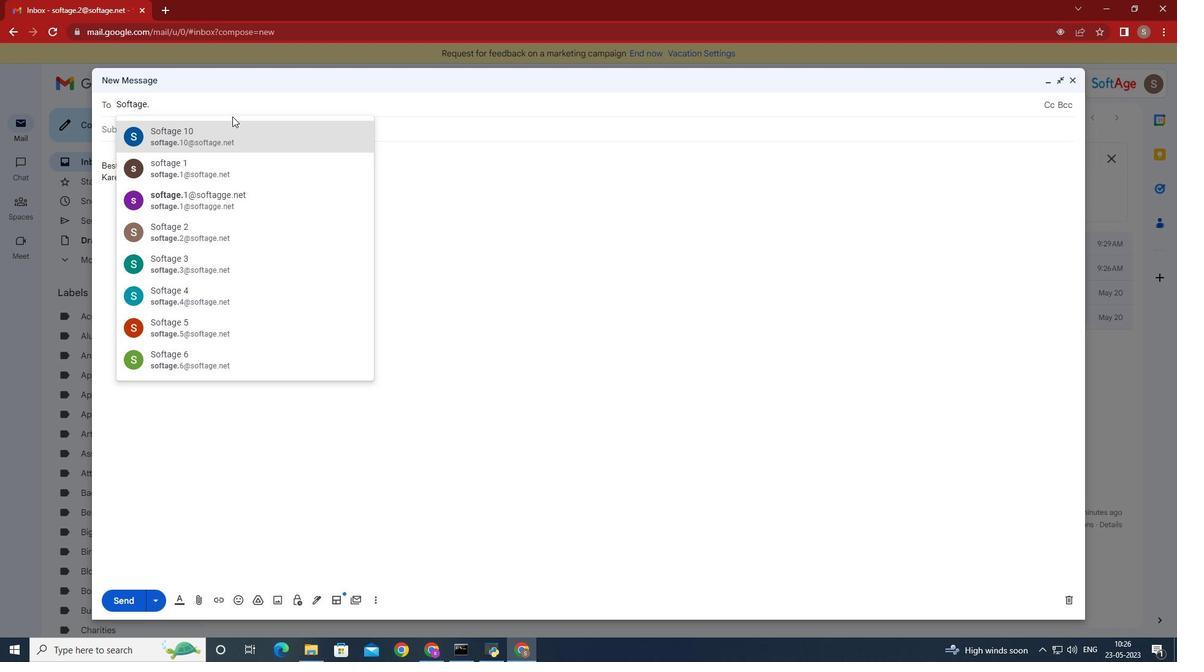 
Action: Mouse moved to (237, 130)
Screenshot: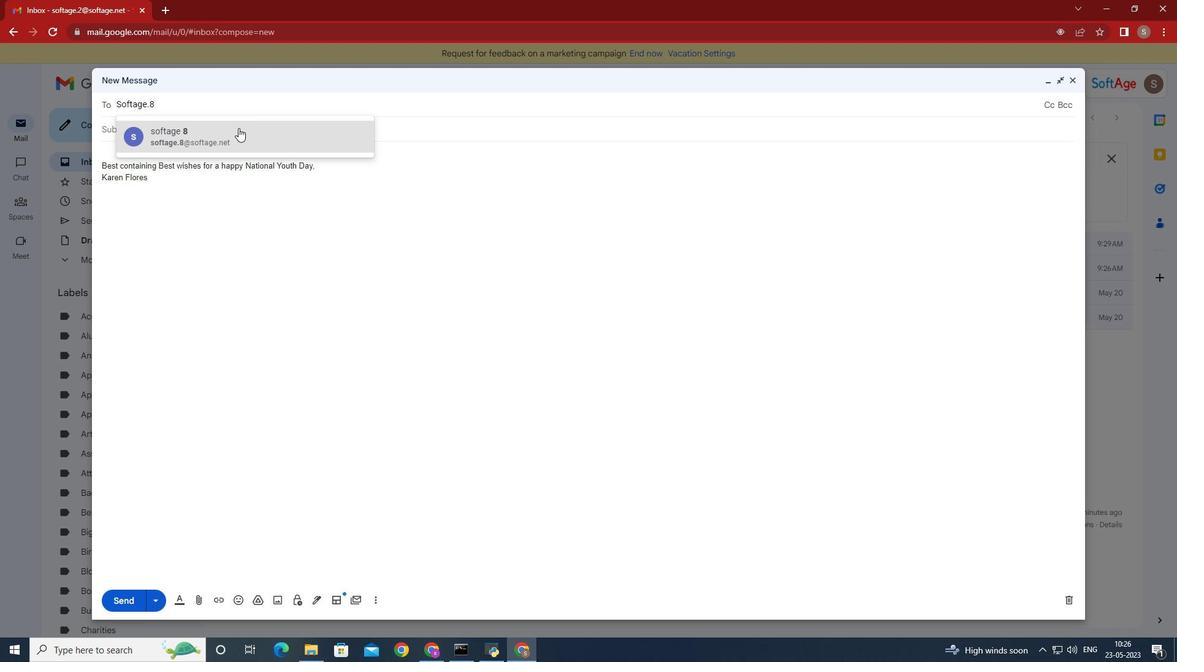 
Action: Mouse pressed left at (237, 130)
Screenshot: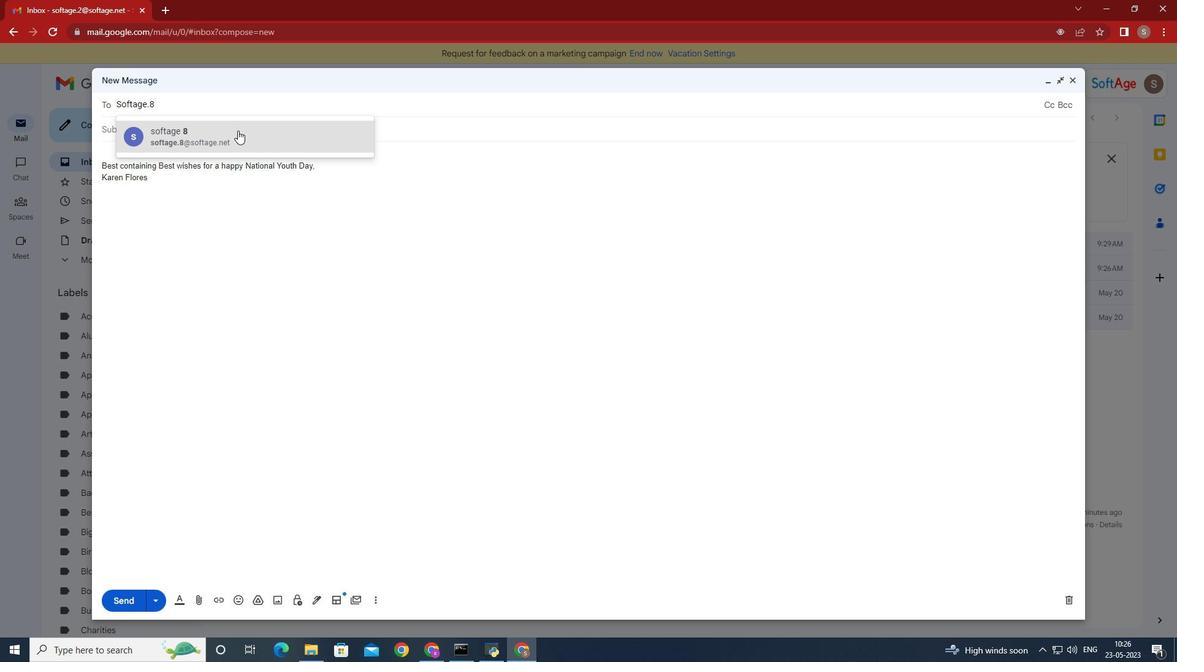 
Action: Mouse moved to (374, 602)
Screenshot: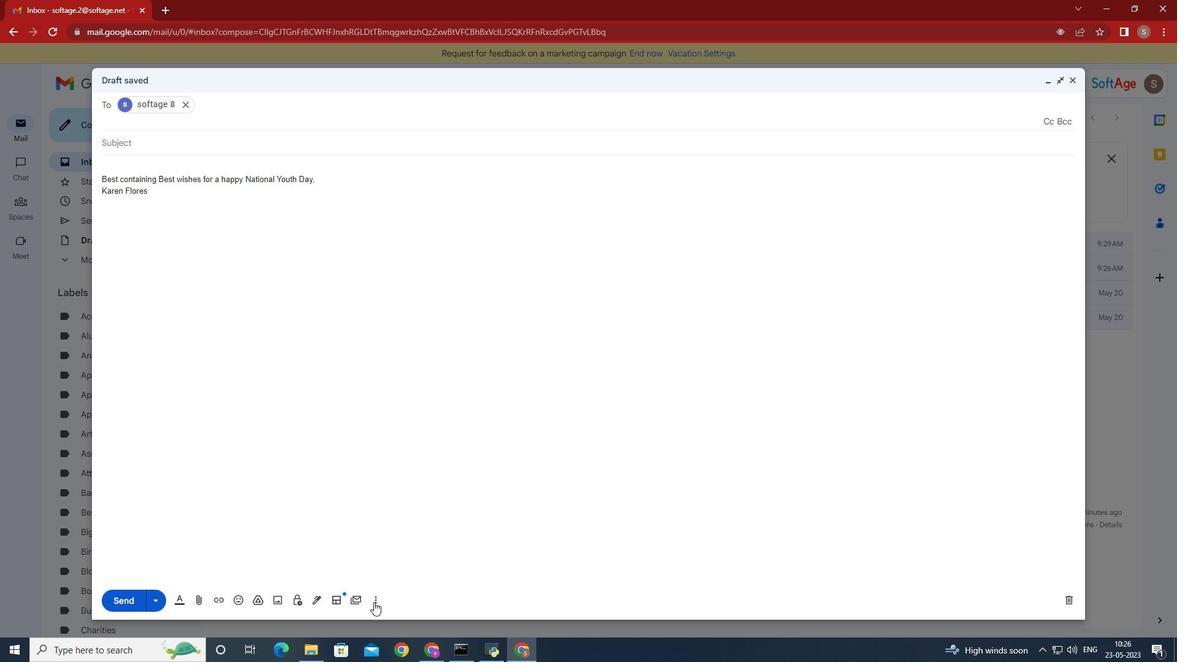 
Action: Mouse pressed left at (374, 602)
Screenshot: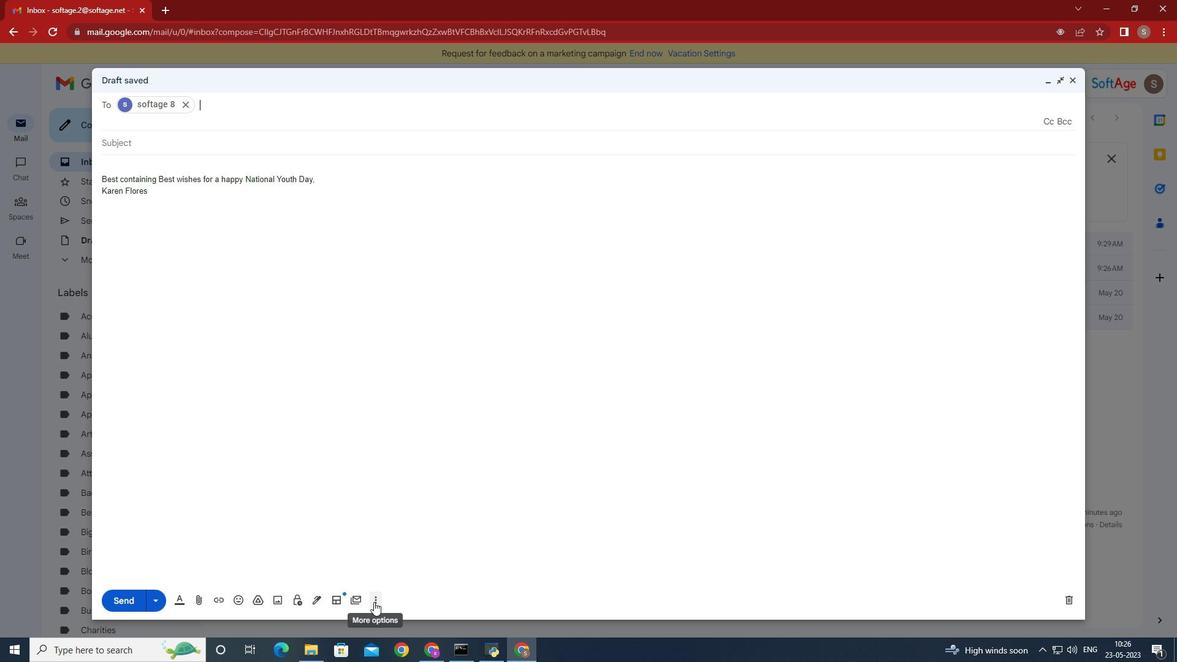 
Action: Mouse moved to (434, 485)
Screenshot: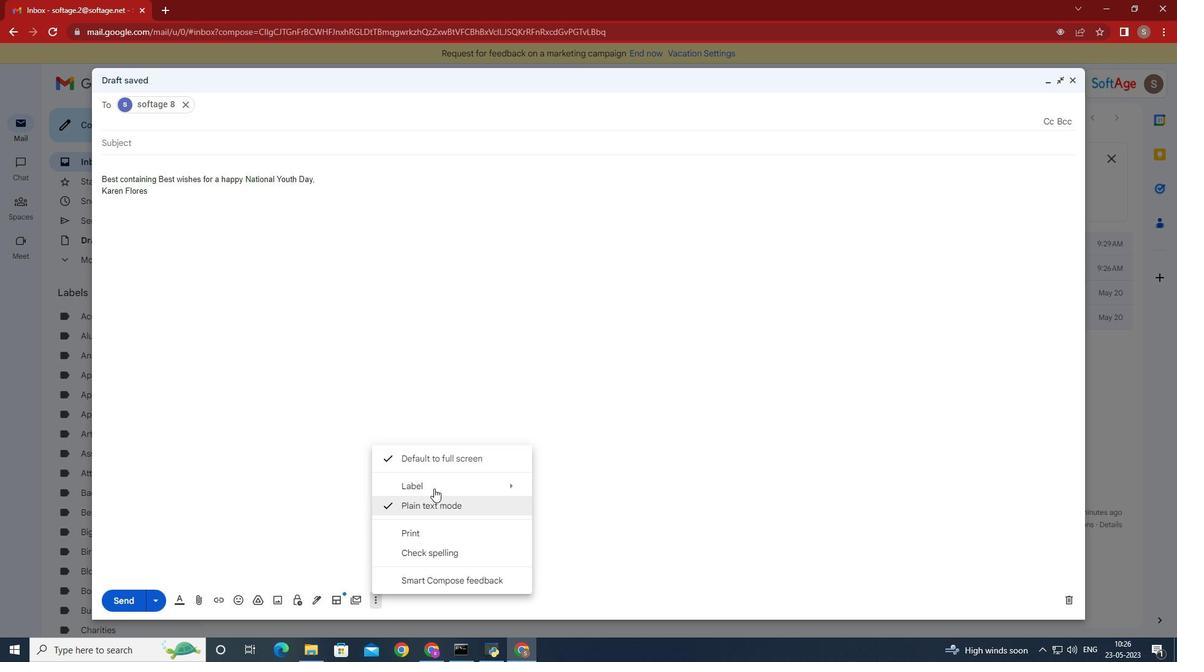 
Action: Mouse pressed left at (434, 485)
Screenshot: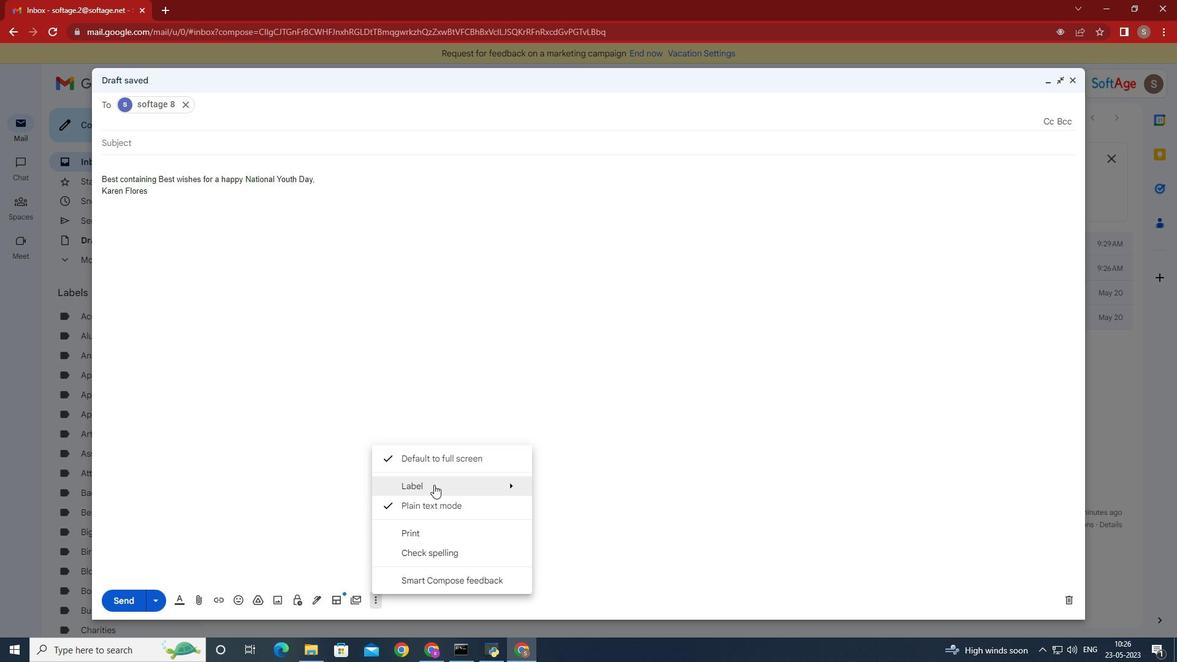 
Action: Mouse moved to (575, 249)
Screenshot: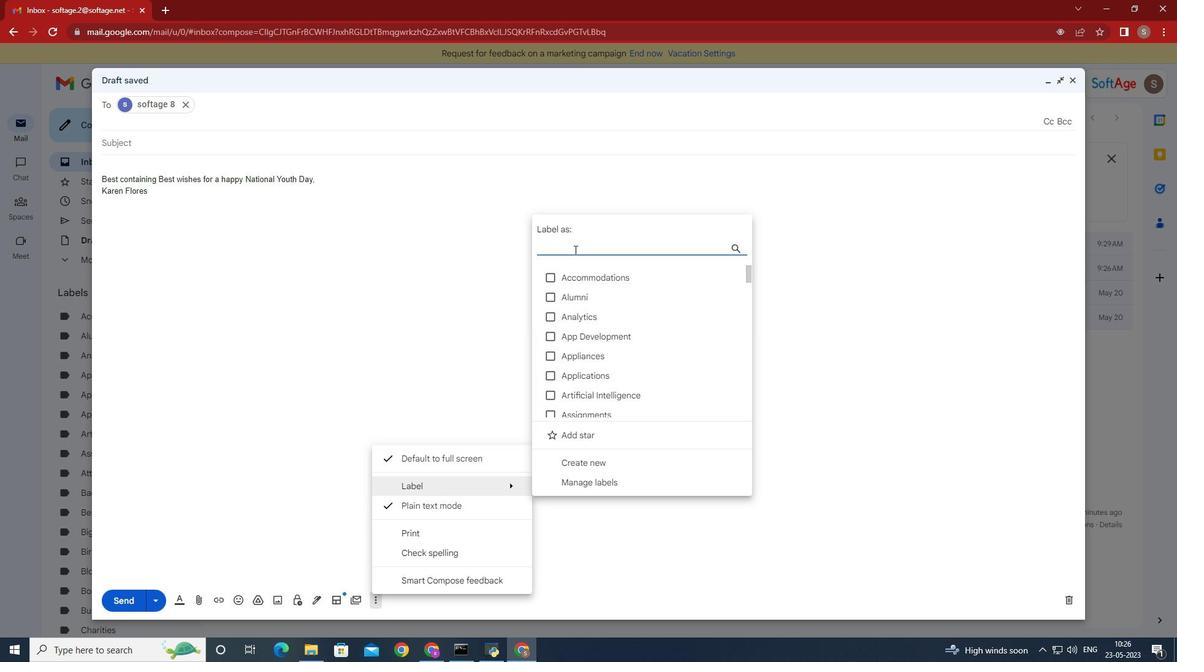 
Action: Mouse pressed left at (575, 249)
Screenshot: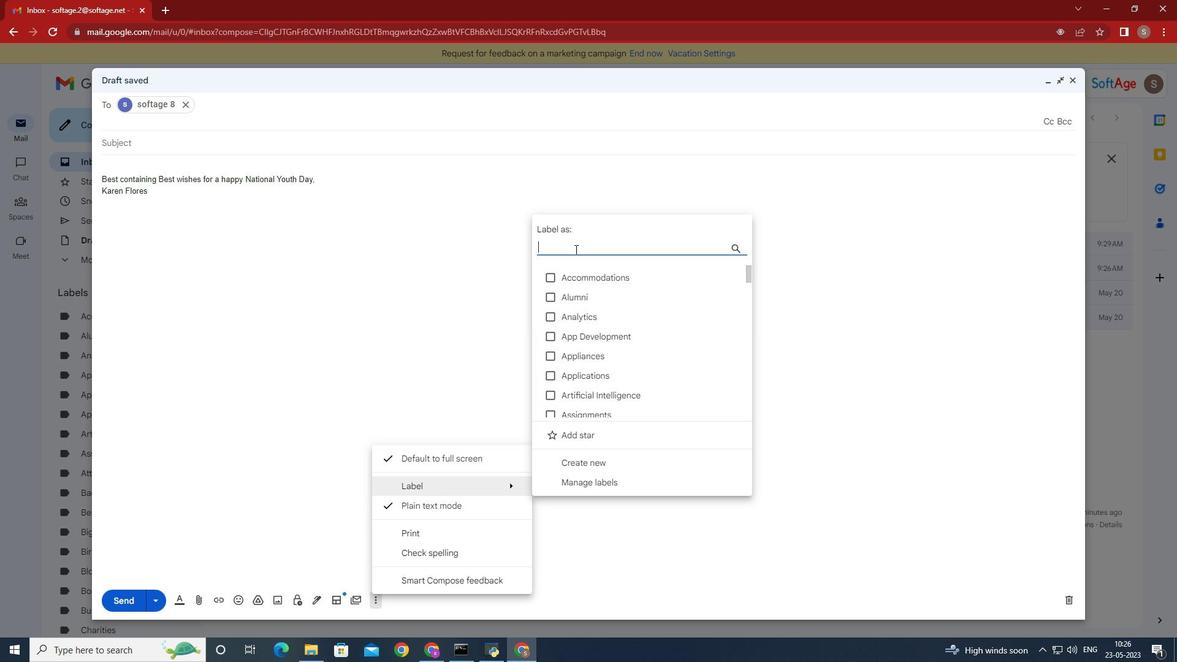 
Action: Key pressed <Key.shift>Dash
Screenshot: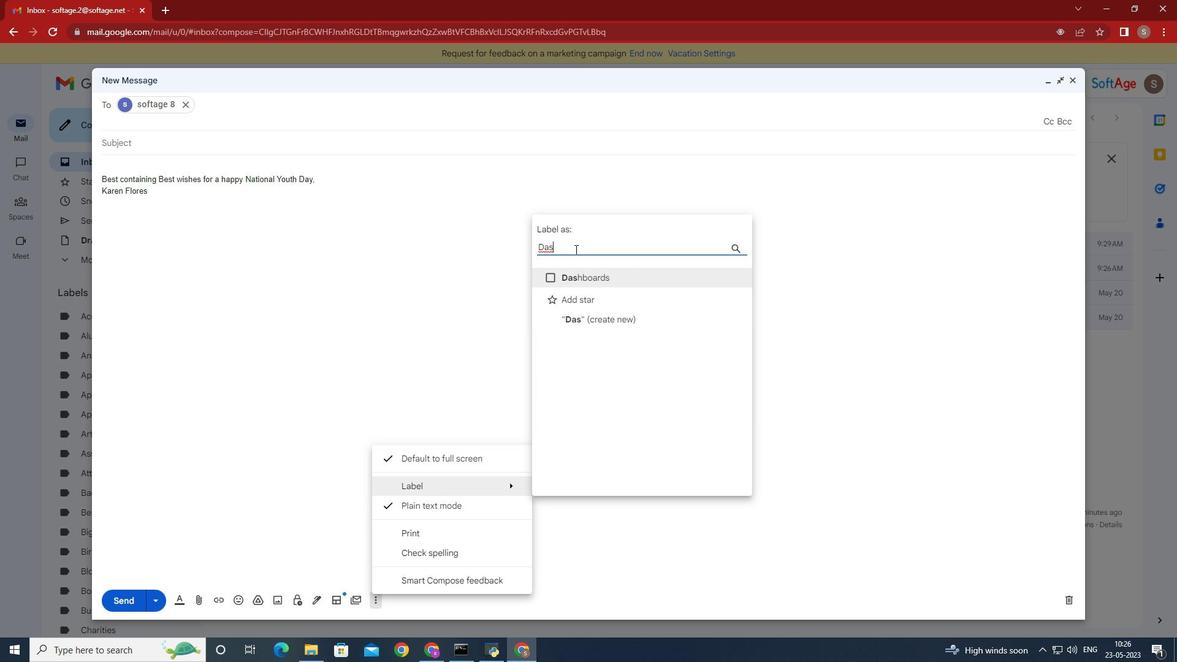
Action: Mouse moved to (553, 280)
Screenshot: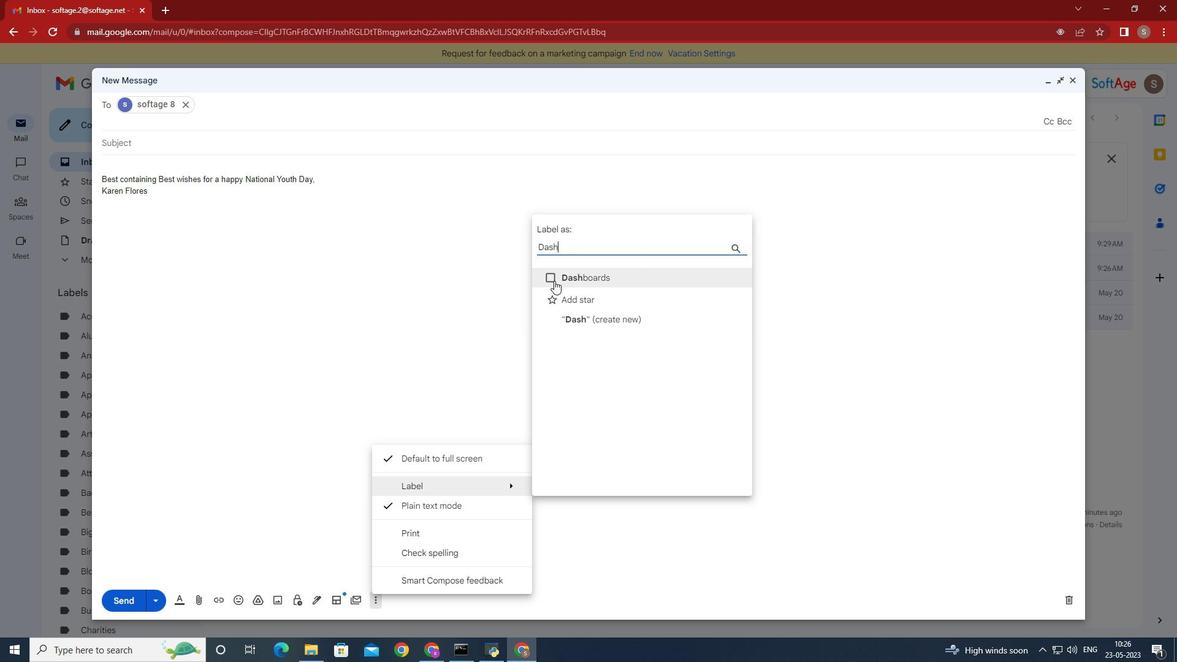 
Action: Mouse pressed left at (553, 280)
Screenshot: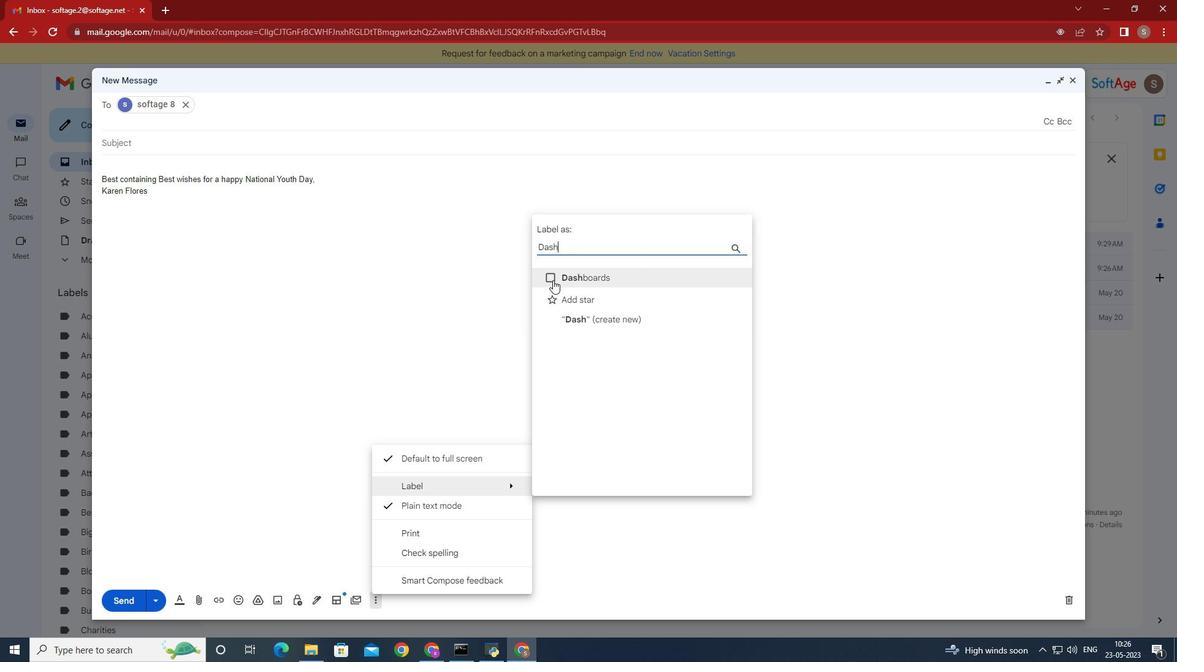 
Action: Mouse moved to (586, 320)
Screenshot: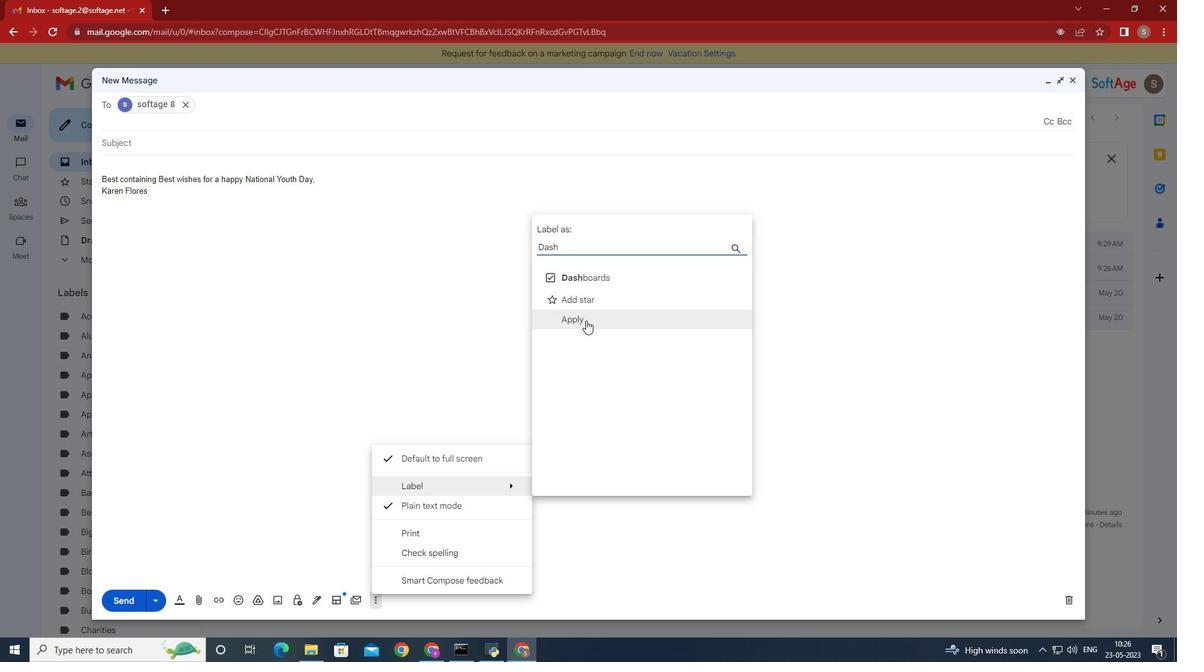 
Action: Mouse pressed left at (586, 320)
Screenshot: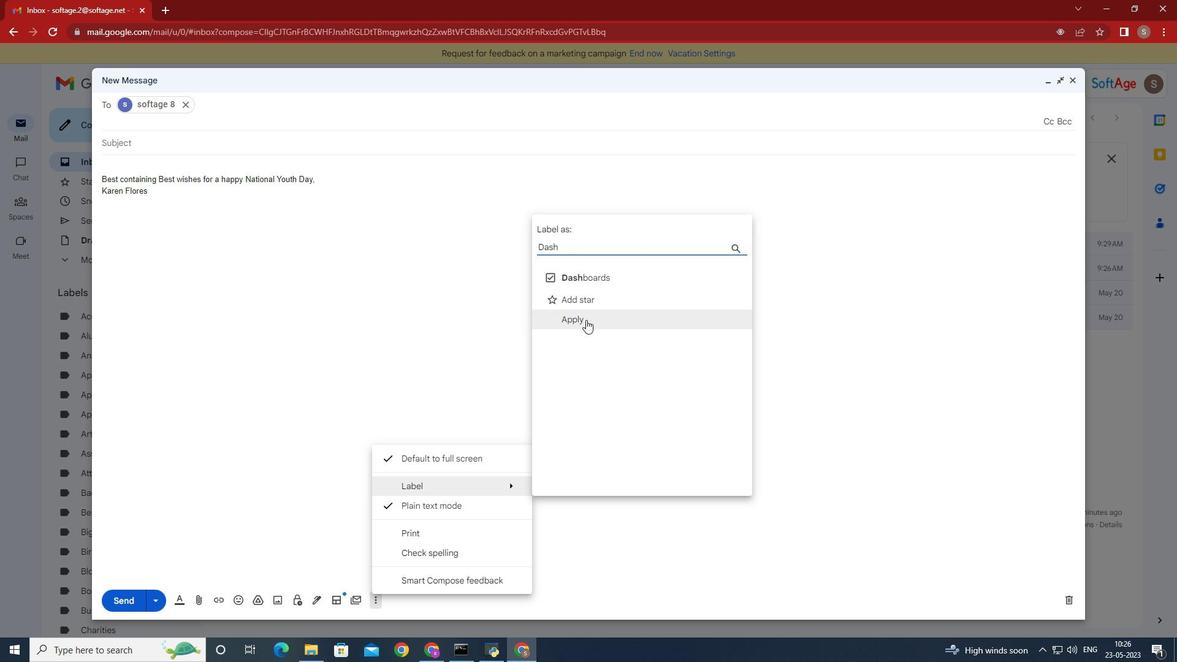 
Action: Mouse moved to (584, 320)
Screenshot: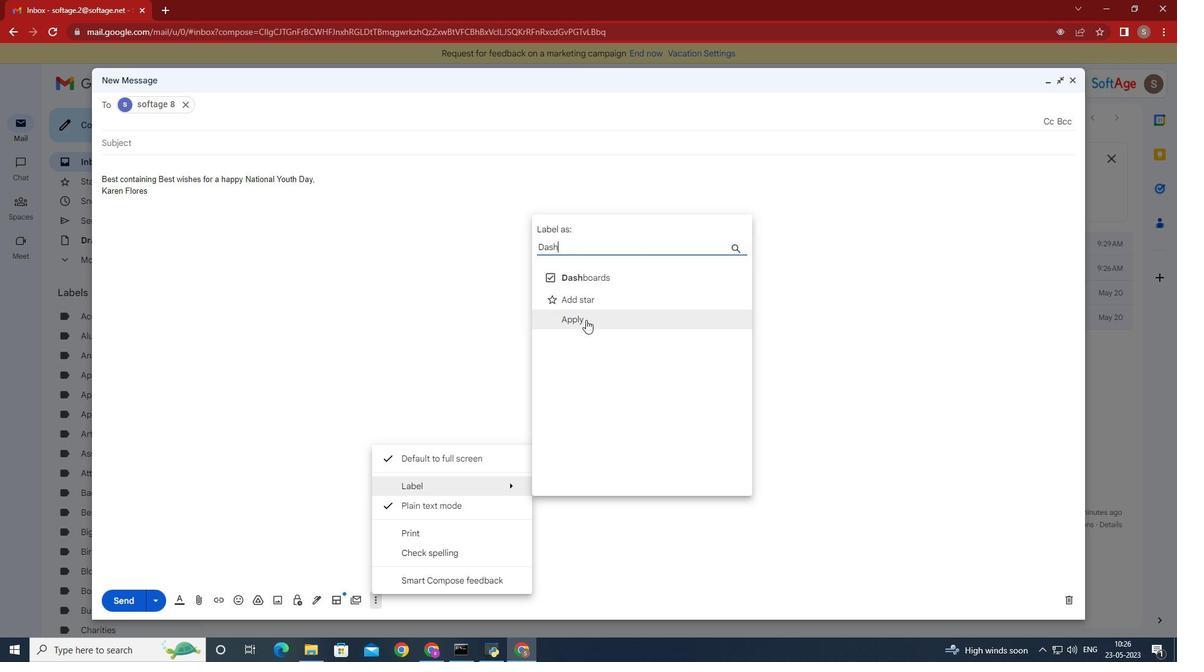 
